 Task: Search one way flight ticket for 5 adults, 2 children, 1 infant in seat and 1 infant on lap in economy from Santa Rosa: Charles M. Schulz-sonoma County Airport to Gillette: Gillette Campbell County Airport on 5-1-2023. Choice of flights is Westjet. Number of bags: 2 checked bags. Price is upto 83000. Outbound departure time preference is 18:00.
Action: Mouse moved to (492, 333)
Screenshot: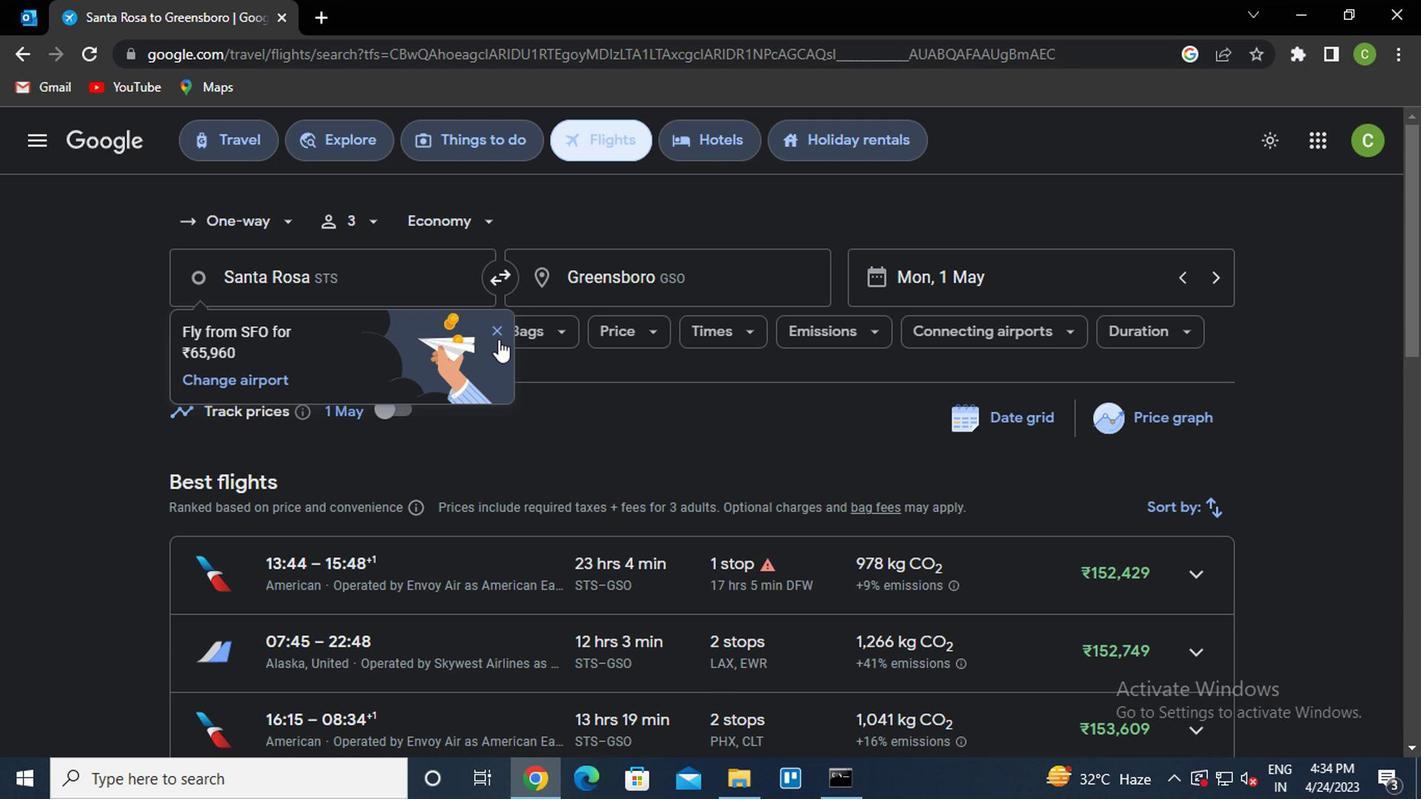 
Action: Mouse pressed left at (492, 333)
Screenshot: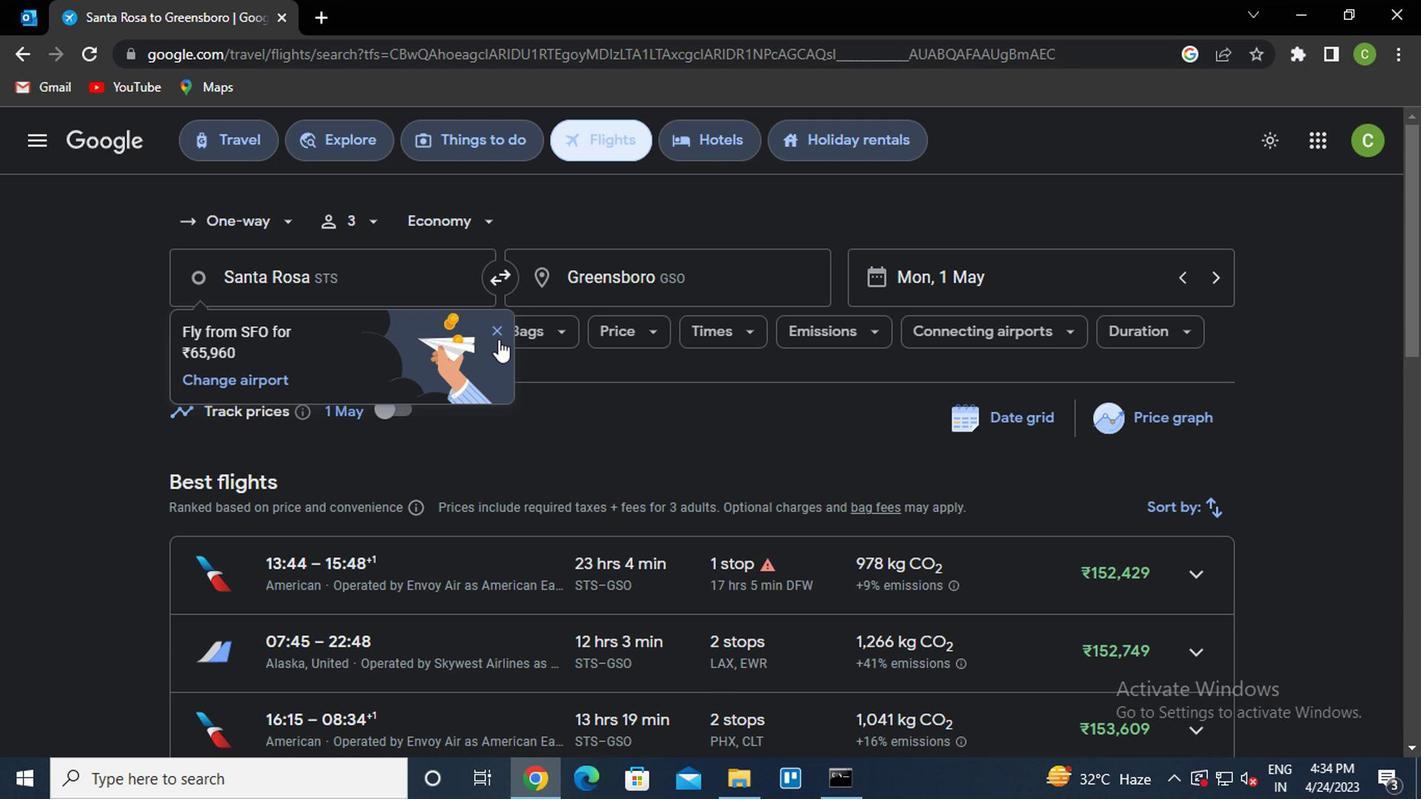 
Action: Mouse moved to (351, 227)
Screenshot: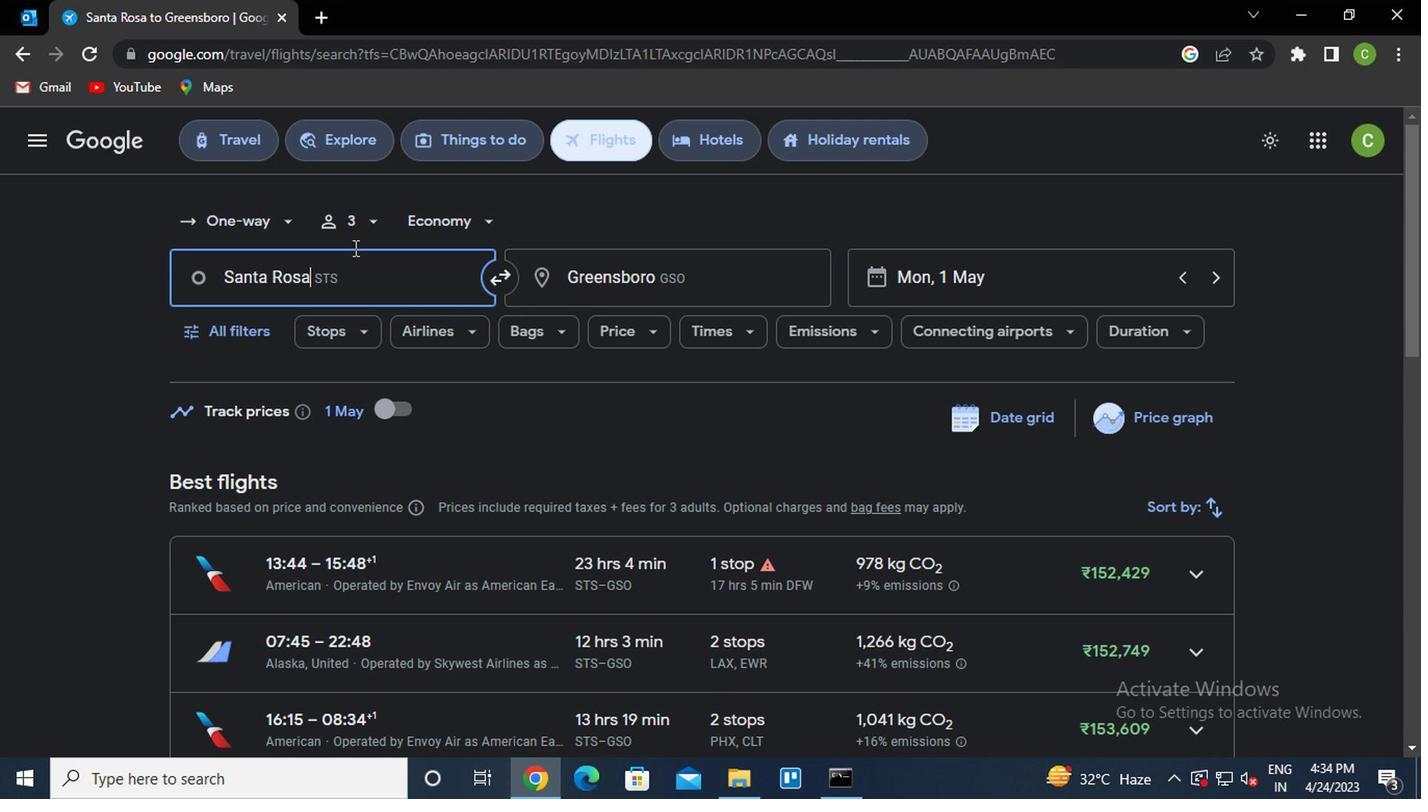 
Action: Mouse pressed left at (351, 227)
Screenshot: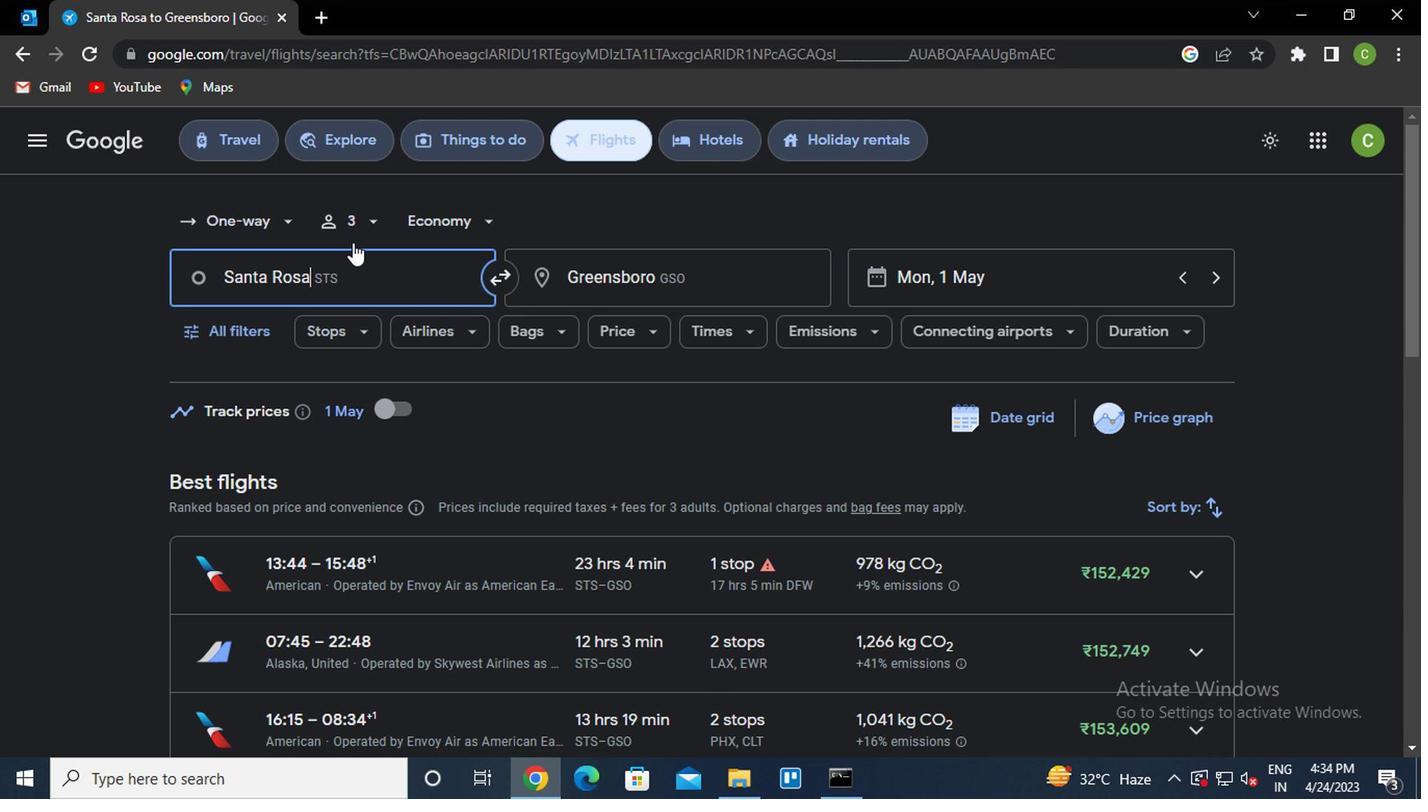 
Action: Mouse moved to (513, 276)
Screenshot: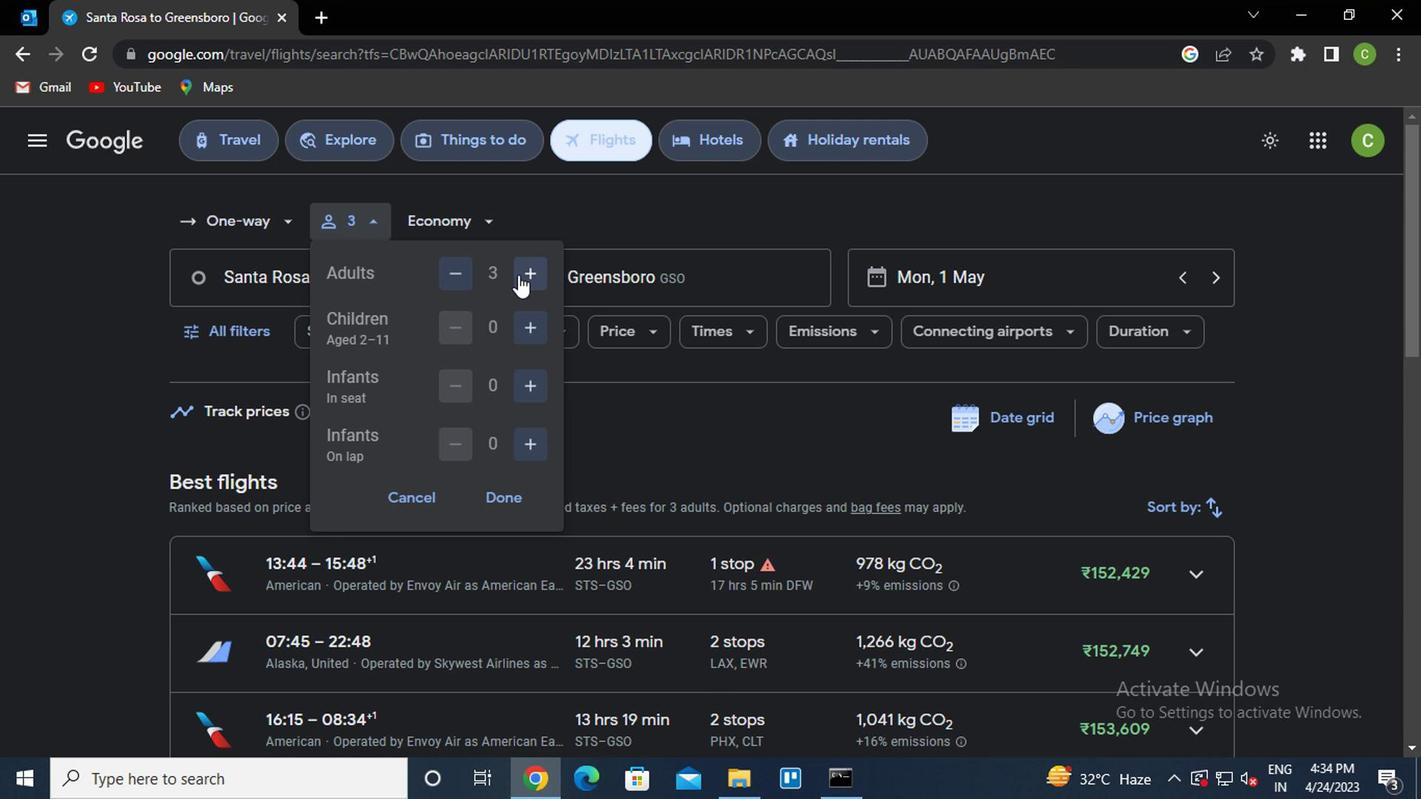 
Action: Mouse pressed left at (513, 276)
Screenshot: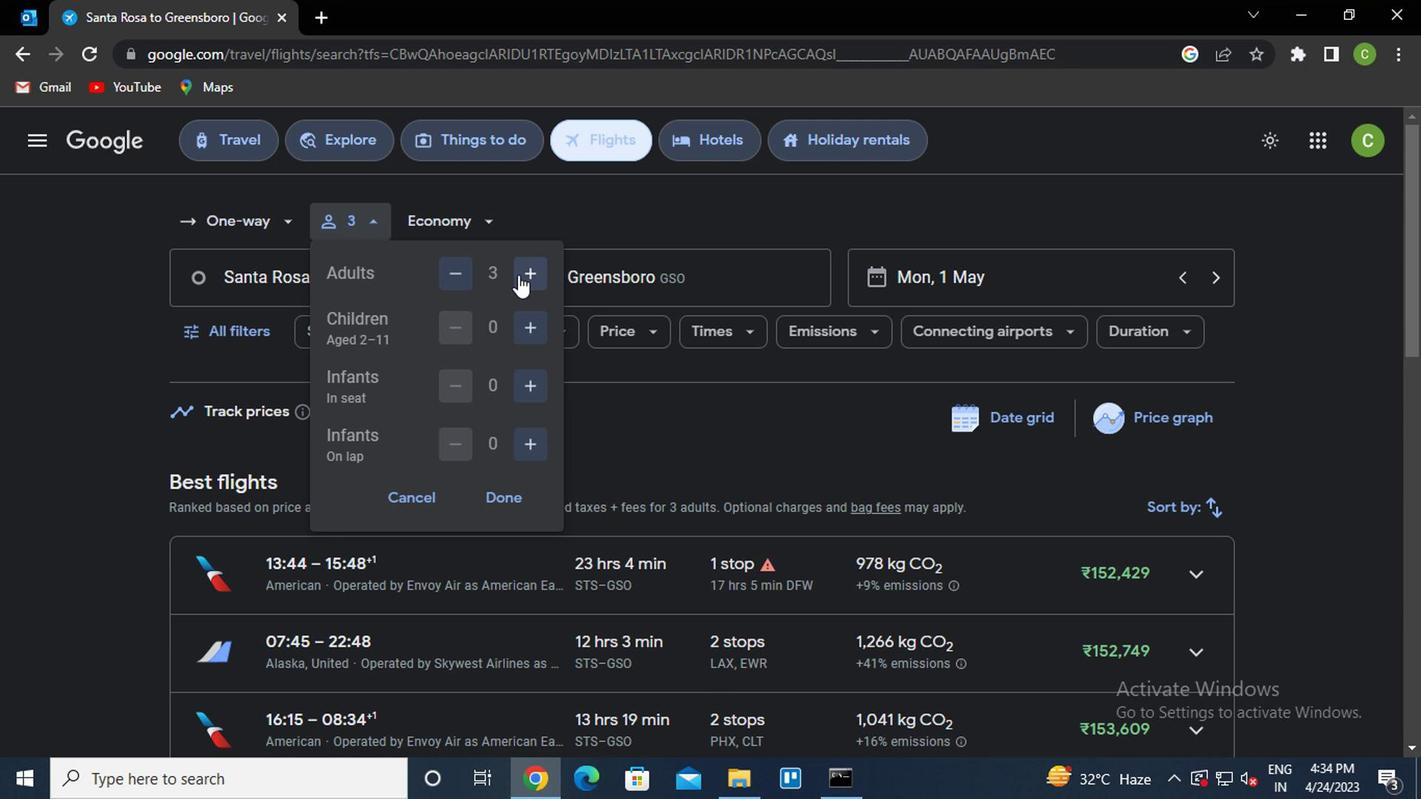 
Action: Mouse pressed left at (513, 276)
Screenshot: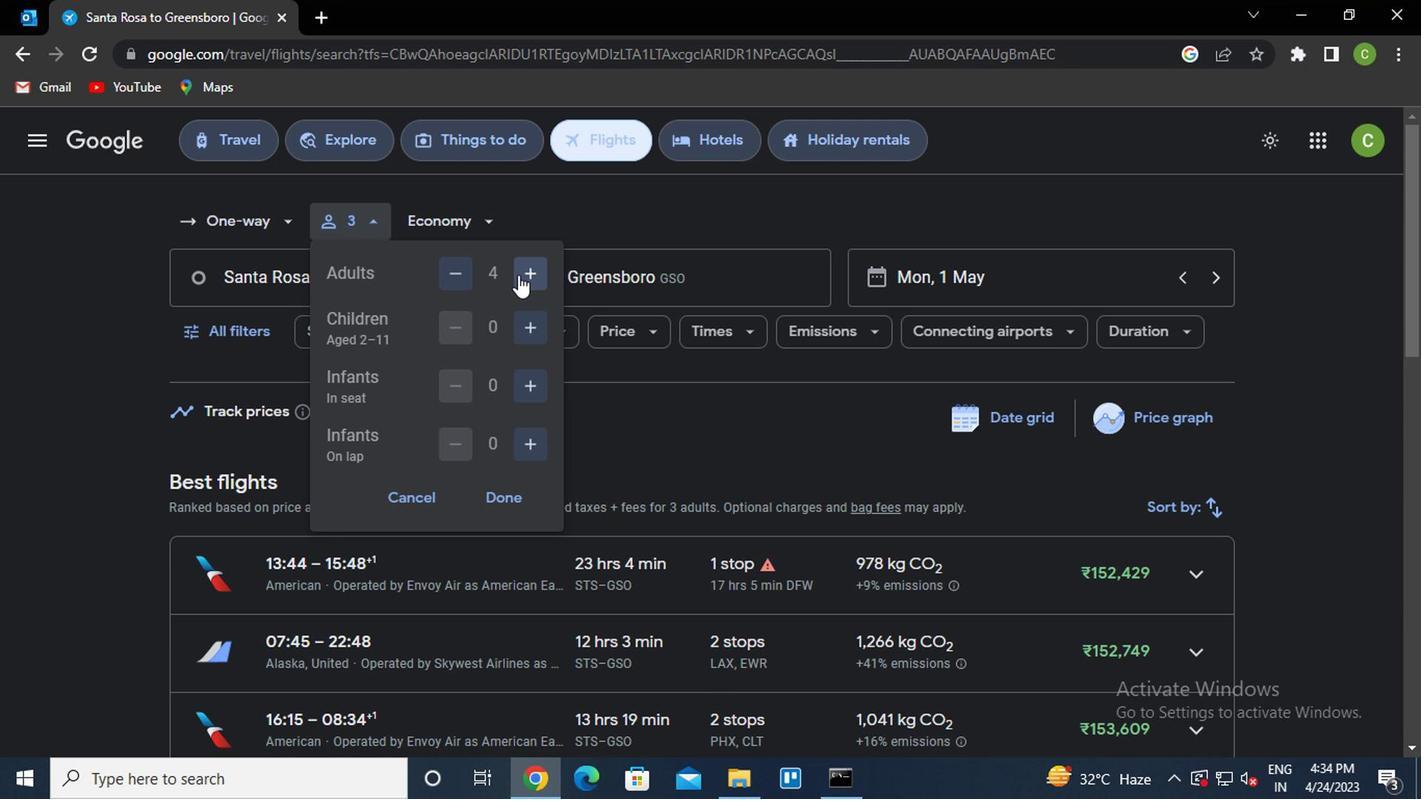 
Action: Mouse moved to (524, 324)
Screenshot: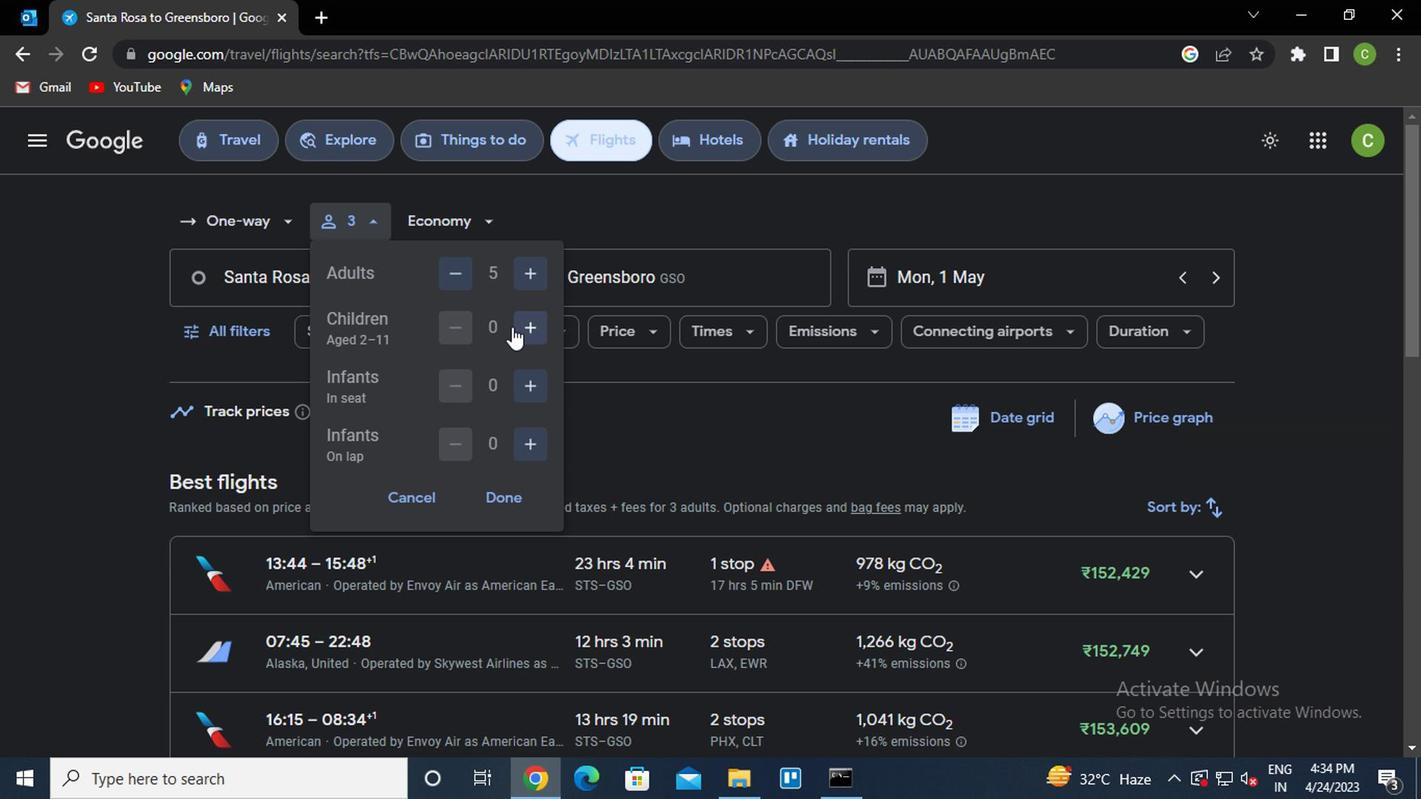 
Action: Mouse pressed left at (524, 324)
Screenshot: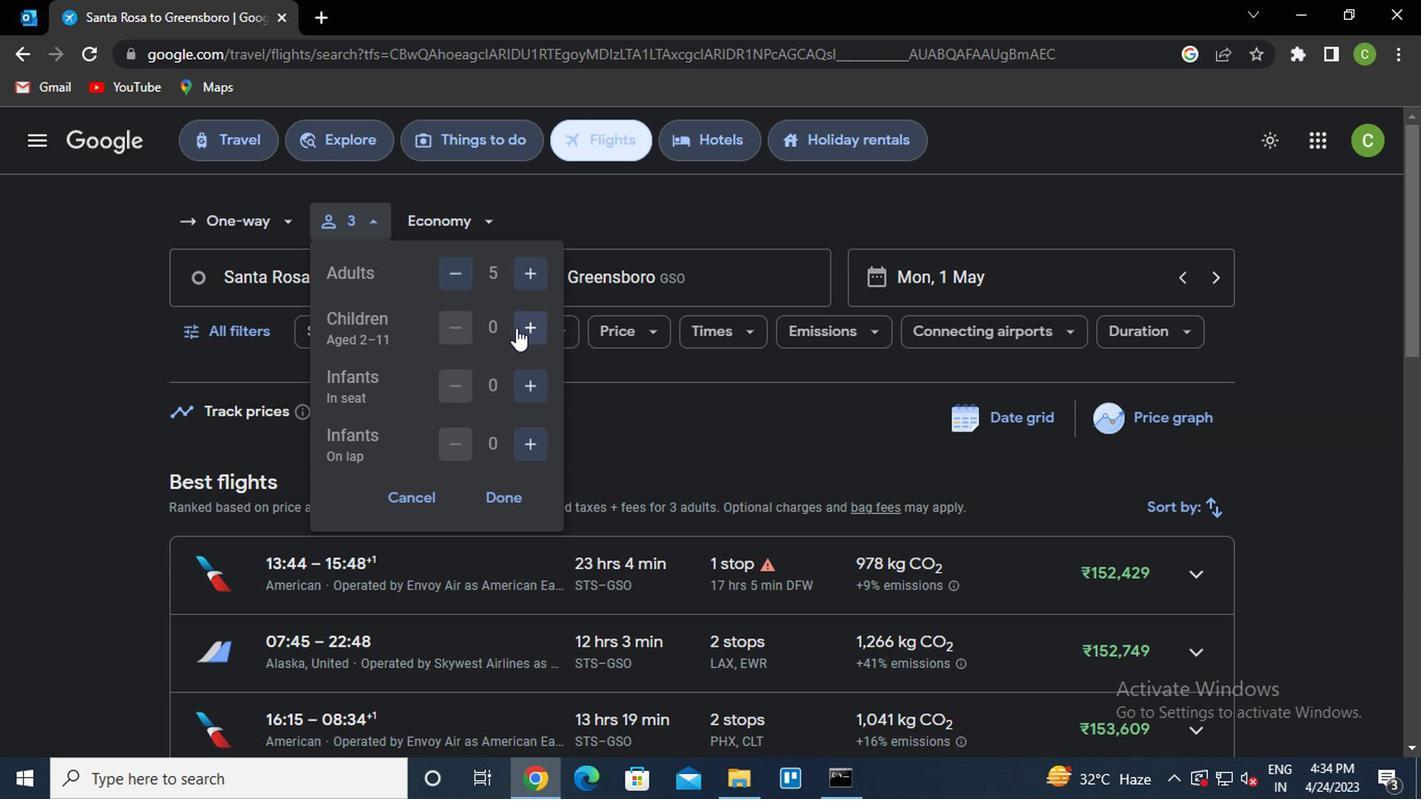 
Action: Mouse pressed left at (524, 324)
Screenshot: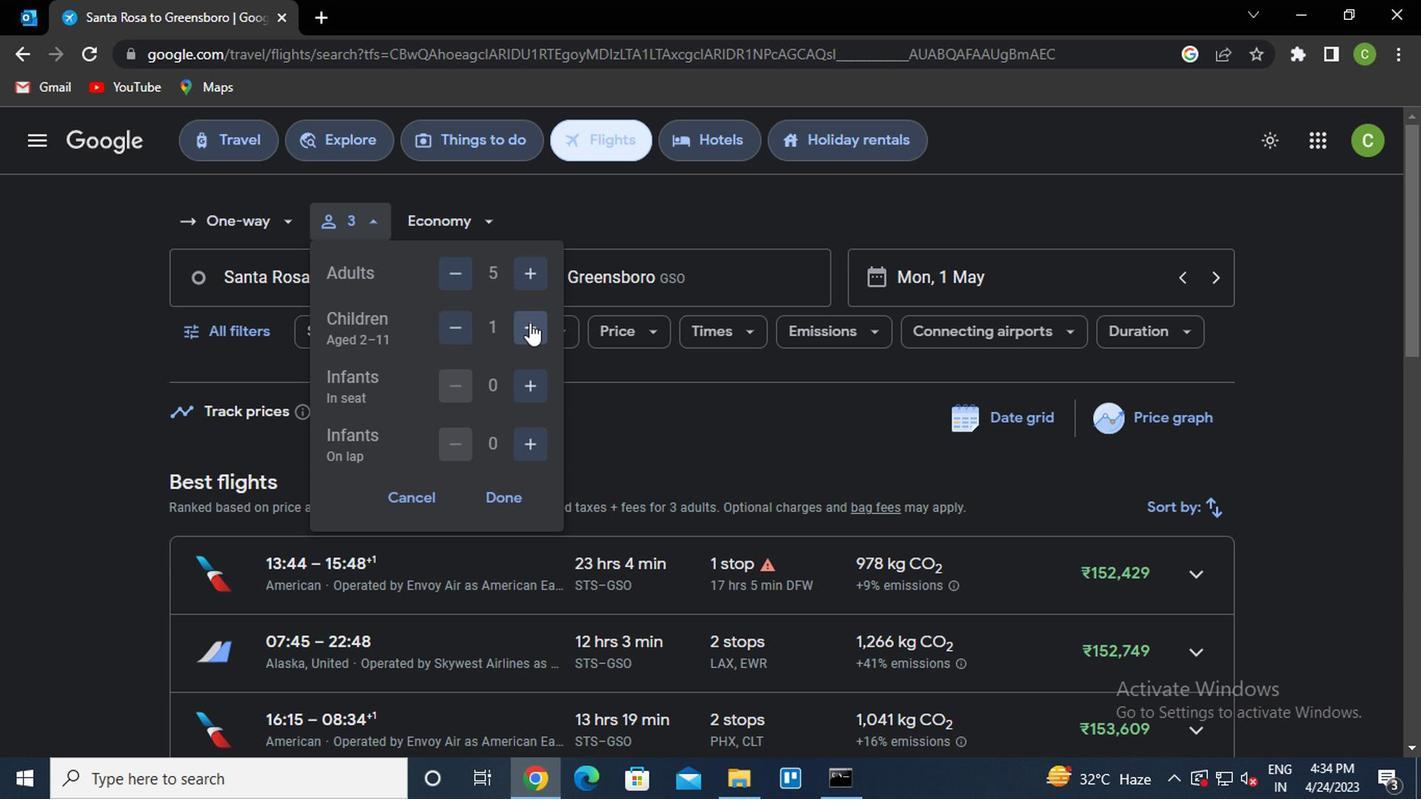
Action: Mouse moved to (530, 381)
Screenshot: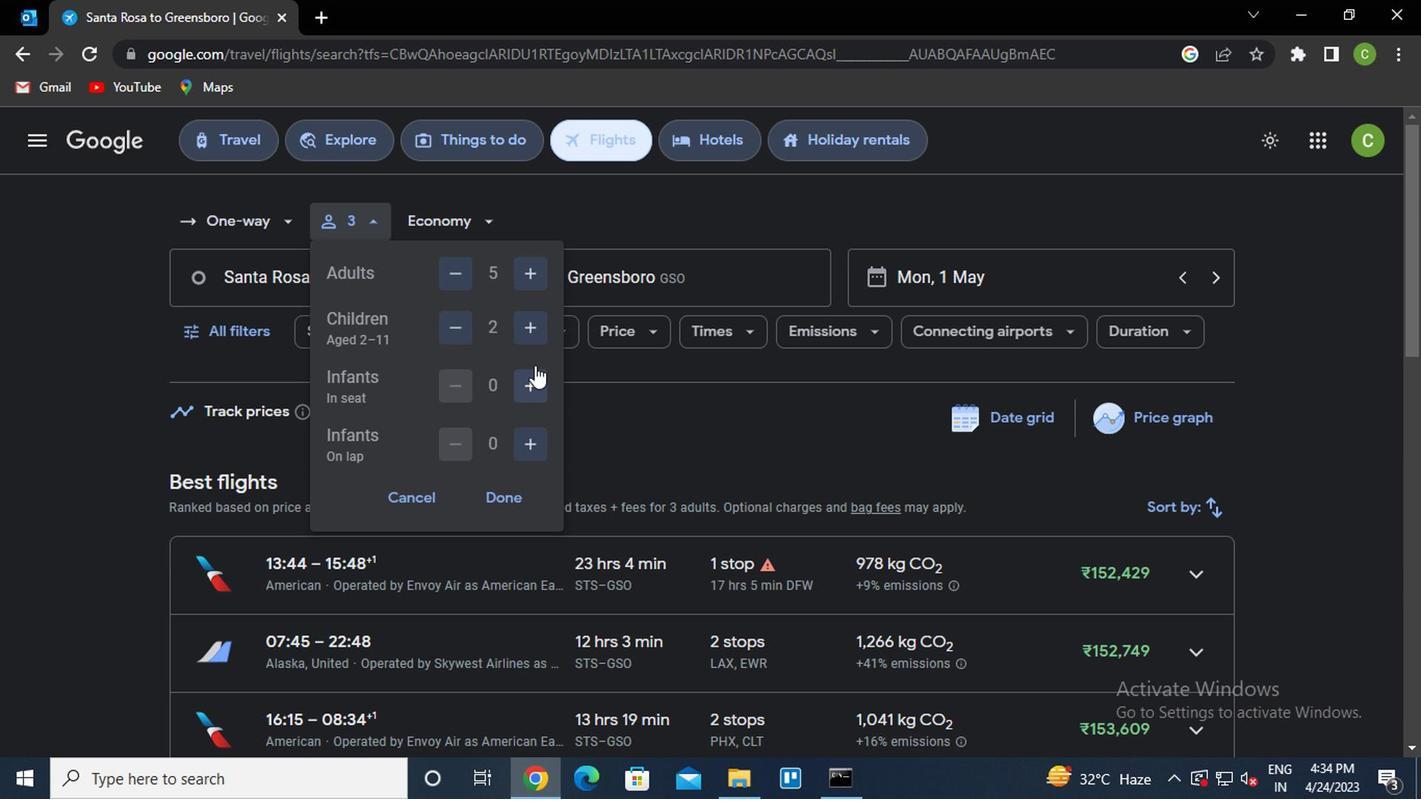
Action: Mouse pressed left at (530, 381)
Screenshot: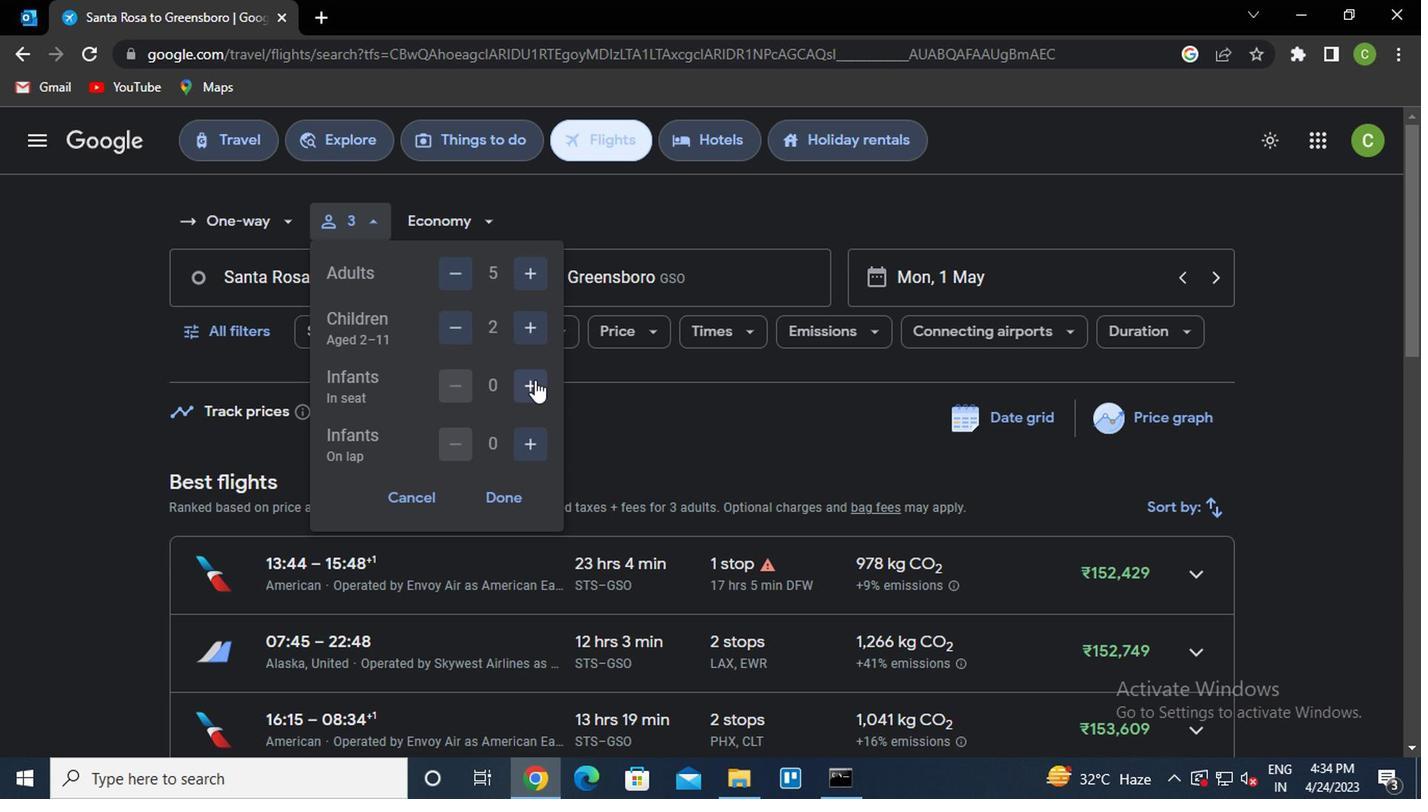 
Action: Mouse moved to (527, 437)
Screenshot: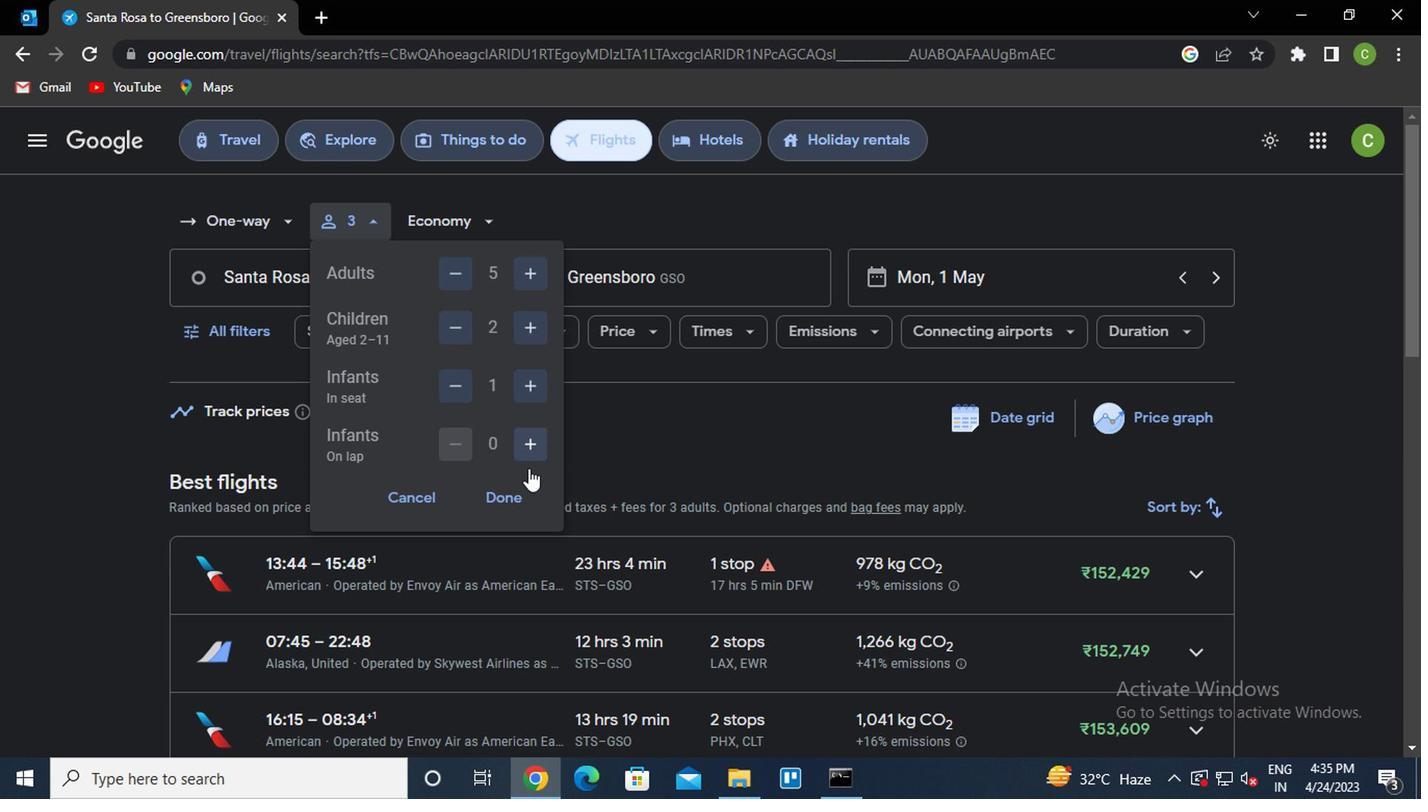 
Action: Mouse pressed left at (527, 437)
Screenshot: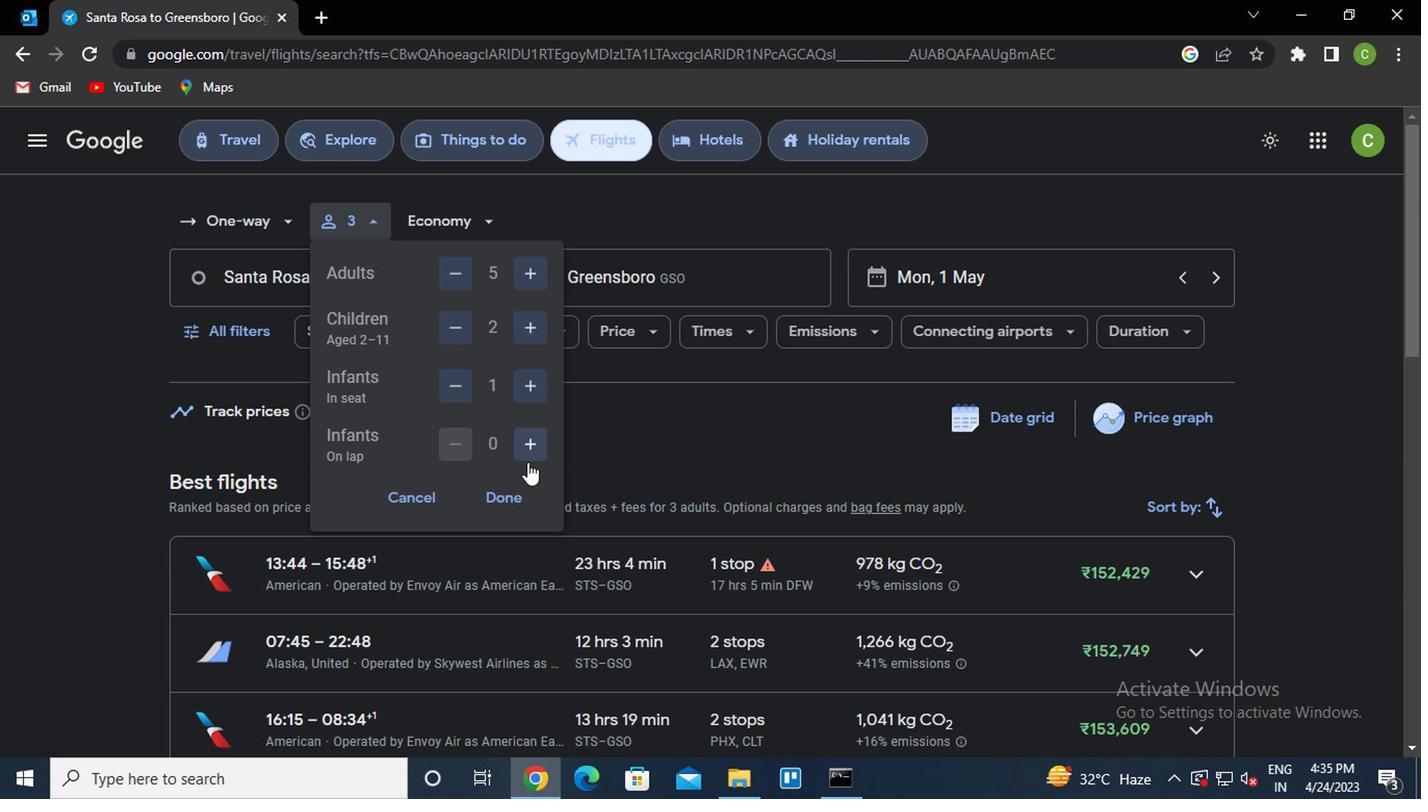 
Action: Mouse moved to (497, 487)
Screenshot: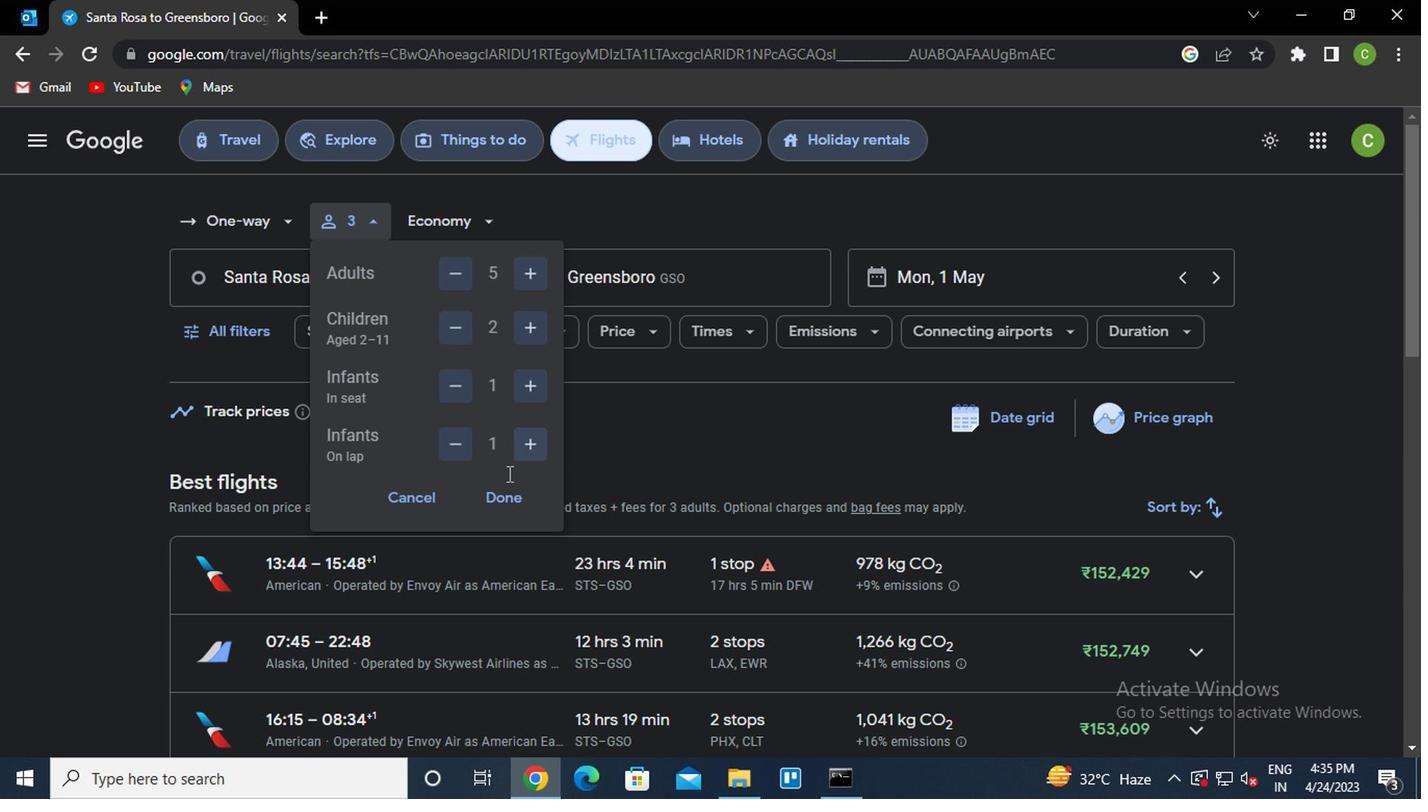 
Action: Mouse pressed left at (497, 487)
Screenshot: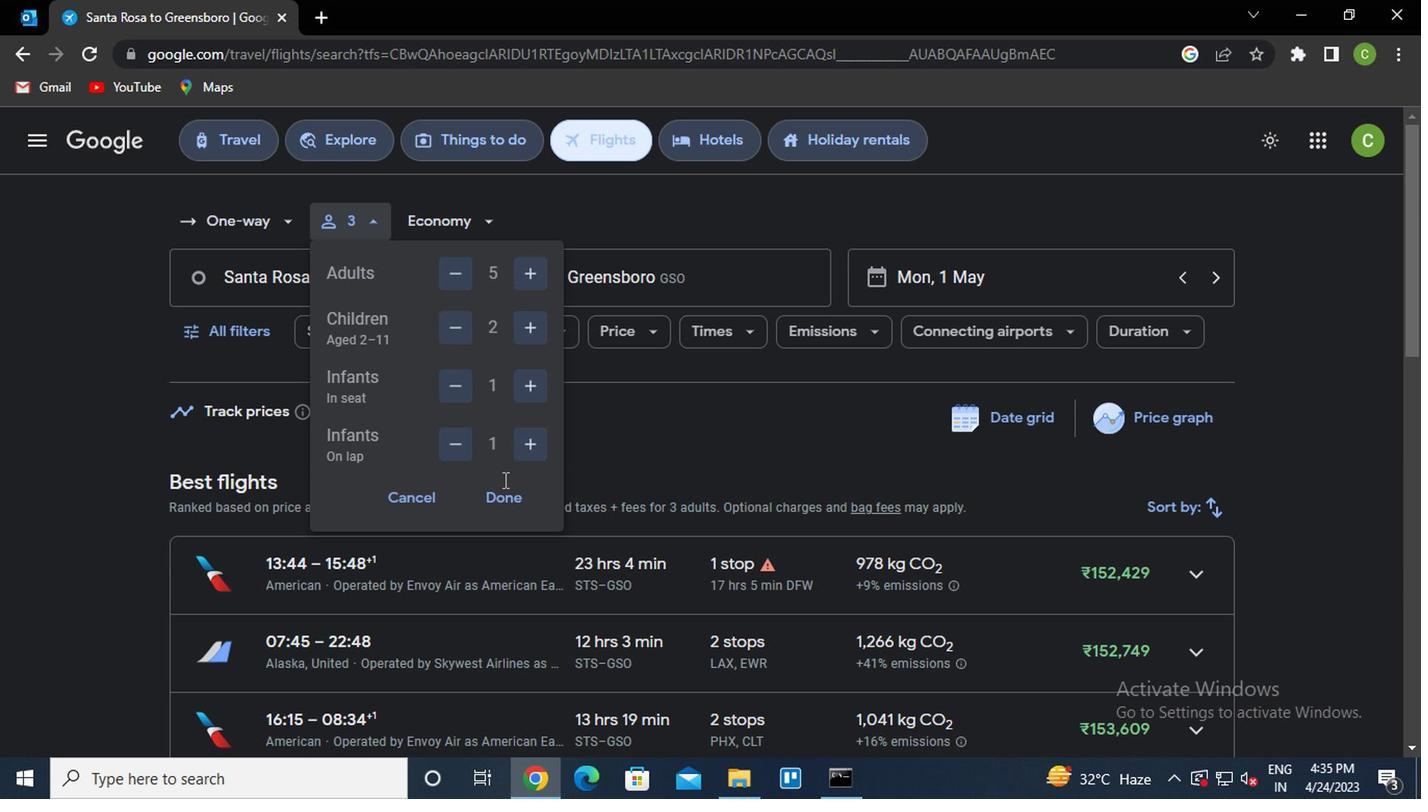 
Action: Mouse moved to (444, 230)
Screenshot: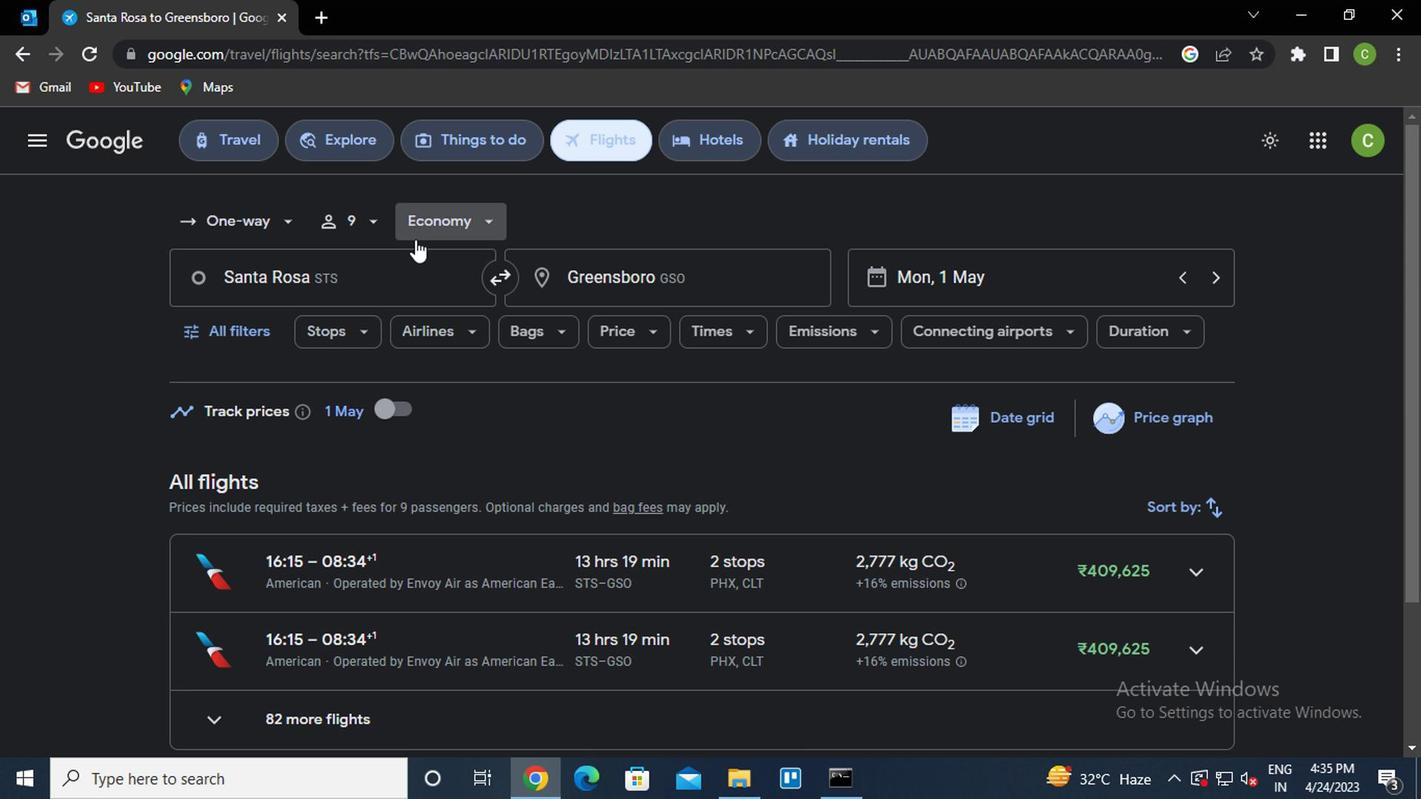 
Action: Mouse pressed left at (444, 230)
Screenshot: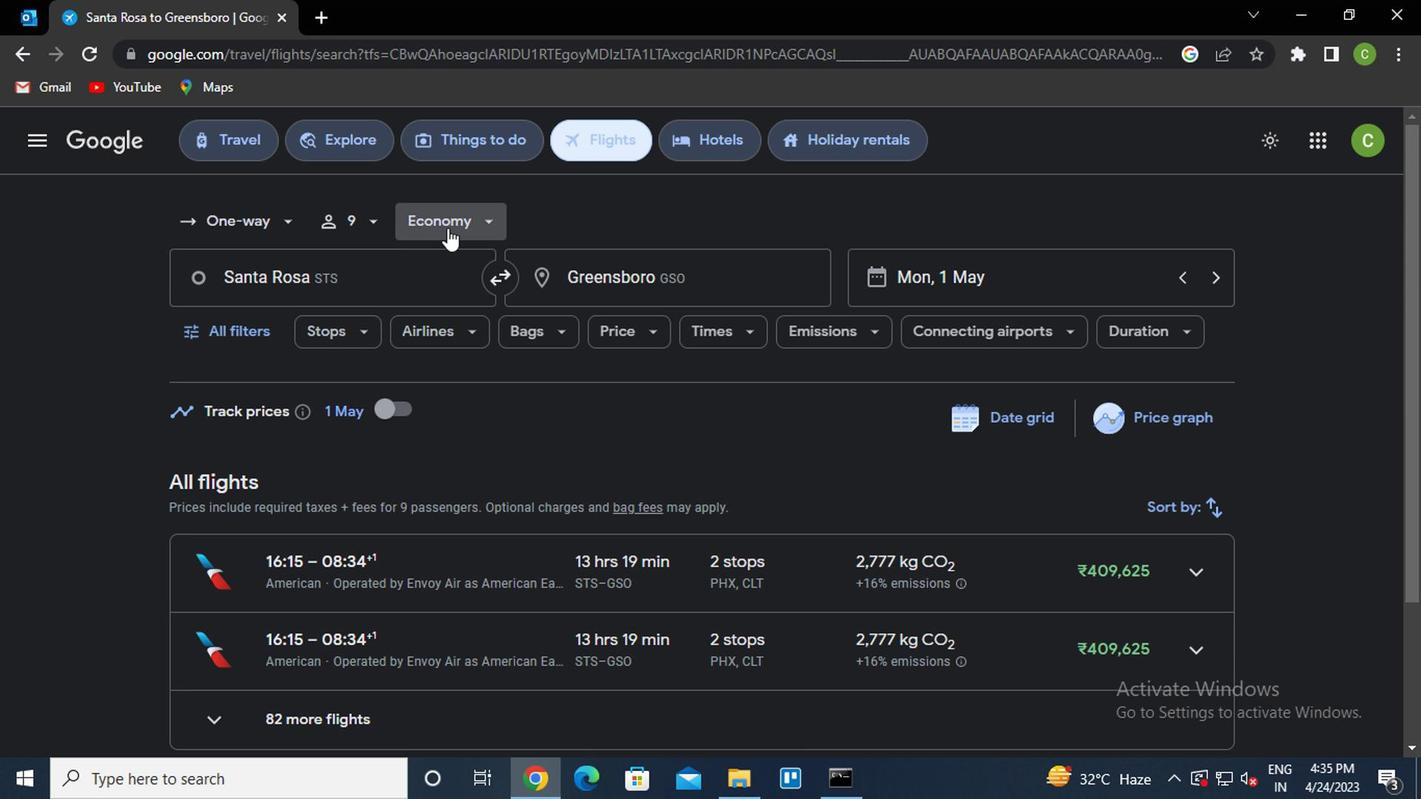 
Action: Mouse moved to (476, 273)
Screenshot: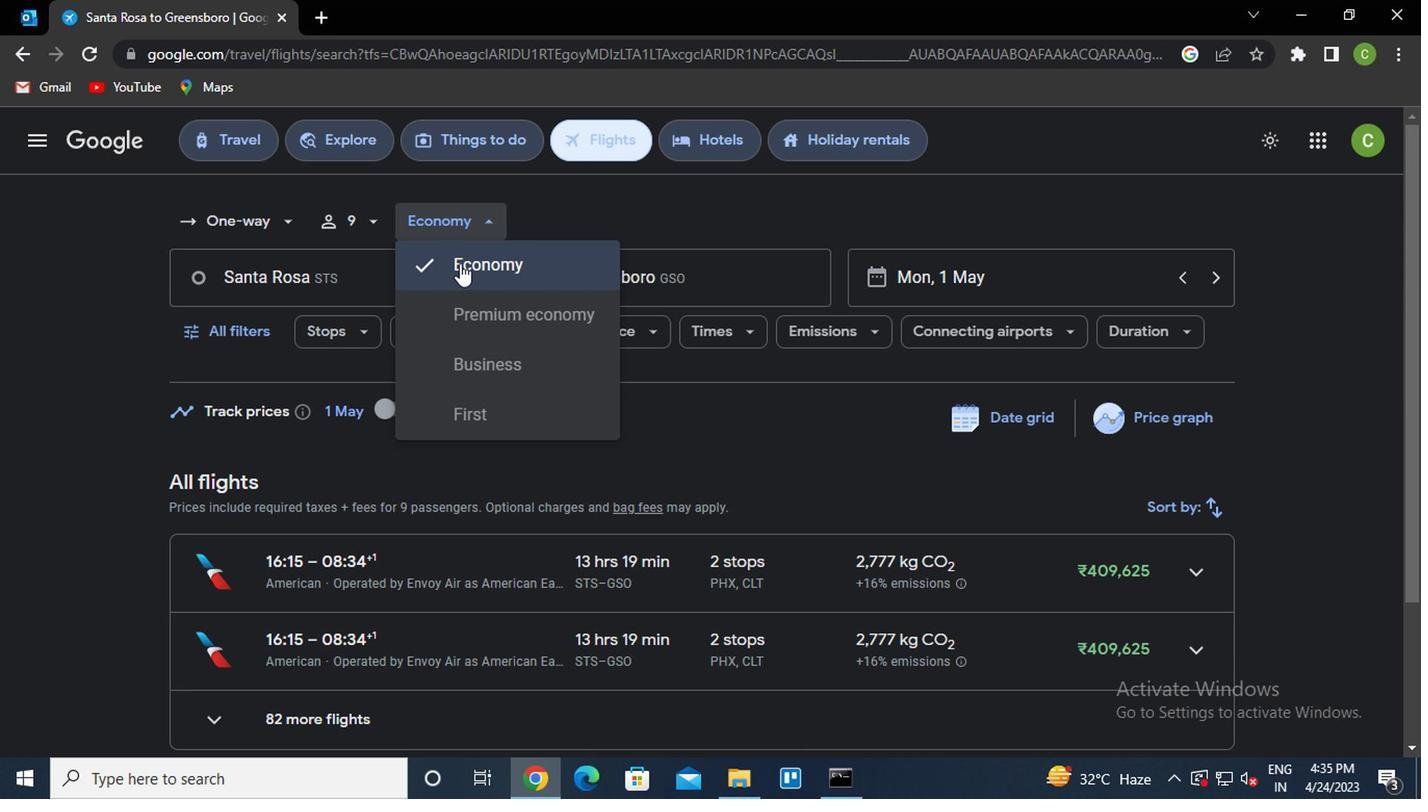 
Action: Mouse pressed left at (476, 273)
Screenshot: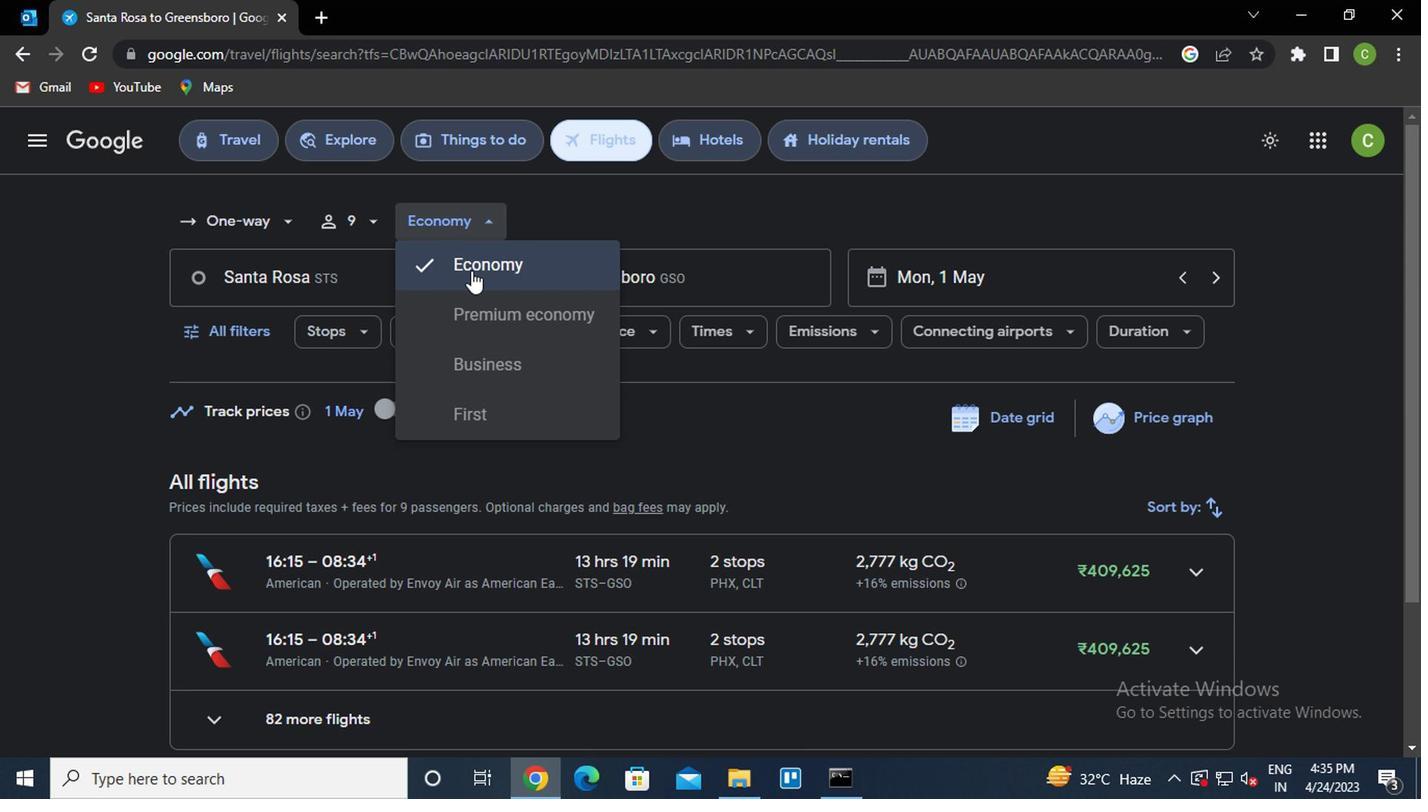 
Action: Mouse moved to (362, 276)
Screenshot: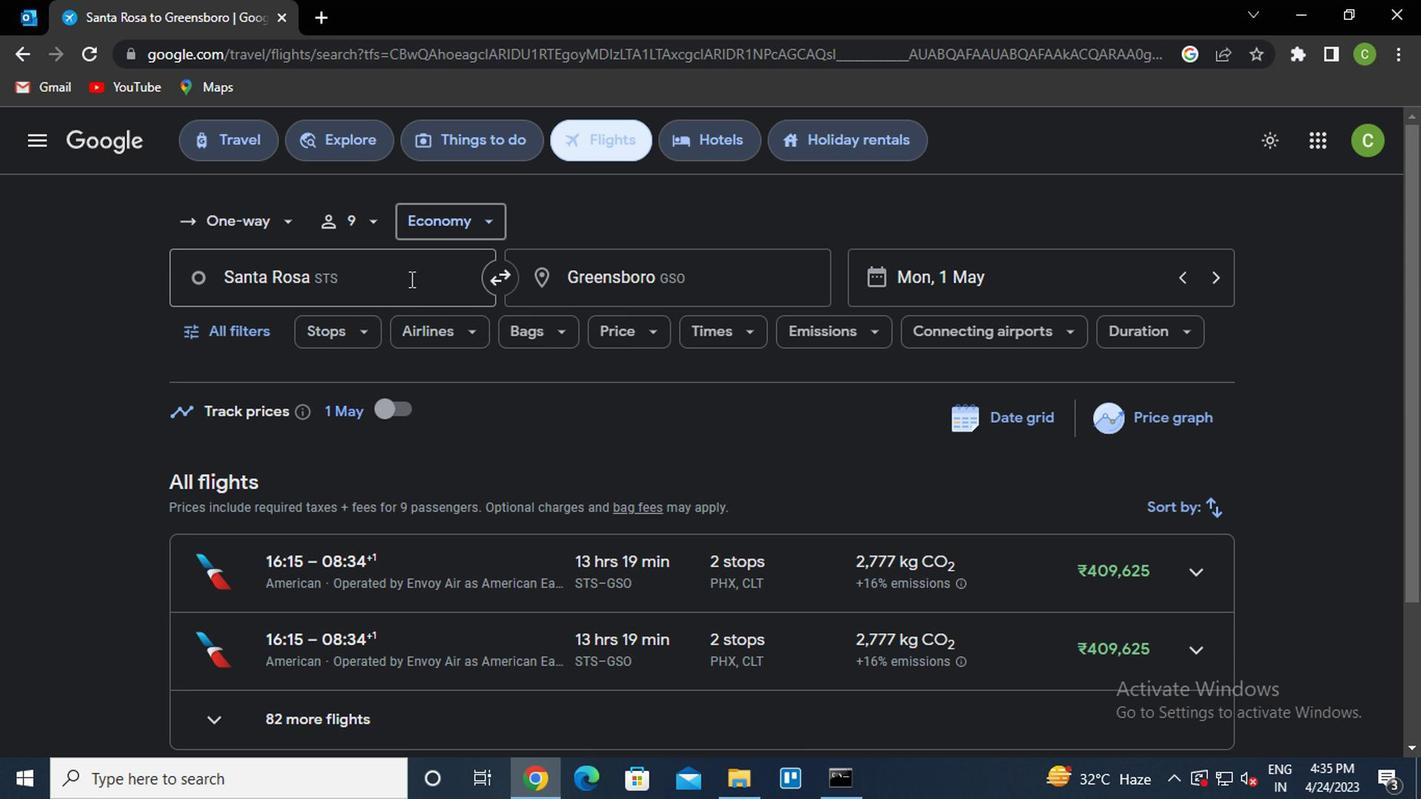 
Action: Mouse pressed left at (362, 276)
Screenshot: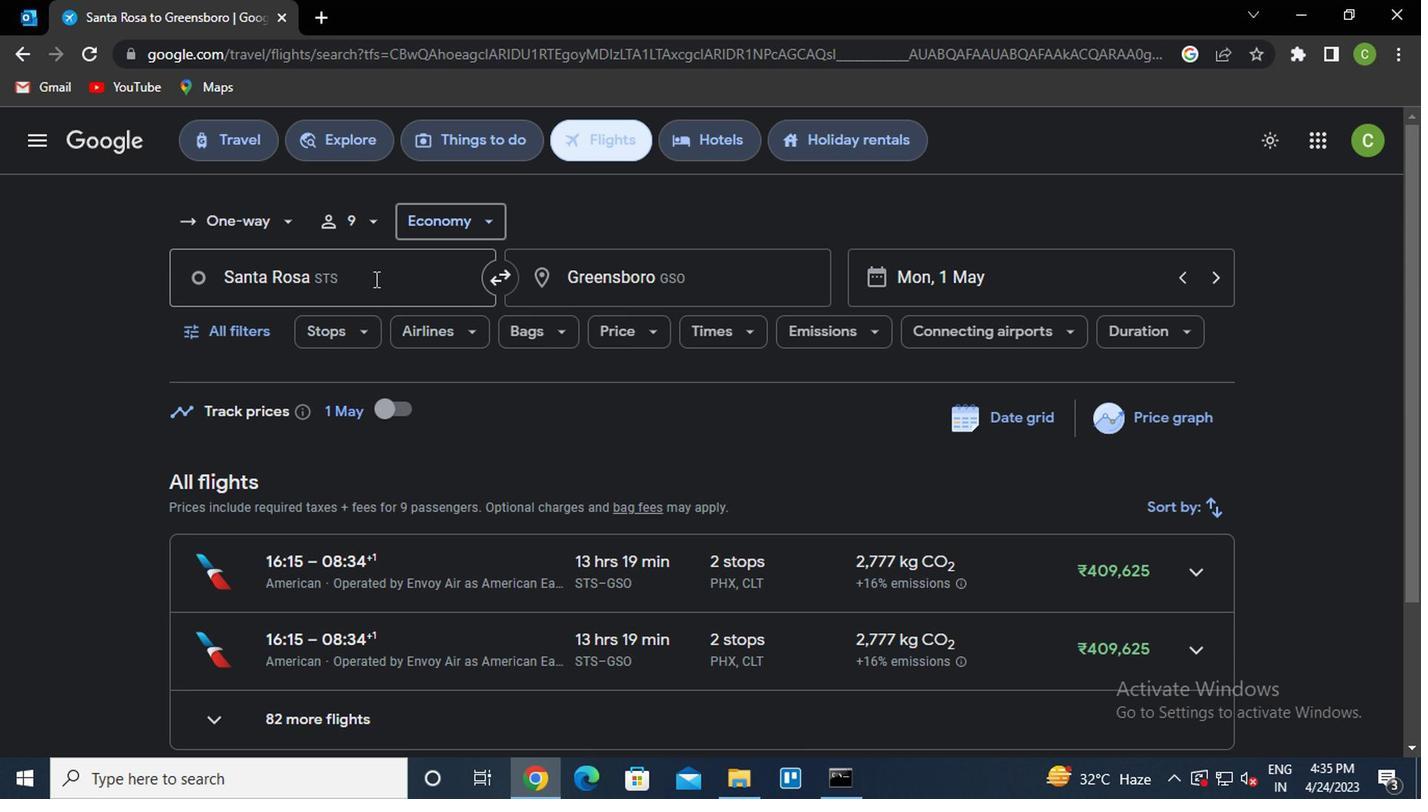 
Action: Key pressed <Key.caps_lock><Key.caps_lock>s<Key.caps_lock>anta<Key.space>rosa
Screenshot: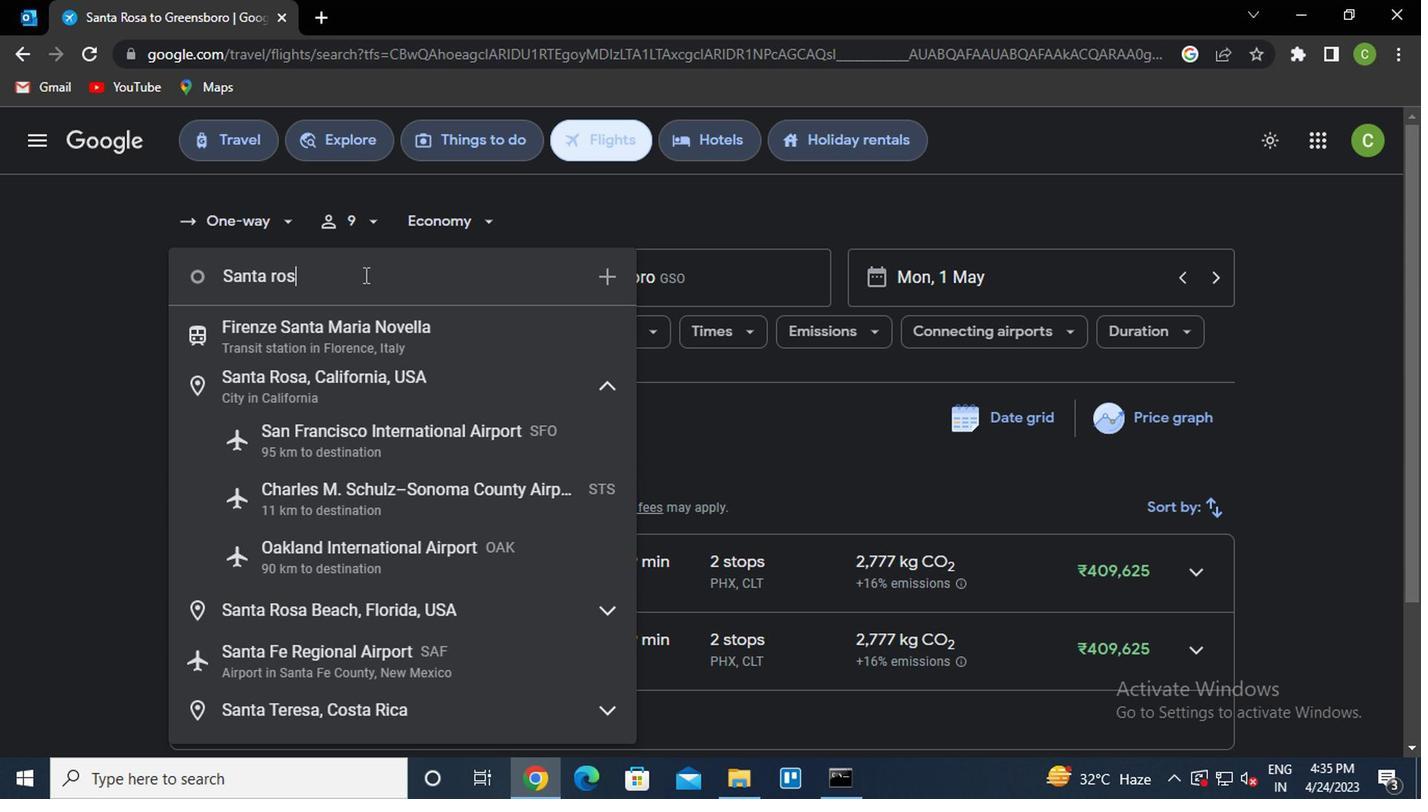 
Action: Mouse moved to (357, 430)
Screenshot: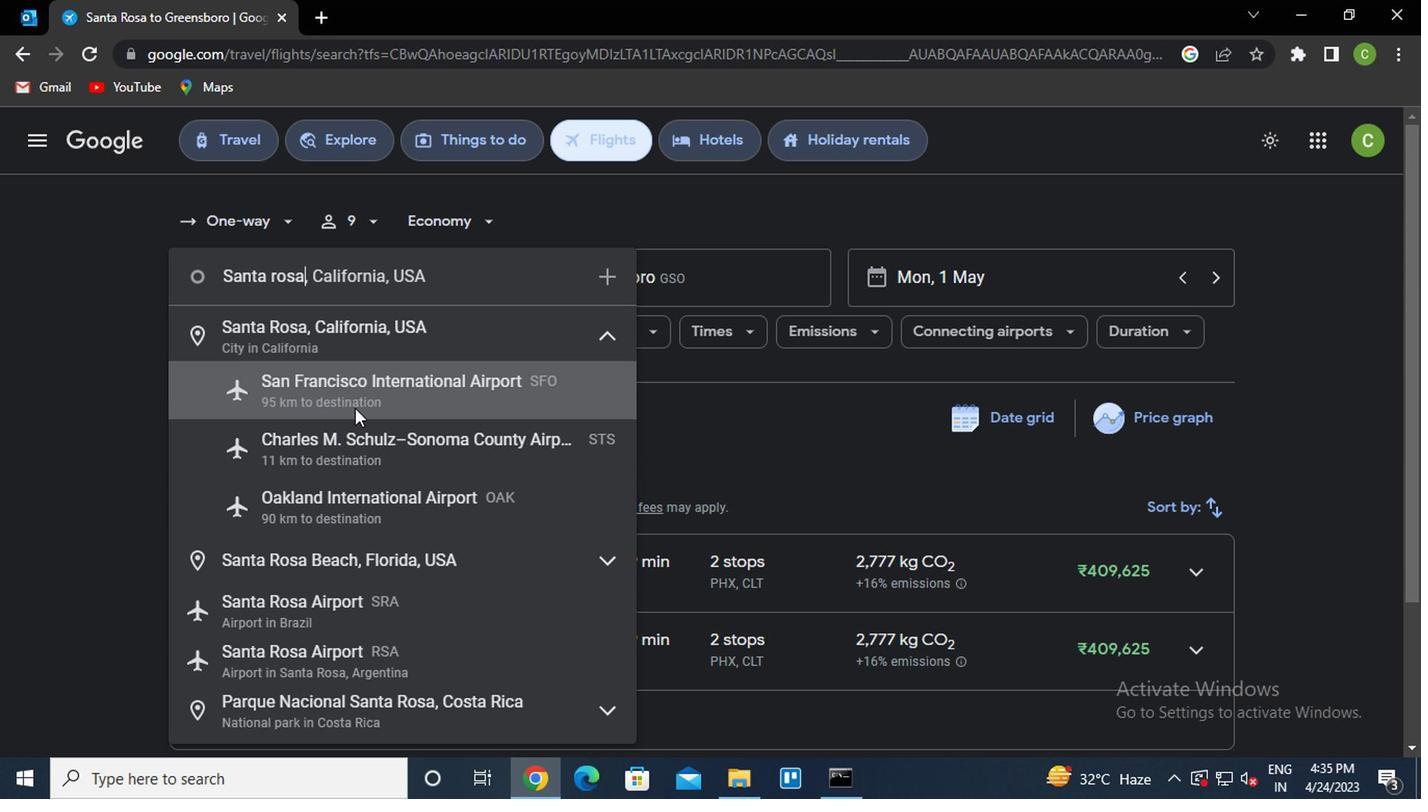 
Action: Mouse pressed left at (357, 430)
Screenshot: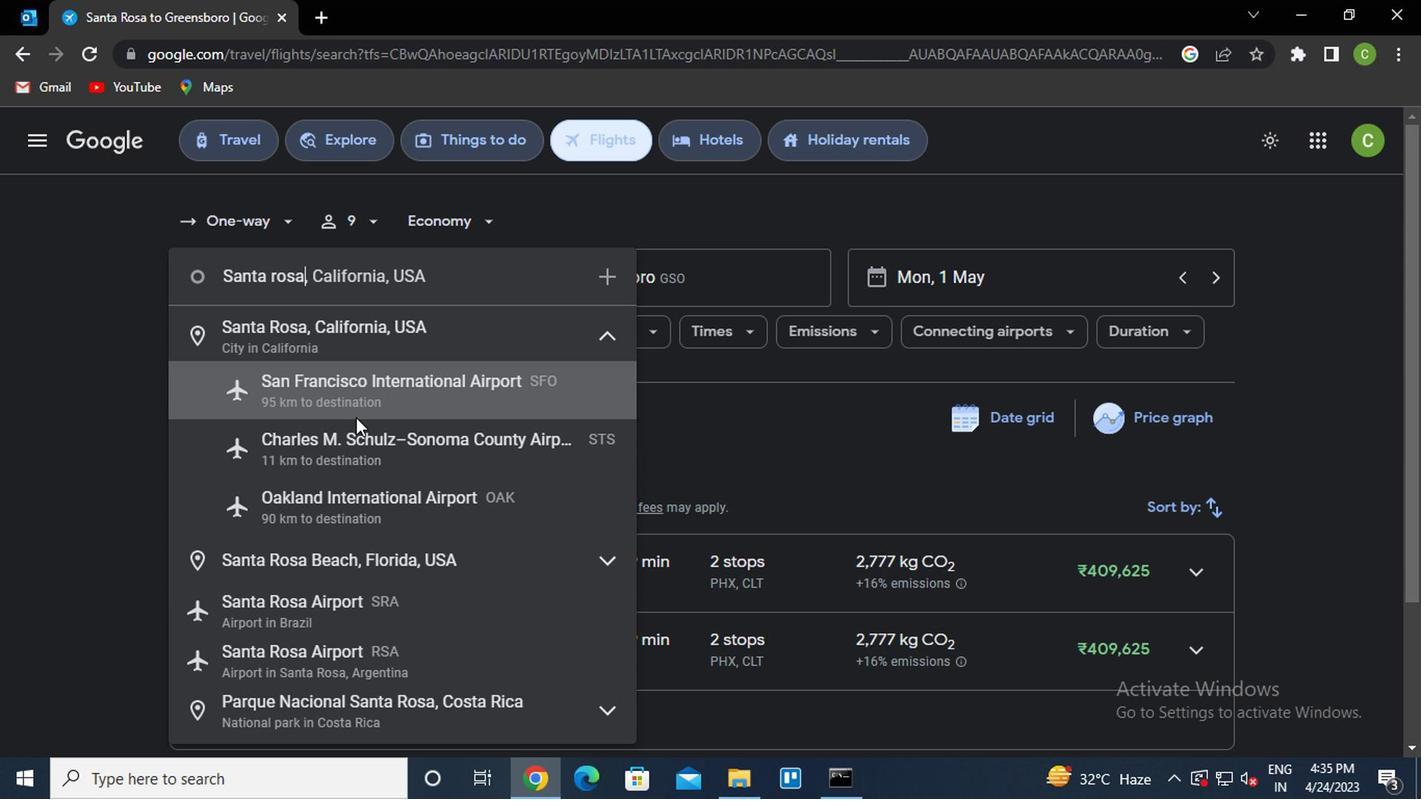 
Action: Mouse moved to (666, 279)
Screenshot: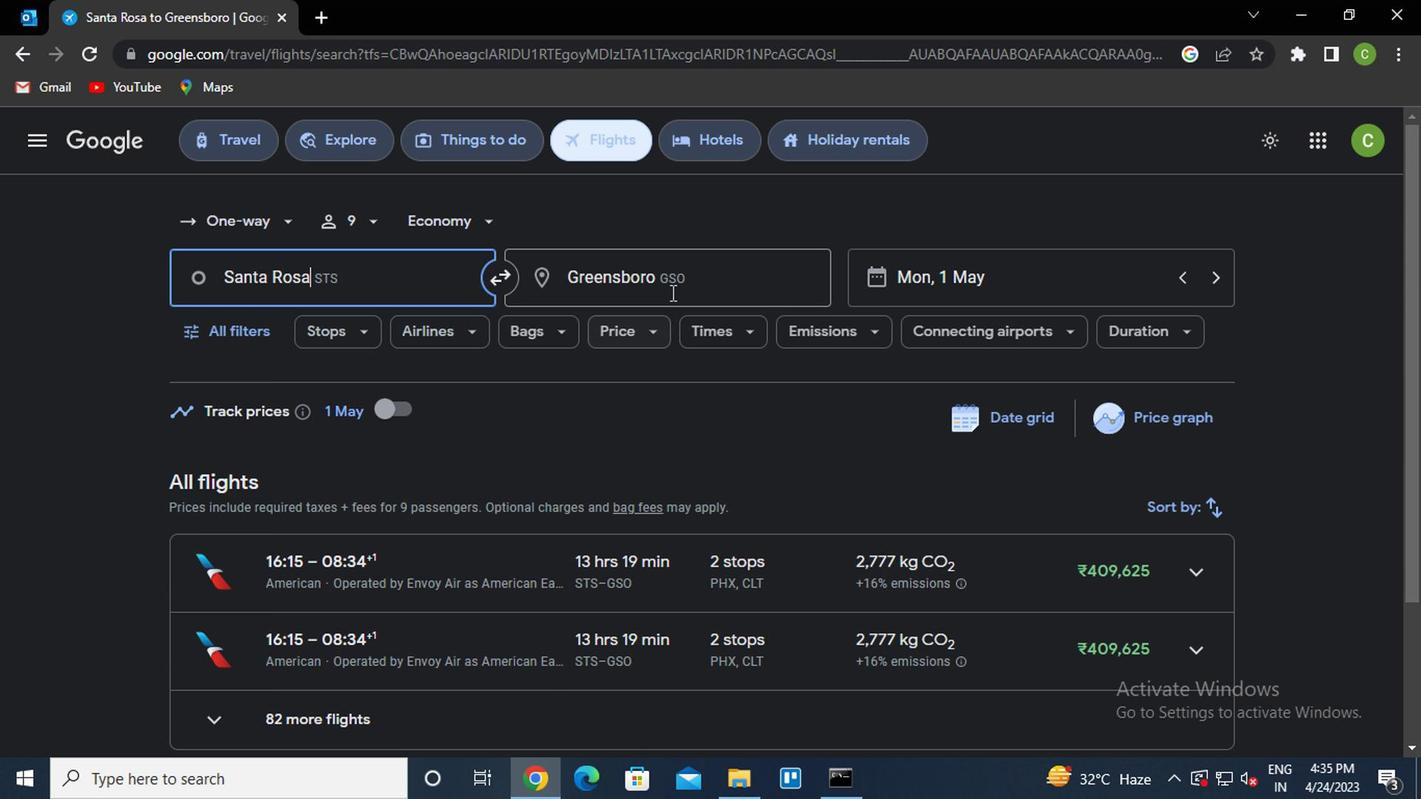 
Action: Mouse pressed left at (666, 279)
Screenshot: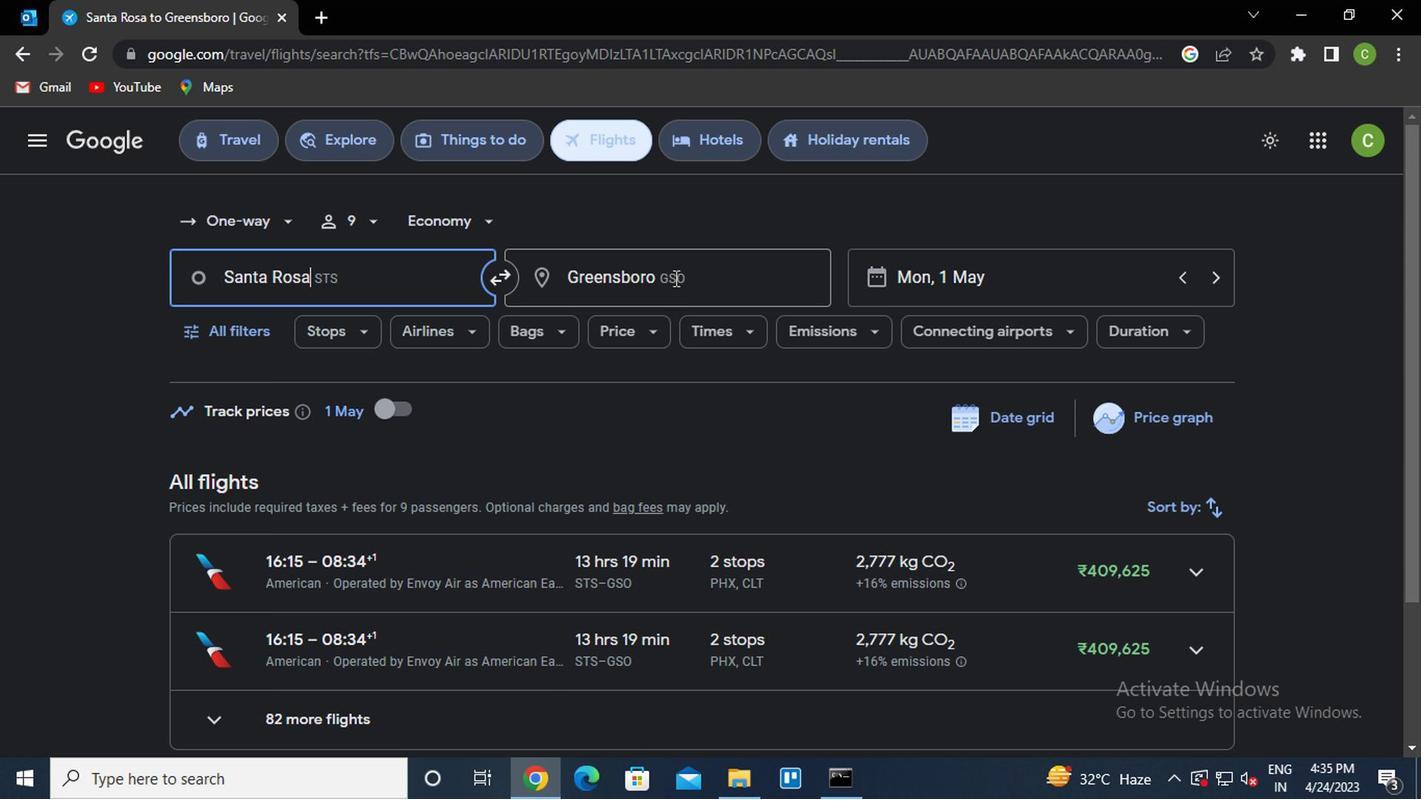 
Action: Key pressed <Key.caps_lock>g<Key.caps_lock>illette
Screenshot: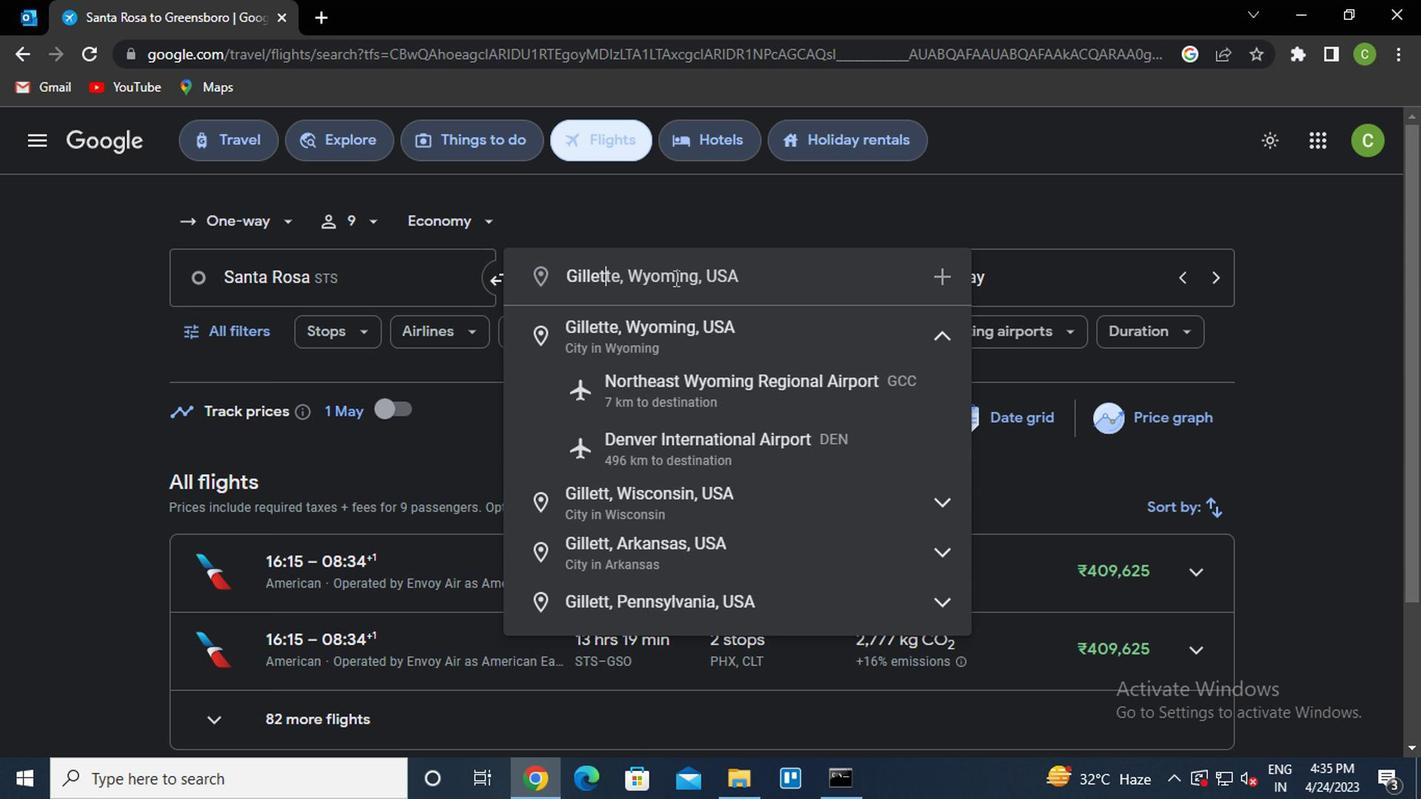 
Action: Mouse moved to (717, 344)
Screenshot: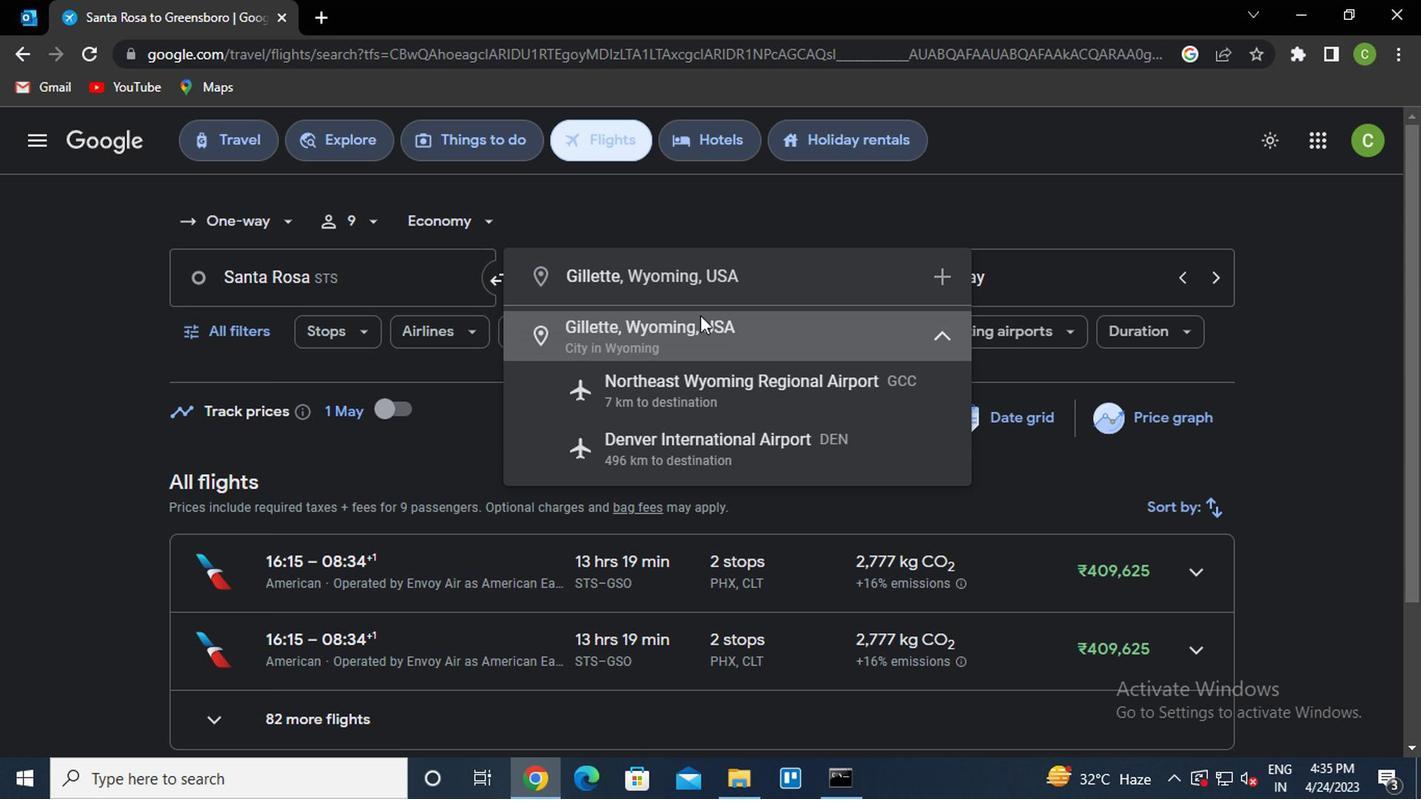 
Action: Mouse pressed left at (717, 344)
Screenshot: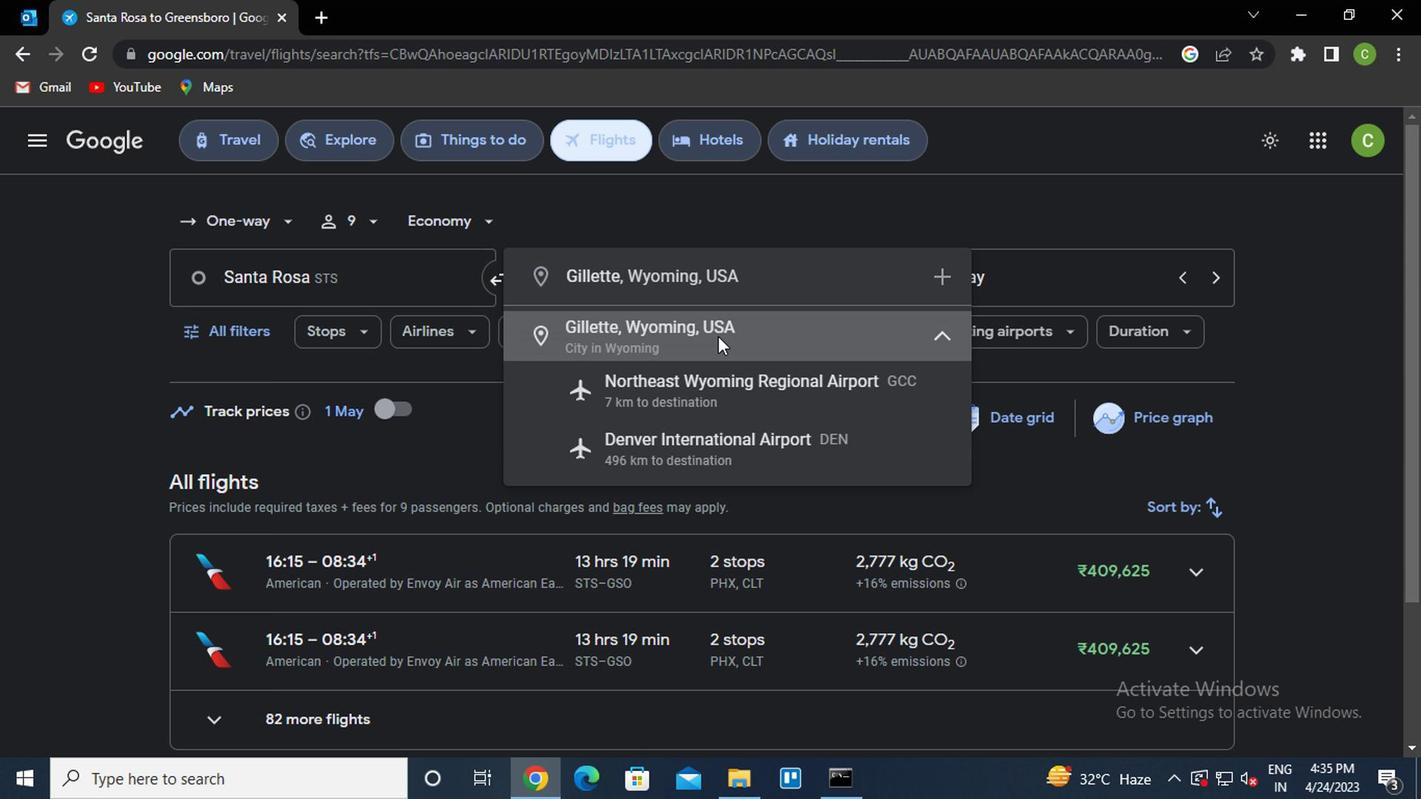 
Action: Mouse moved to (494, 336)
Screenshot: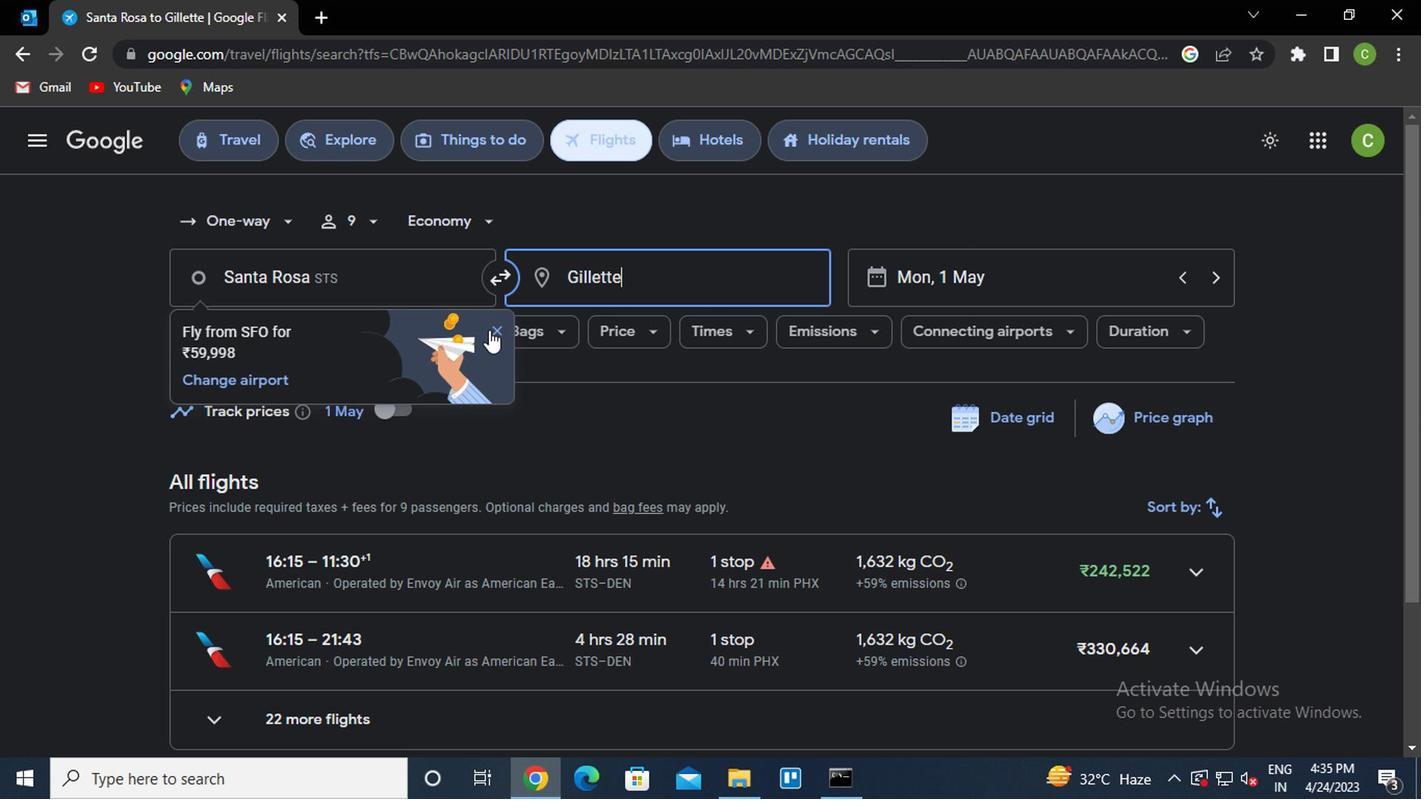 
Action: Mouse pressed left at (494, 336)
Screenshot: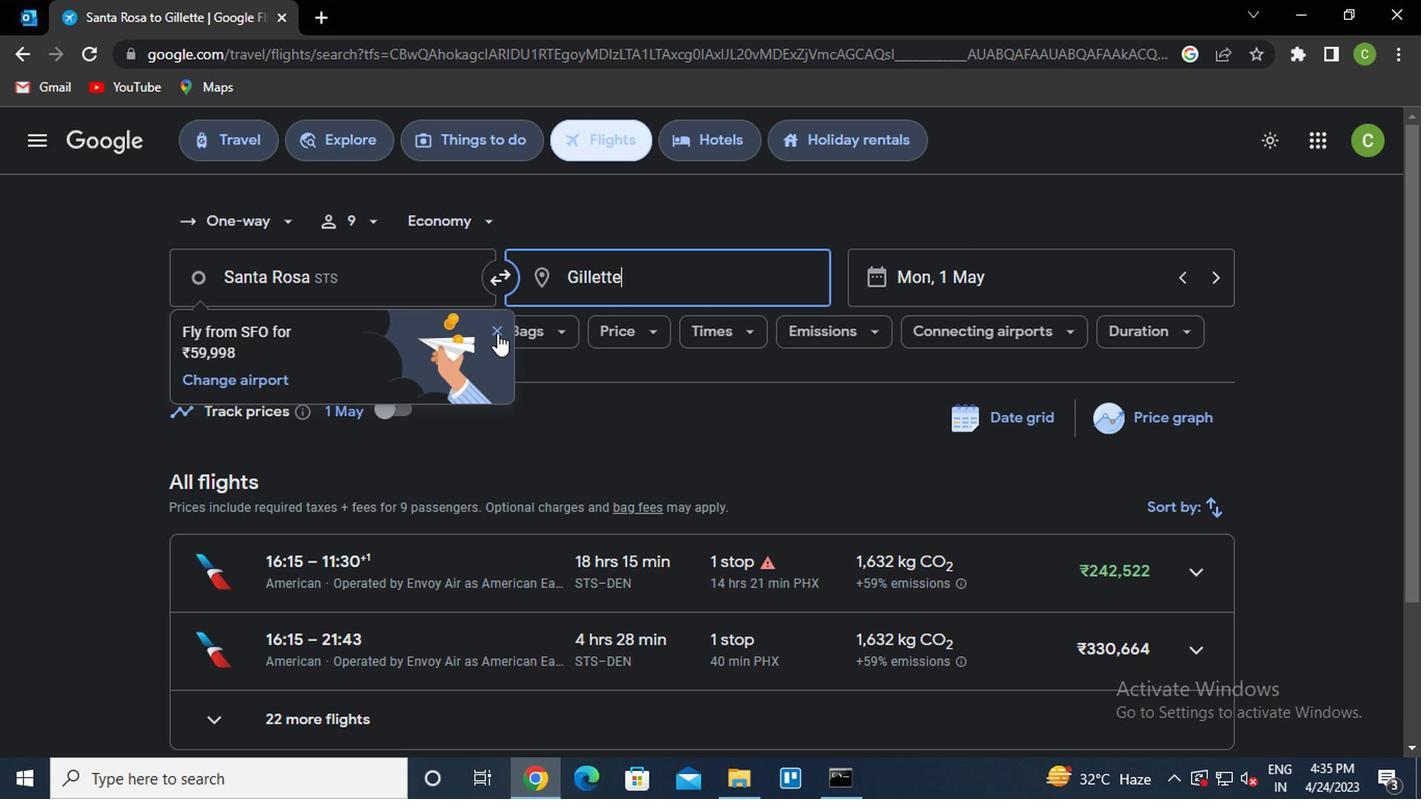 
Action: Mouse moved to (242, 334)
Screenshot: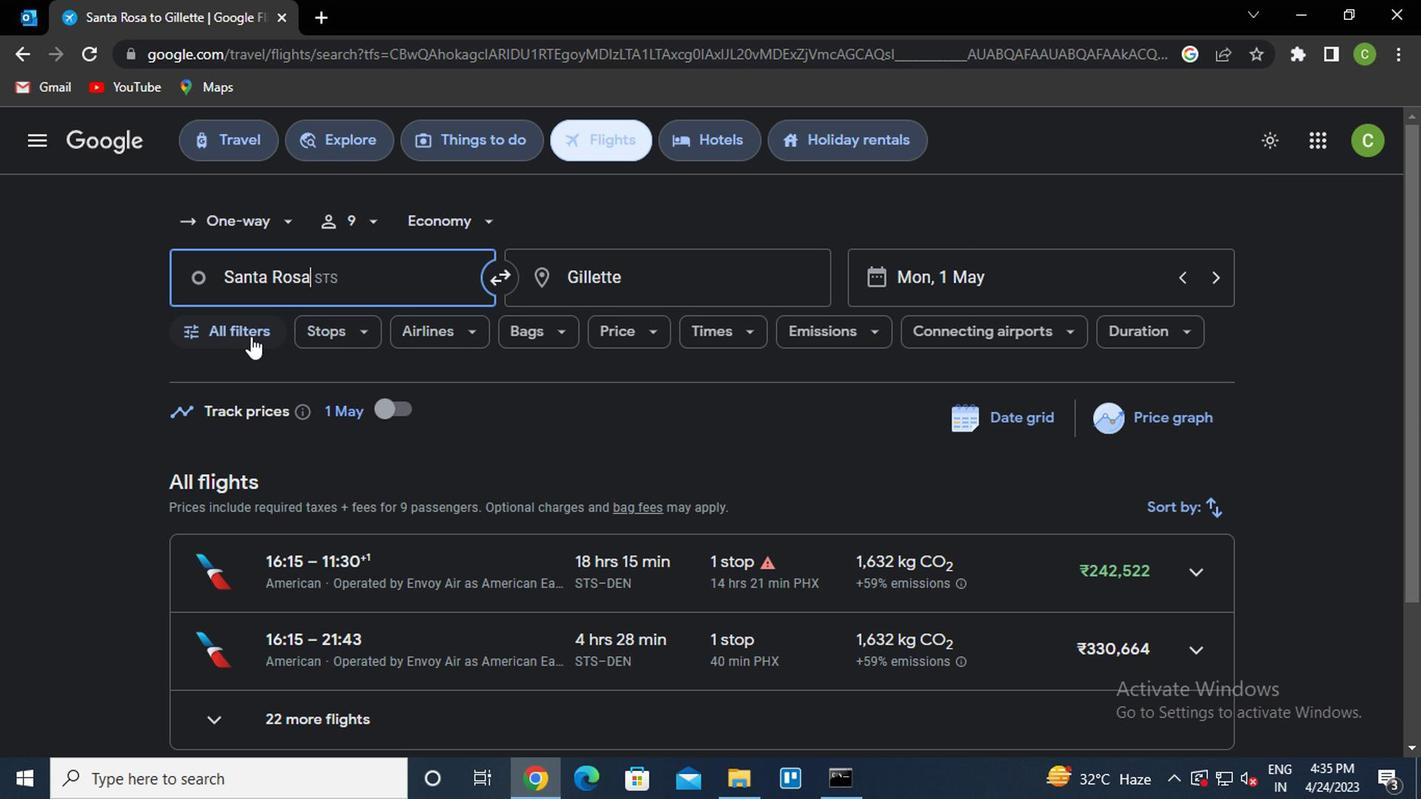 
Action: Mouse pressed left at (242, 334)
Screenshot: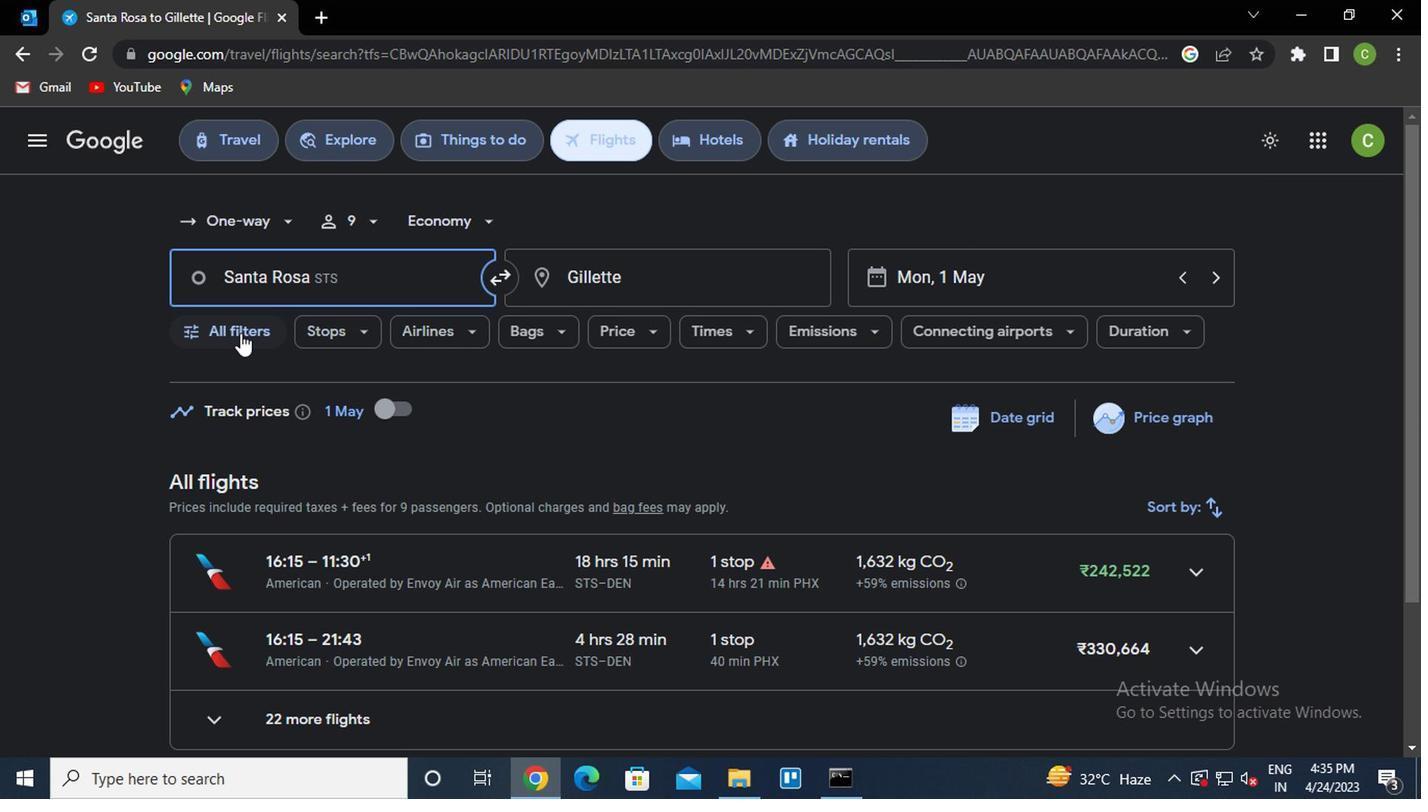 
Action: Mouse moved to (359, 521)
Screenshot: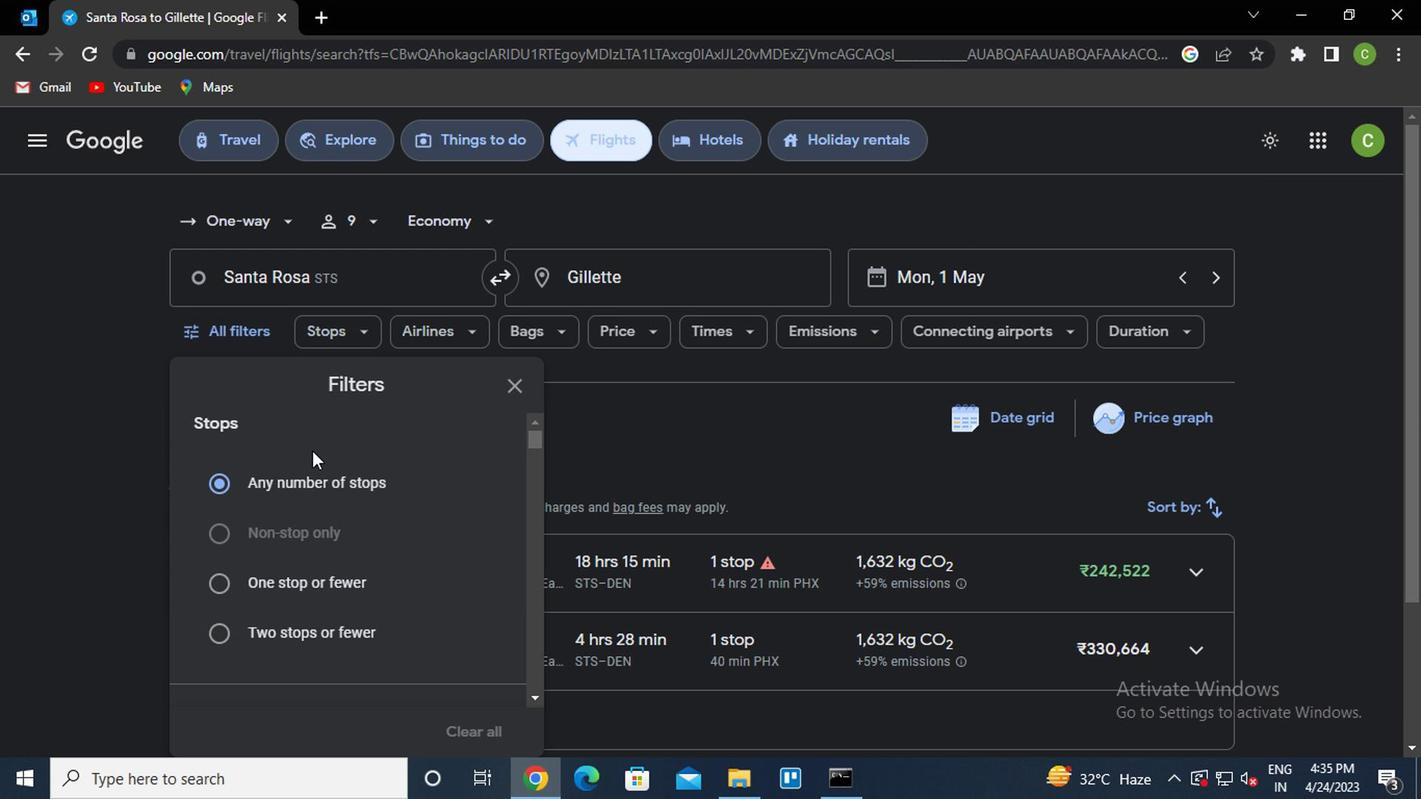 
Action: Mouse scrolled (359, 520) with delta (0, 0)
Screenshot: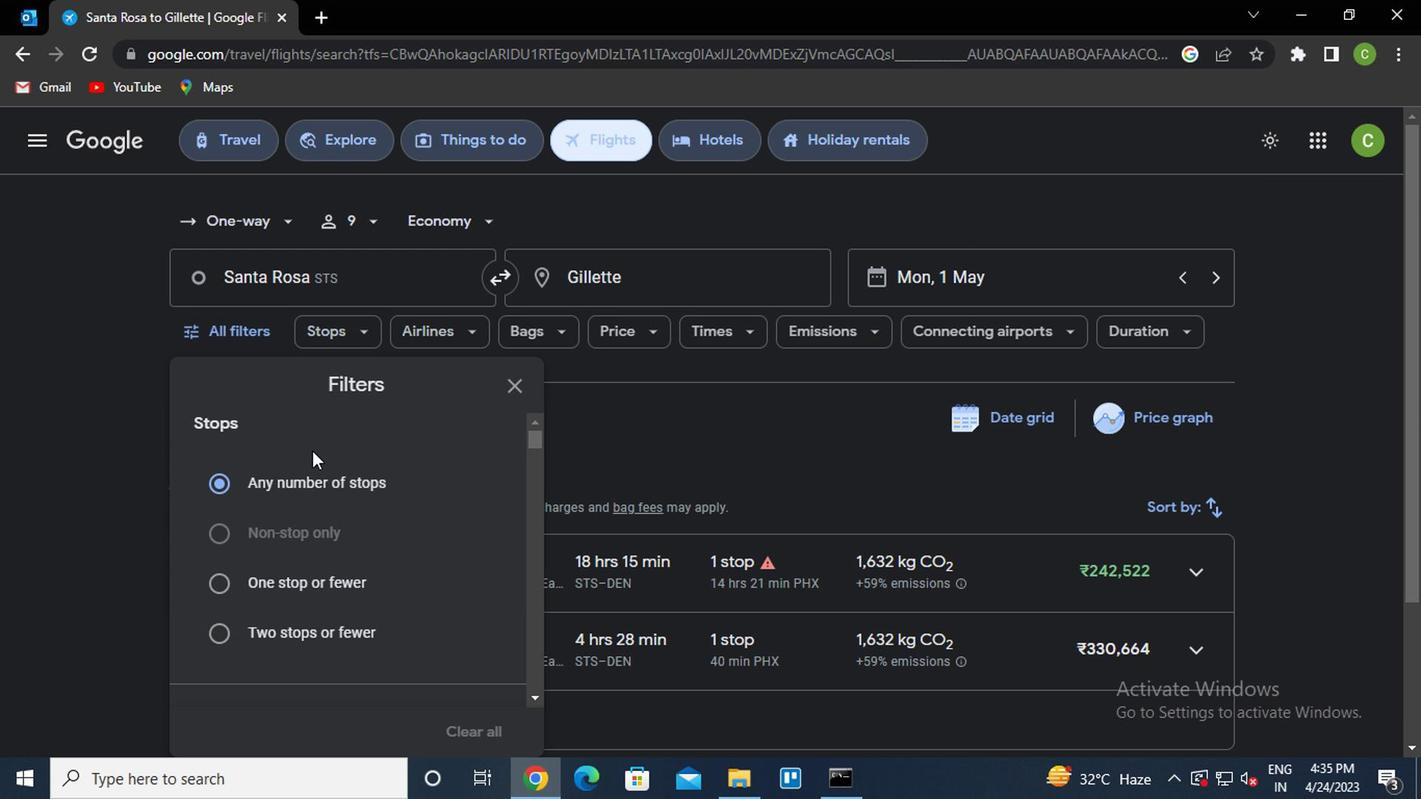 
Action: Mouse moved to (362, 525)
Screenshot: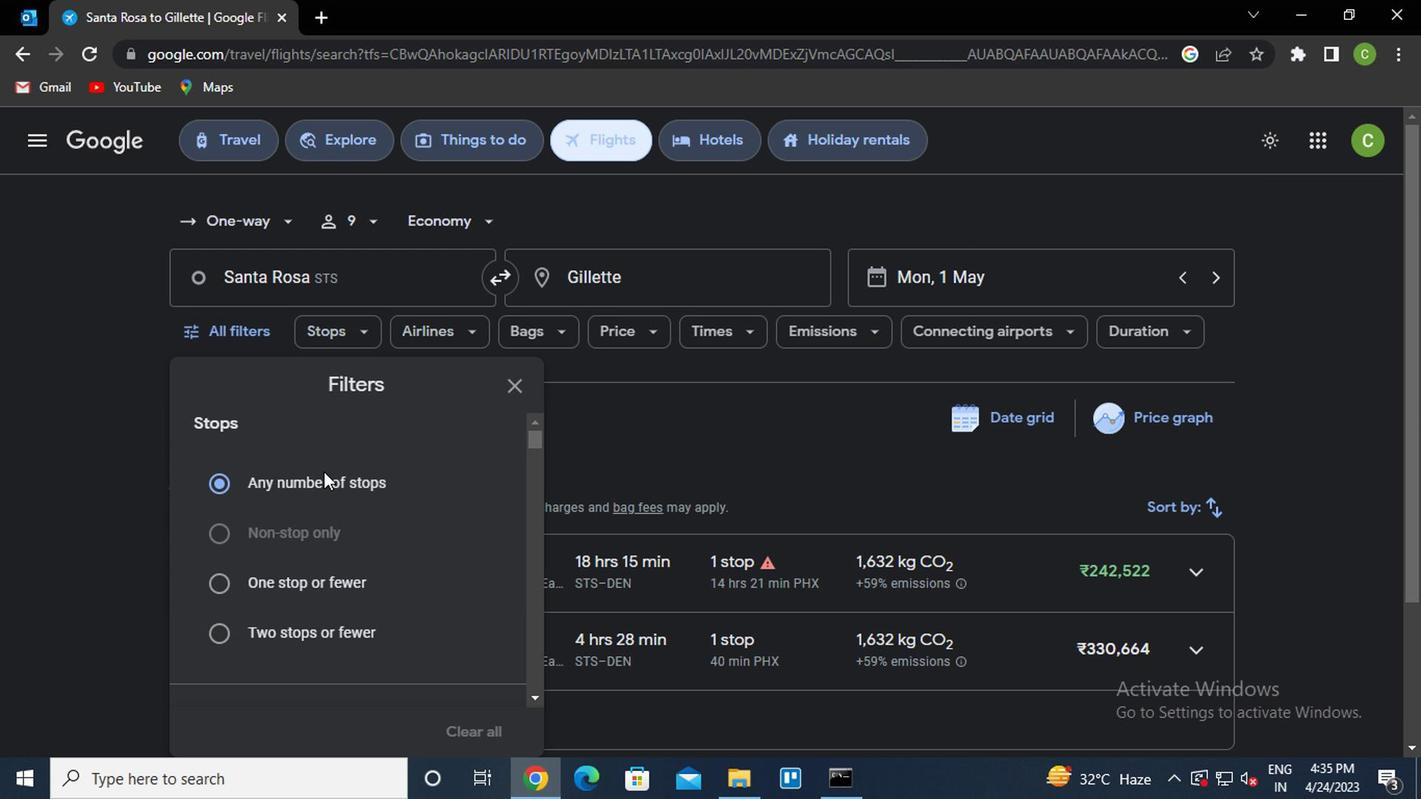 
Action: Mouse scrolled (362, 524) with delta (0, -1)
Screenshot: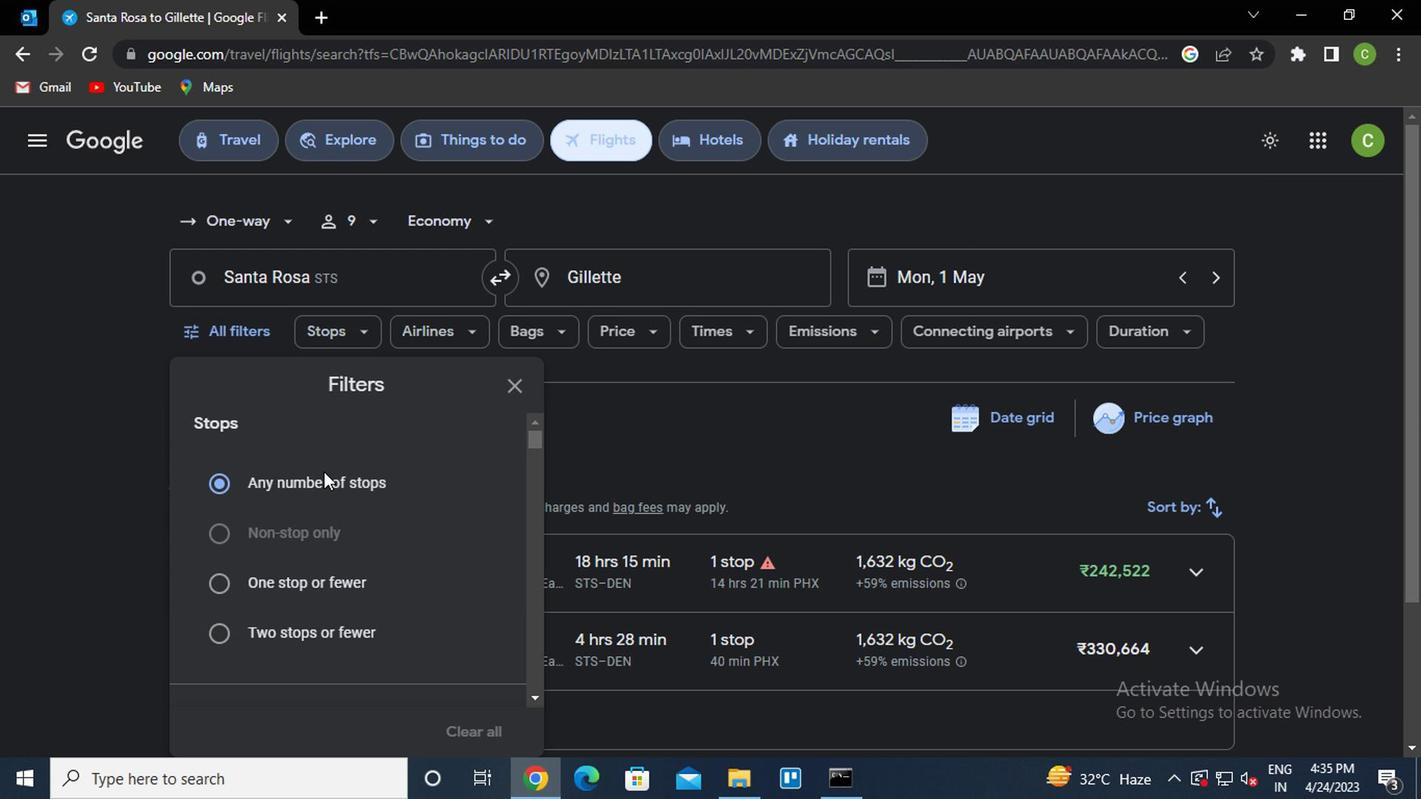 
Action: Mouse scrolled (362, 524) with delta (0, -1)
Screenshot: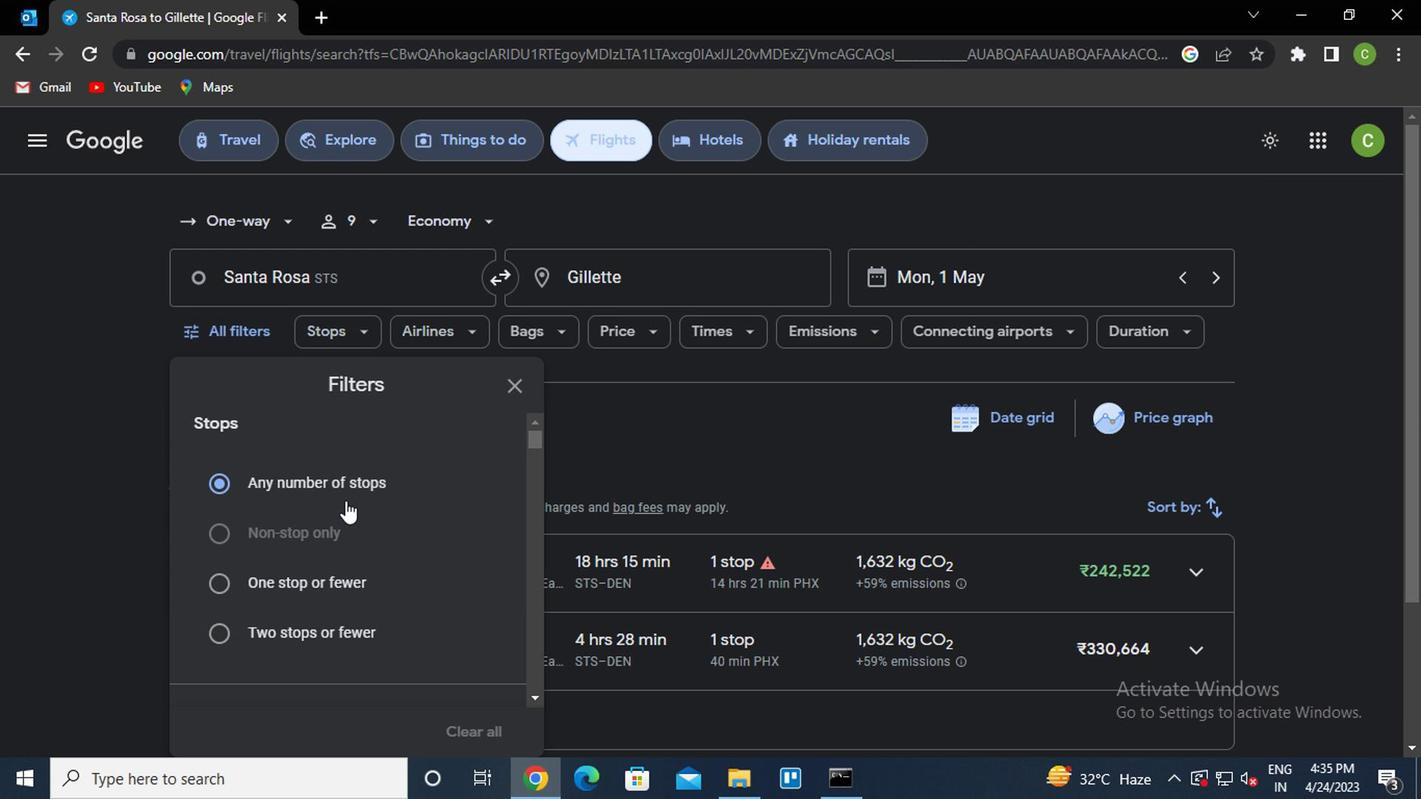 
Action: Mouse scrolled (362, 524) with delta (0, -1)
Screenshot: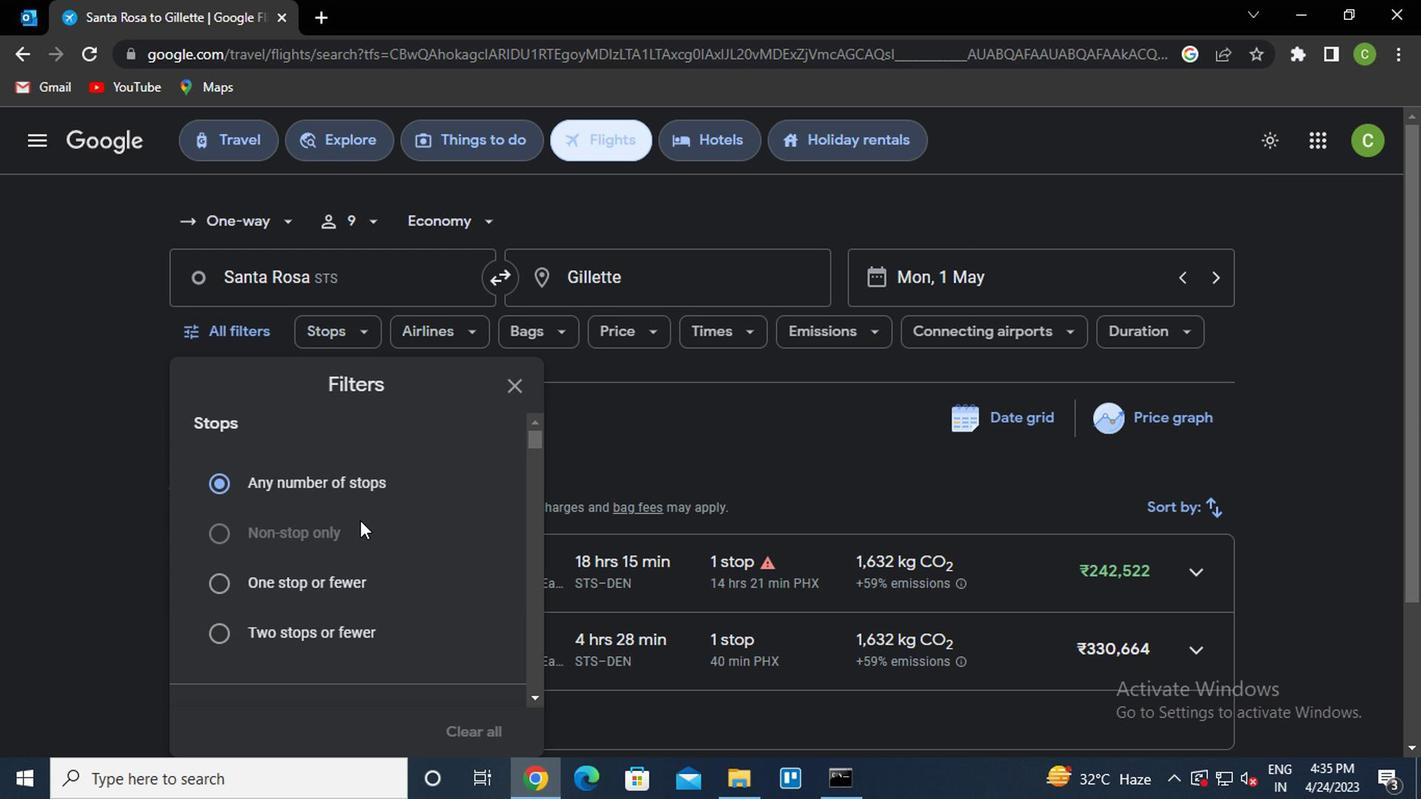 
Action: Mouse scrolled (362, 524) with delta (0, -1)
Screenshot: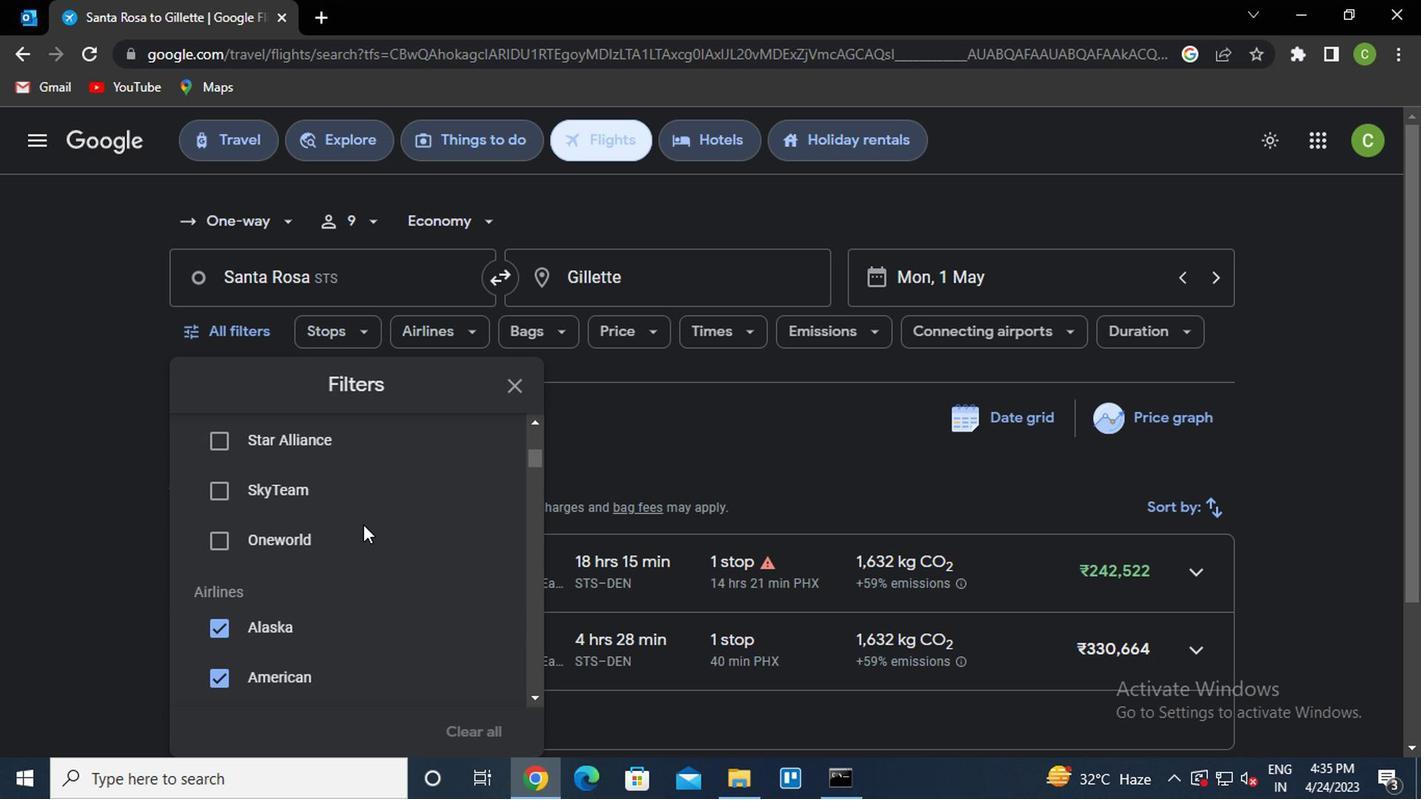 
Action: Mouse scrolled (362, 524) with delta (0, -1)
Screenshot: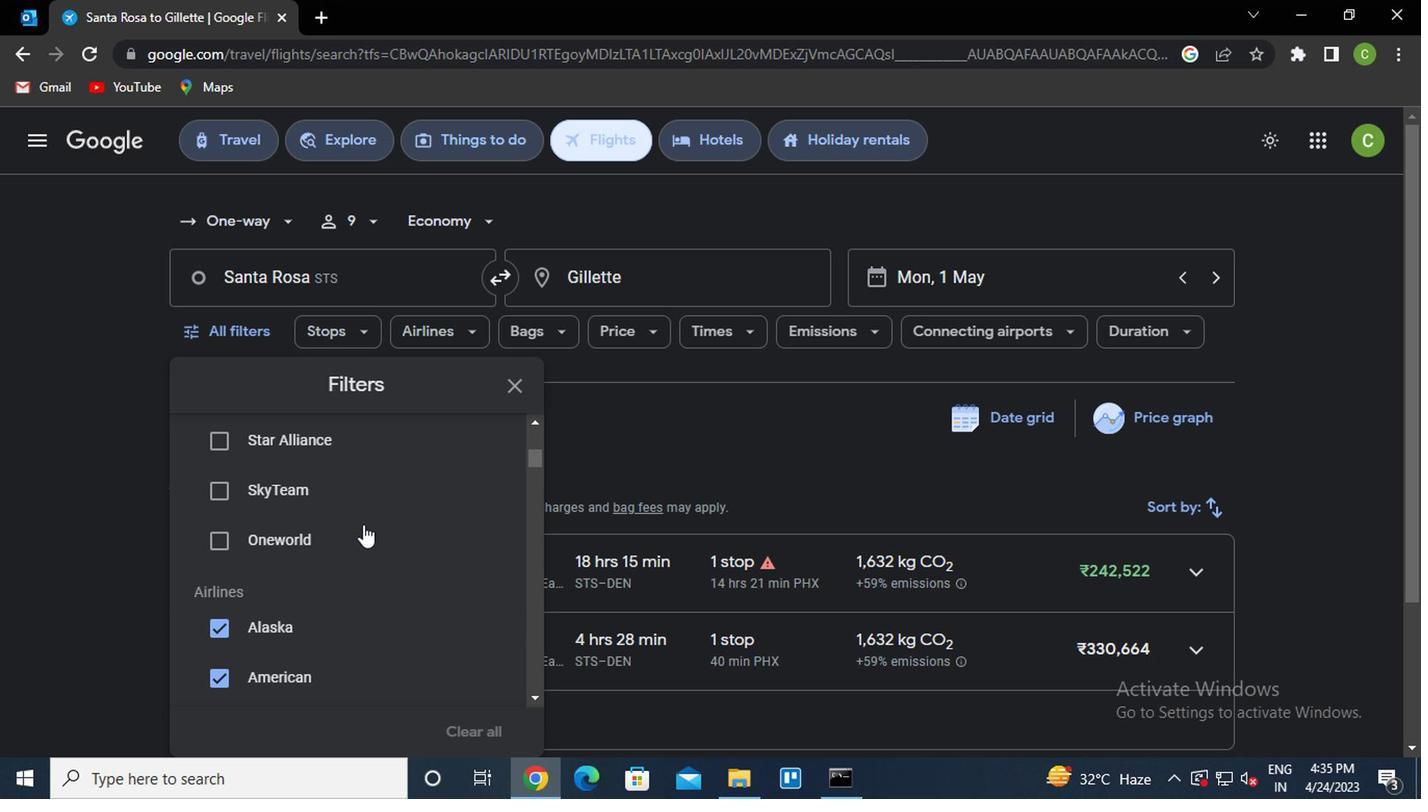 
Action: Mouse scrolled (362, 524) with delta (0, -1)
Screenshot: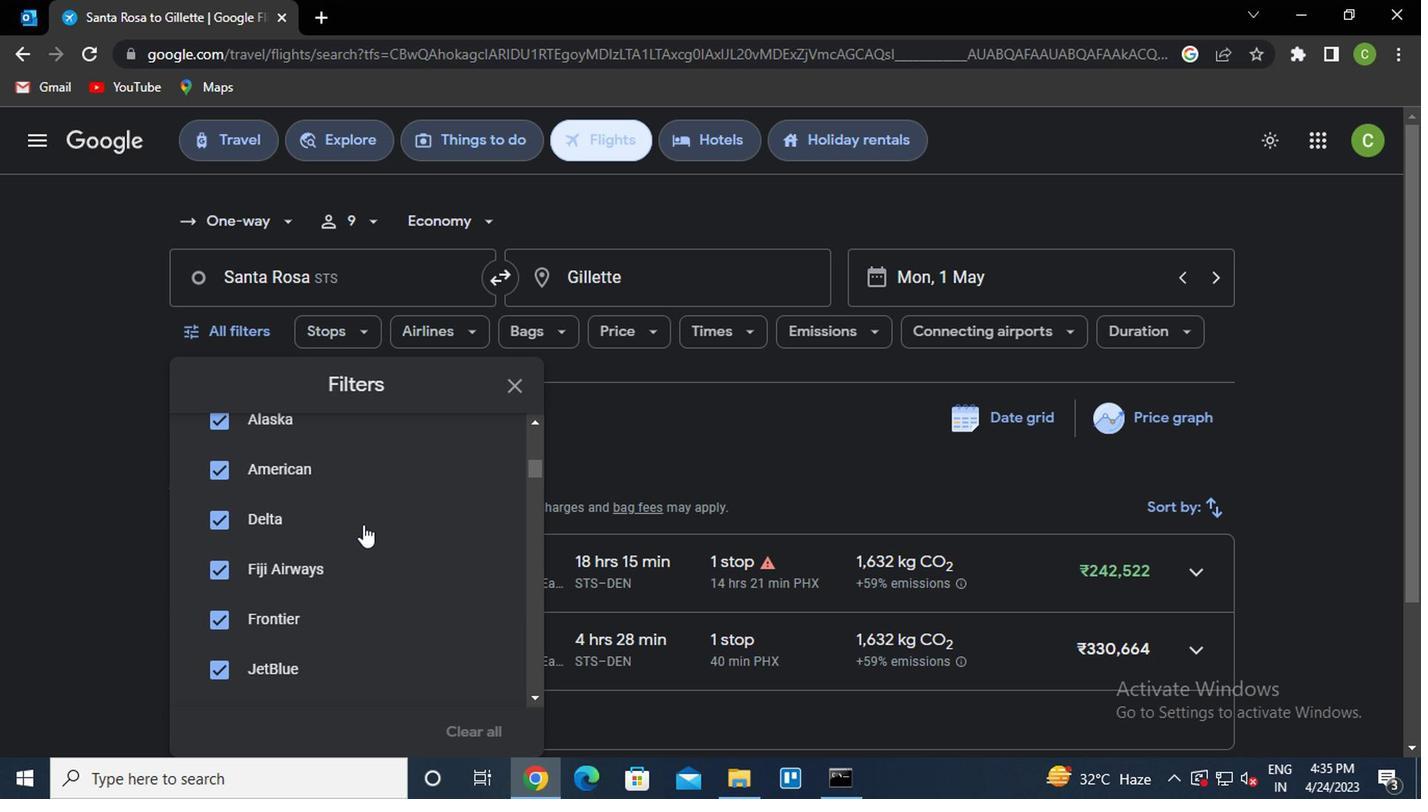 
Action: Mouse scrolled (362, 524) with delta (0, -1)
Screenshot: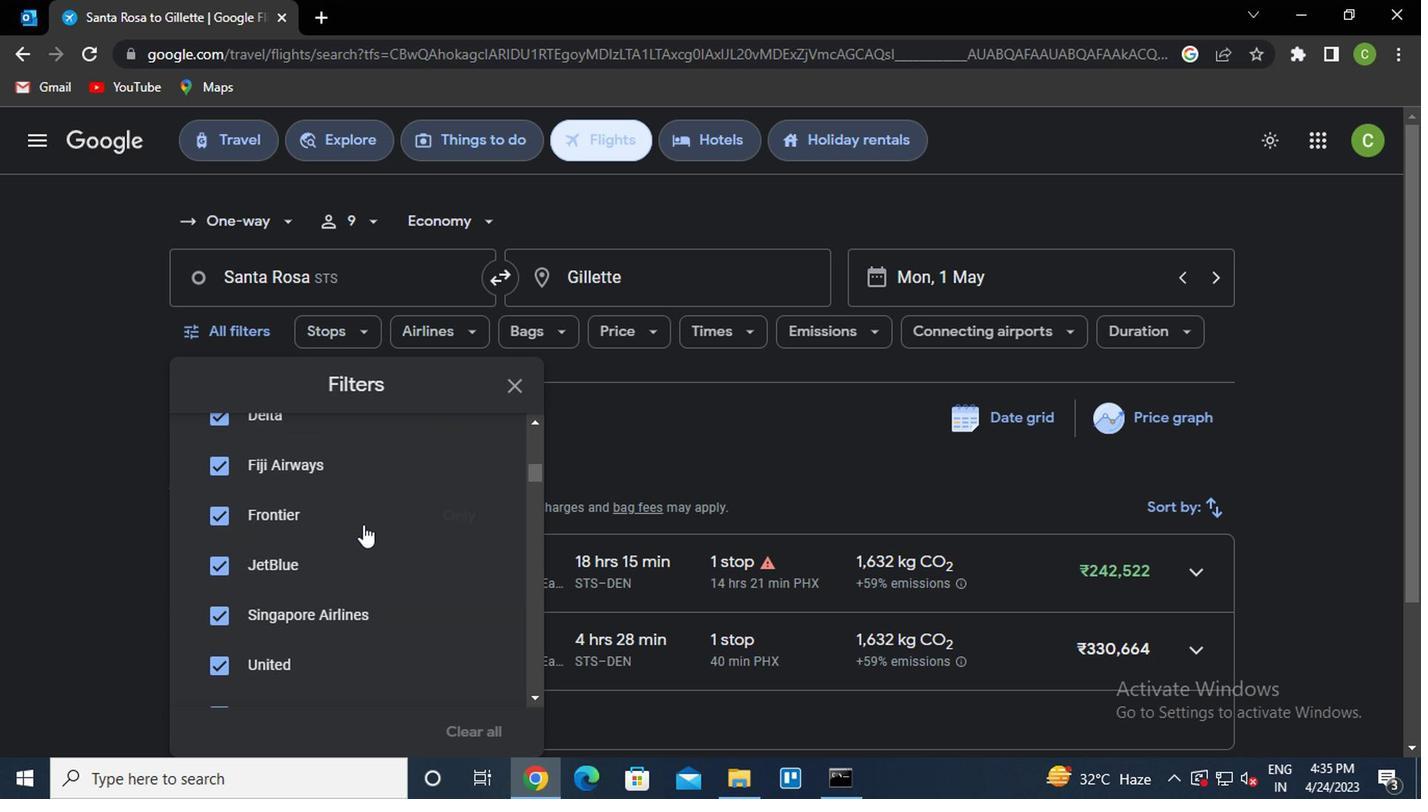 
Action: Mouse moved to (449, 617)
Screenshot: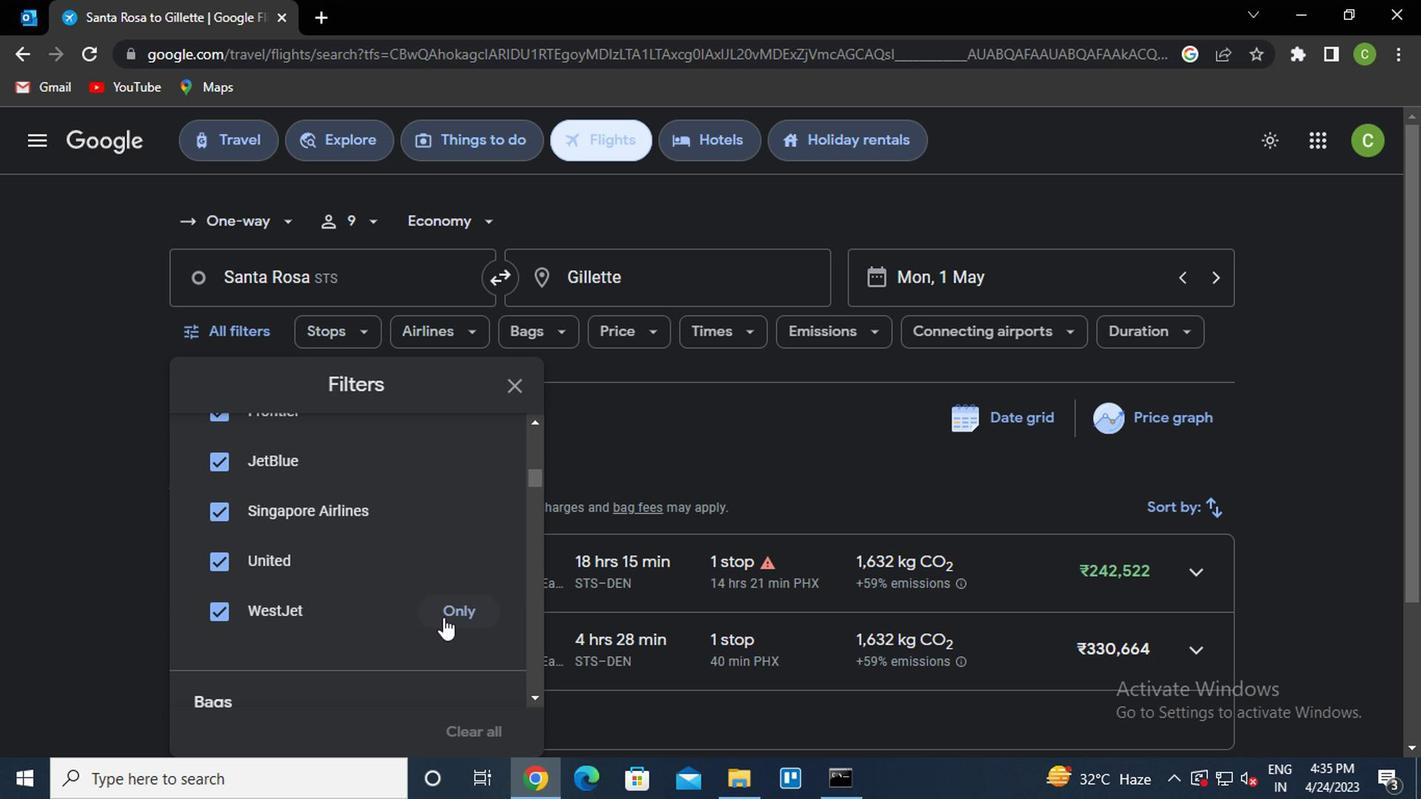 
Action: Mouse pressed left at (449, 617)
Screenshot: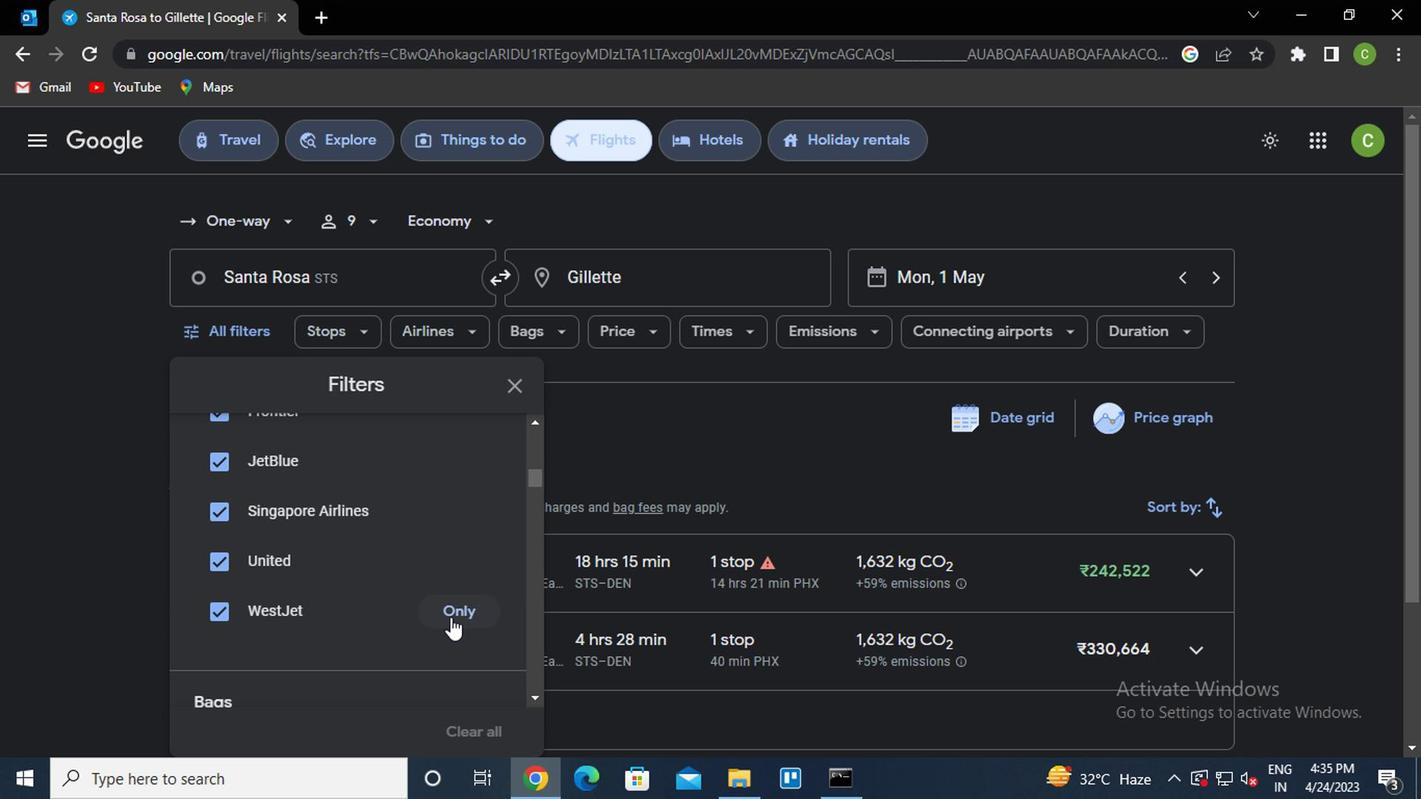 
Action: Mouse moved to (395, 588)
Screenshot: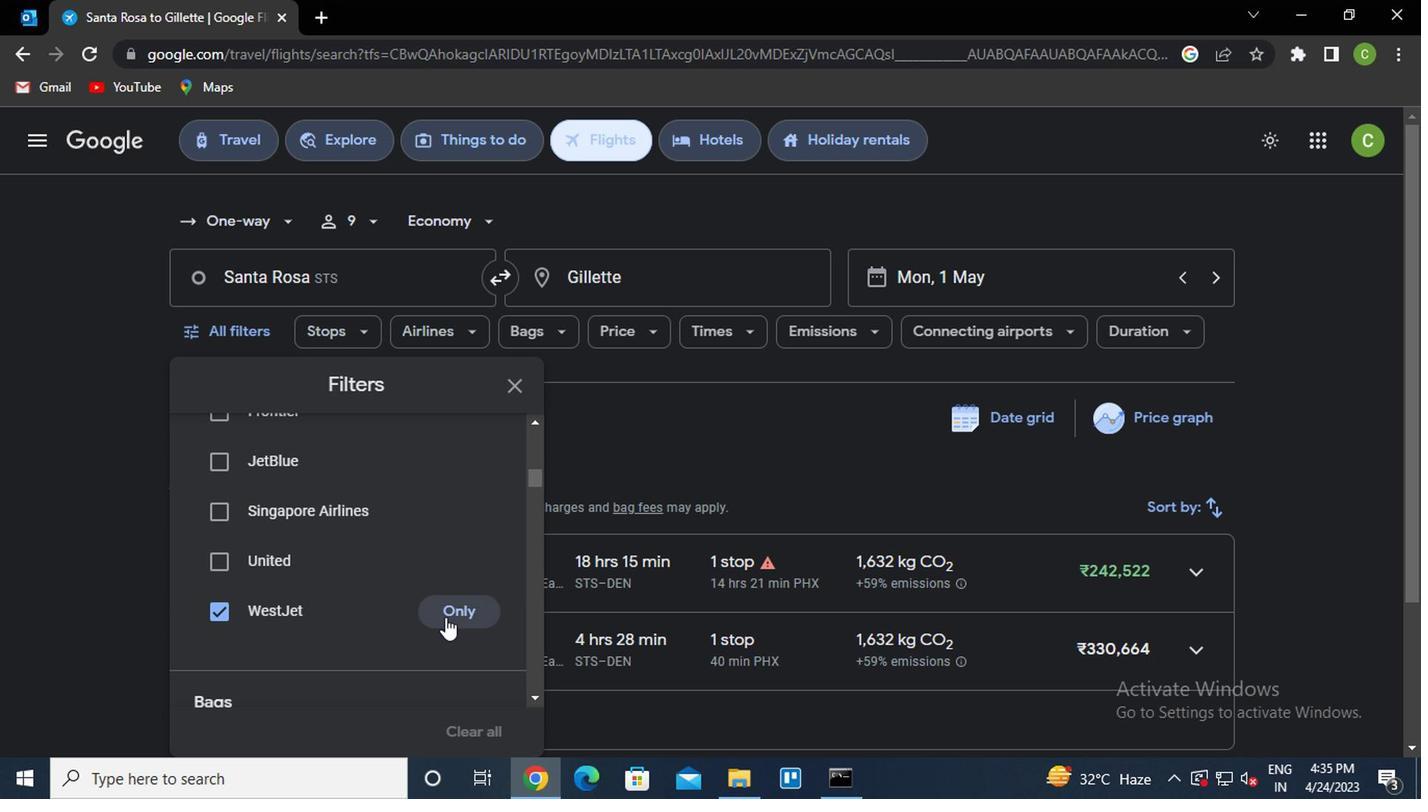 
Action: Mouse scrolled (395, 587) with delta (0, 0)
Screenshot: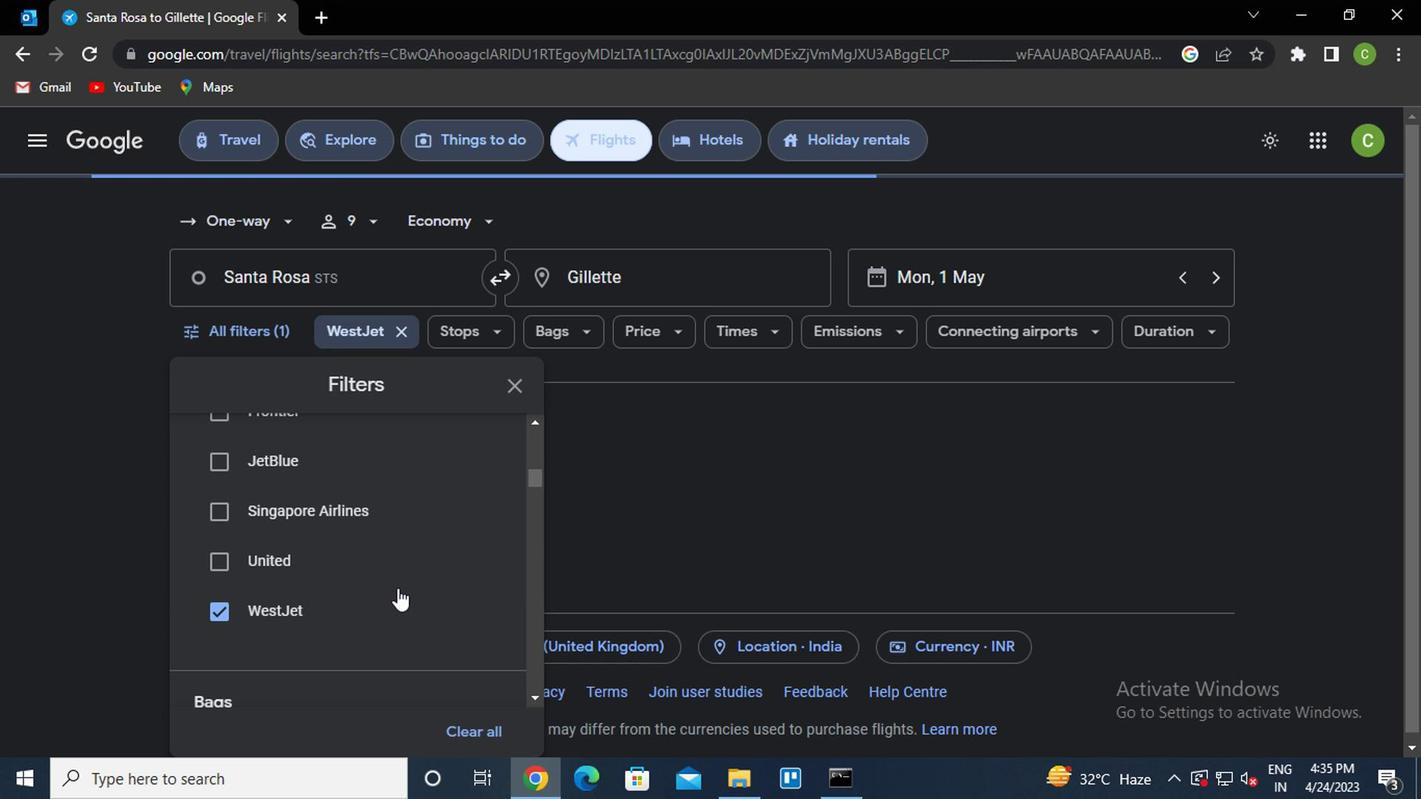 
Action: Mouse scrolled (395, 587) with delta (0, 0)
Screenshot: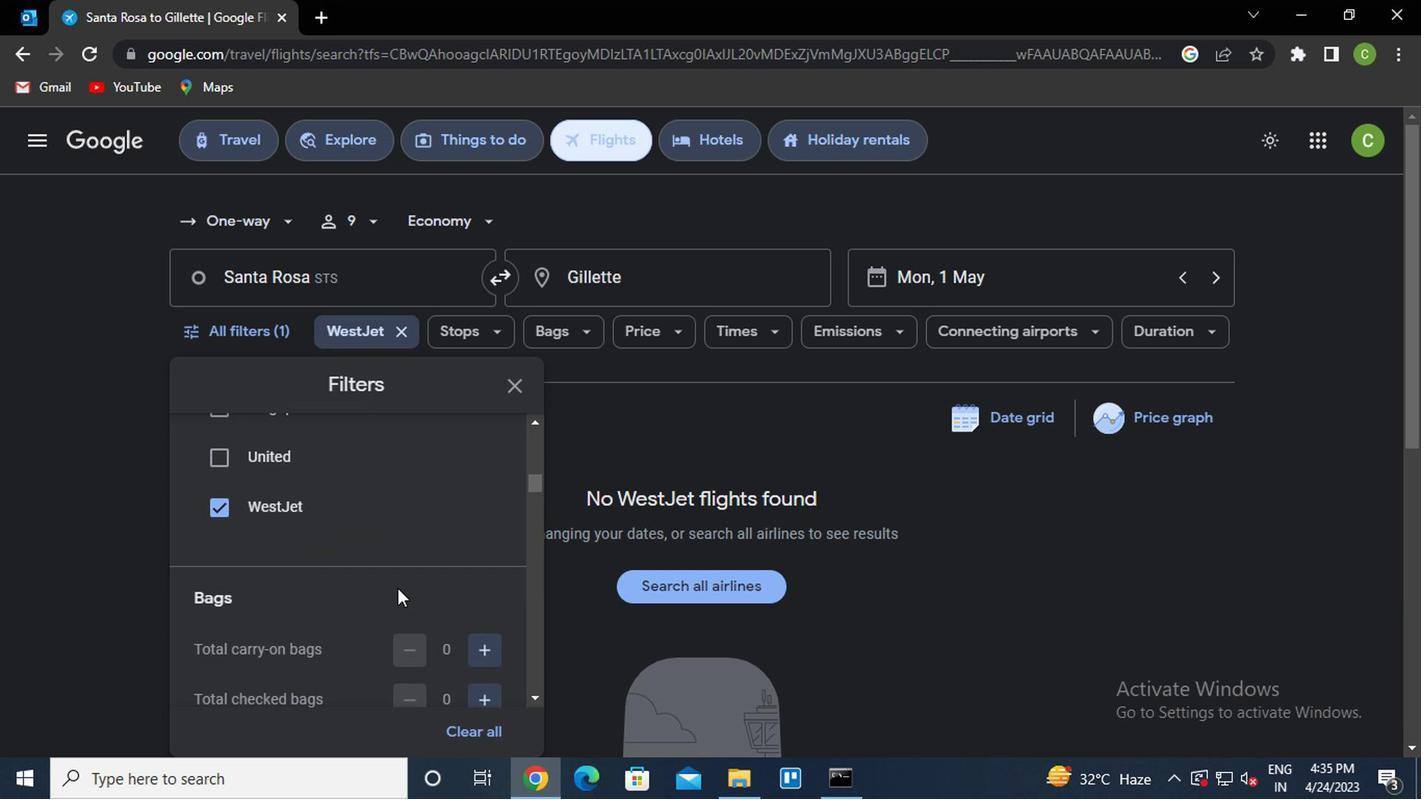 
Action: Mouse moved to (472, 590)
Screenshot: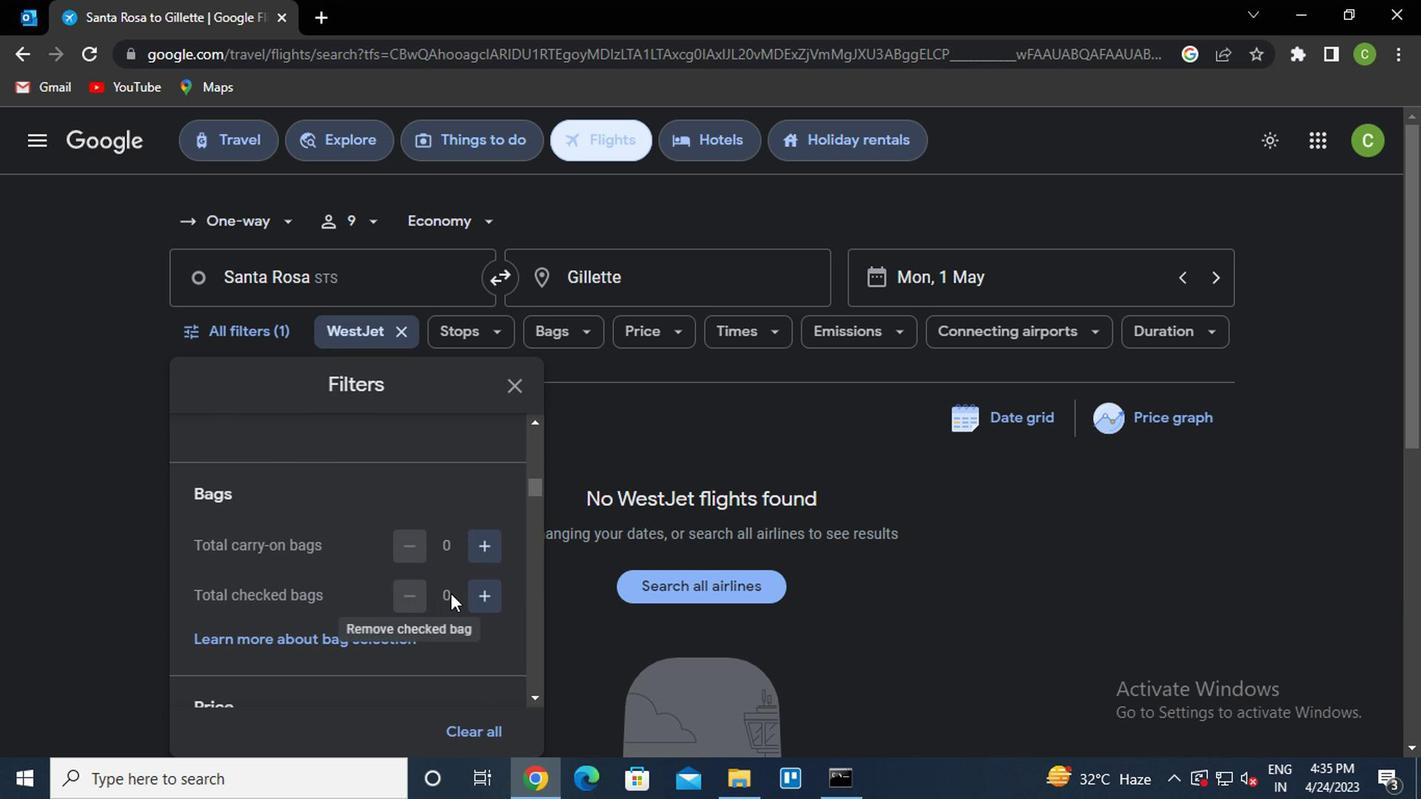 
Action: Mouse pressed left at (472, 590)
Screenshot: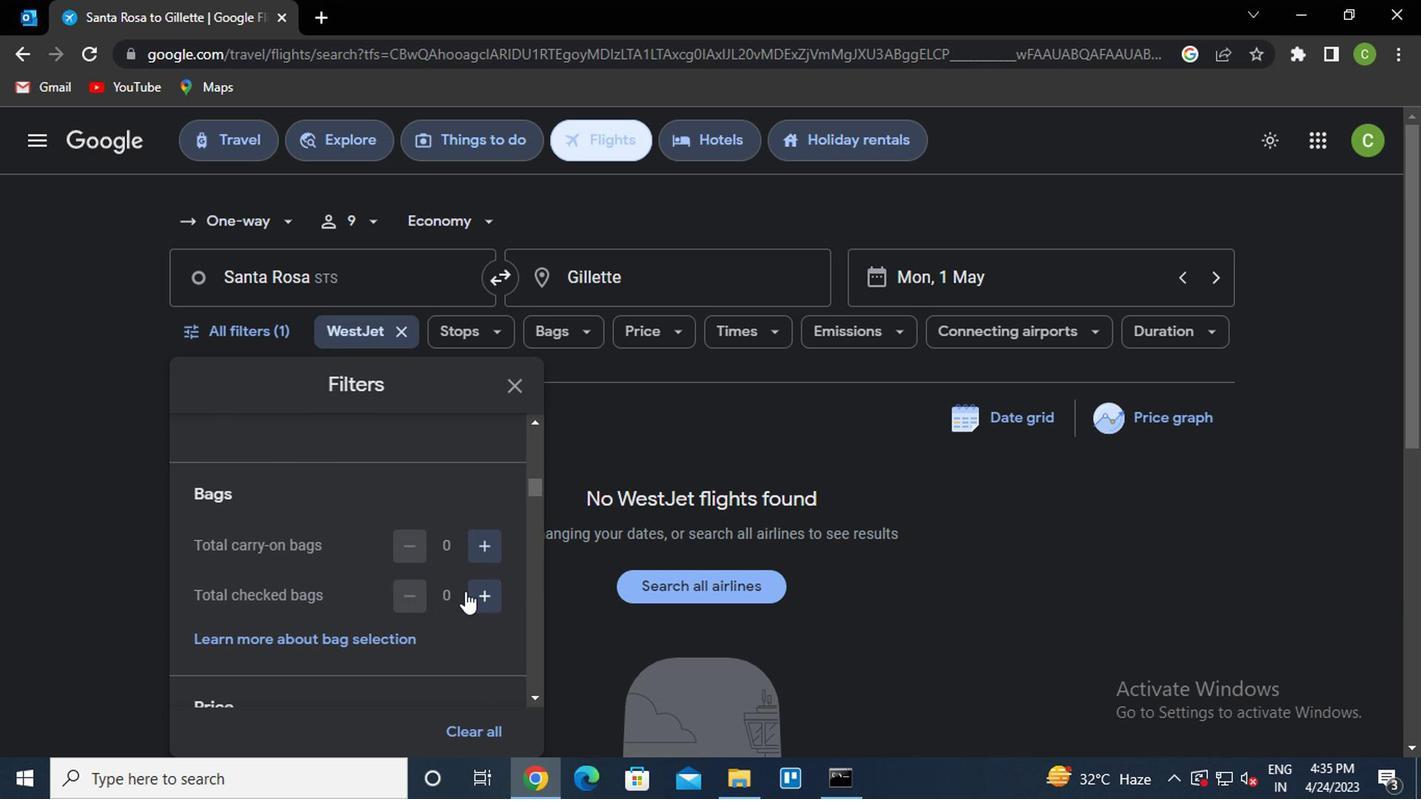 
Action: Mouse pressed left at (472, 590)
Screenshot: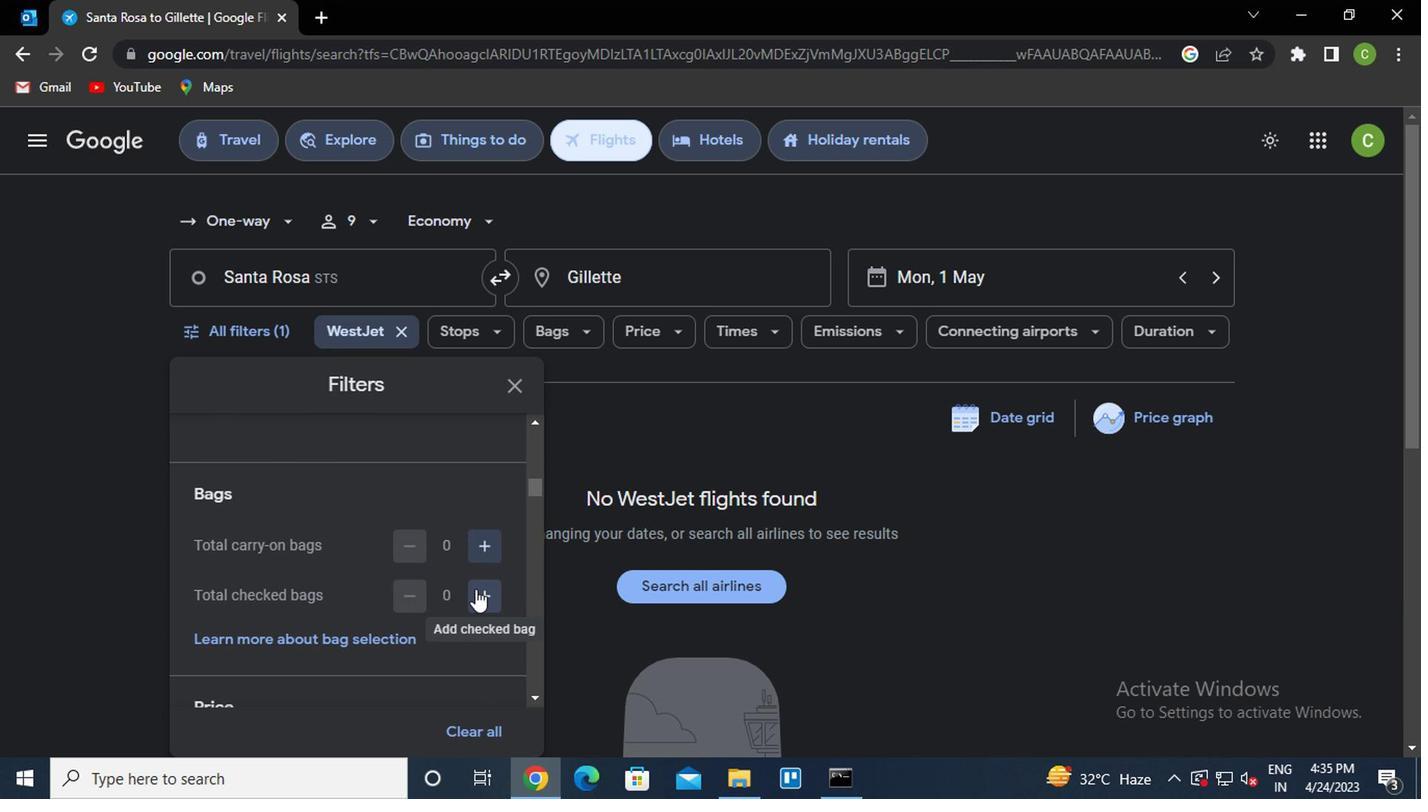 
Action: Mouse moved to (372, 552)
Screenshot: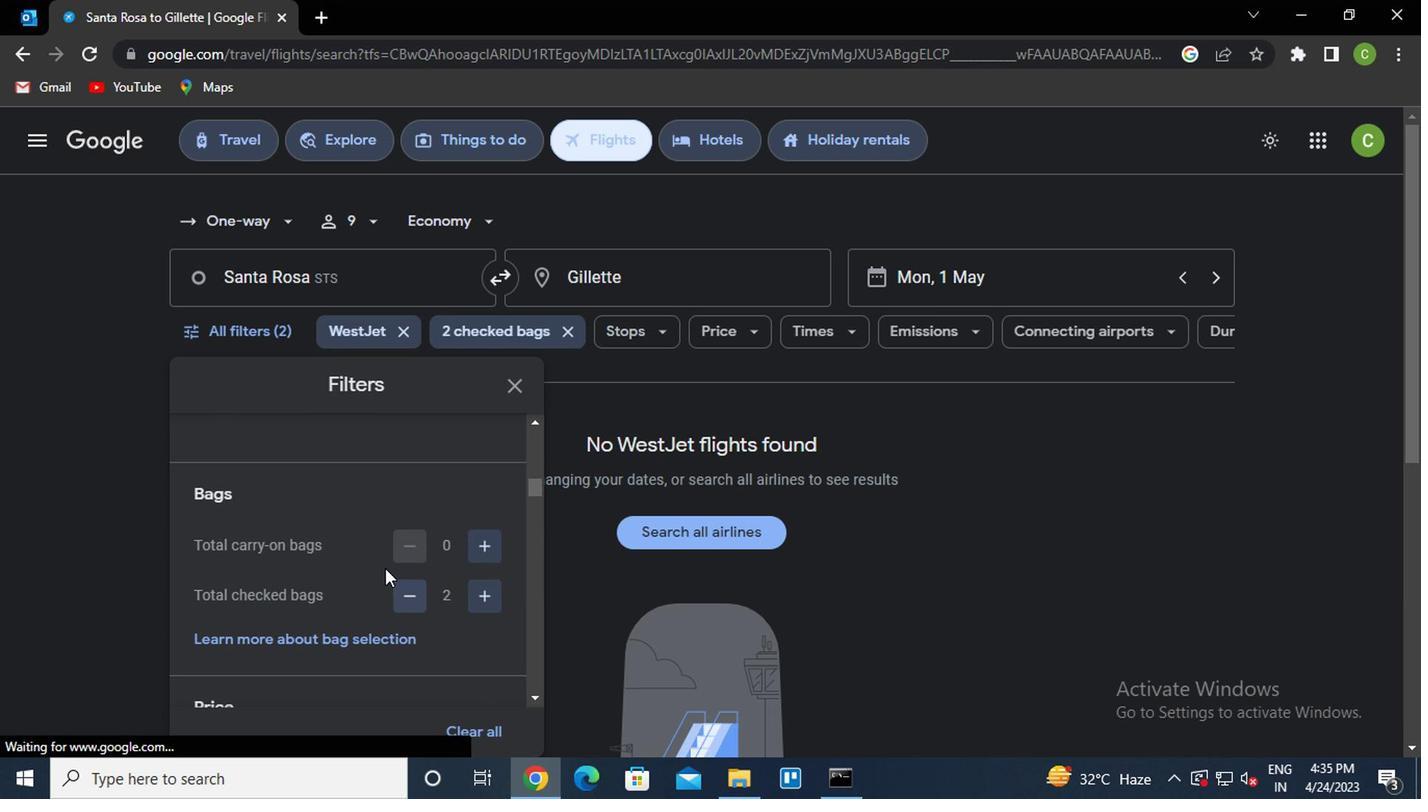 
Action: Mouse scrolled (372, 551) with delta (0, 0)
Screenshot: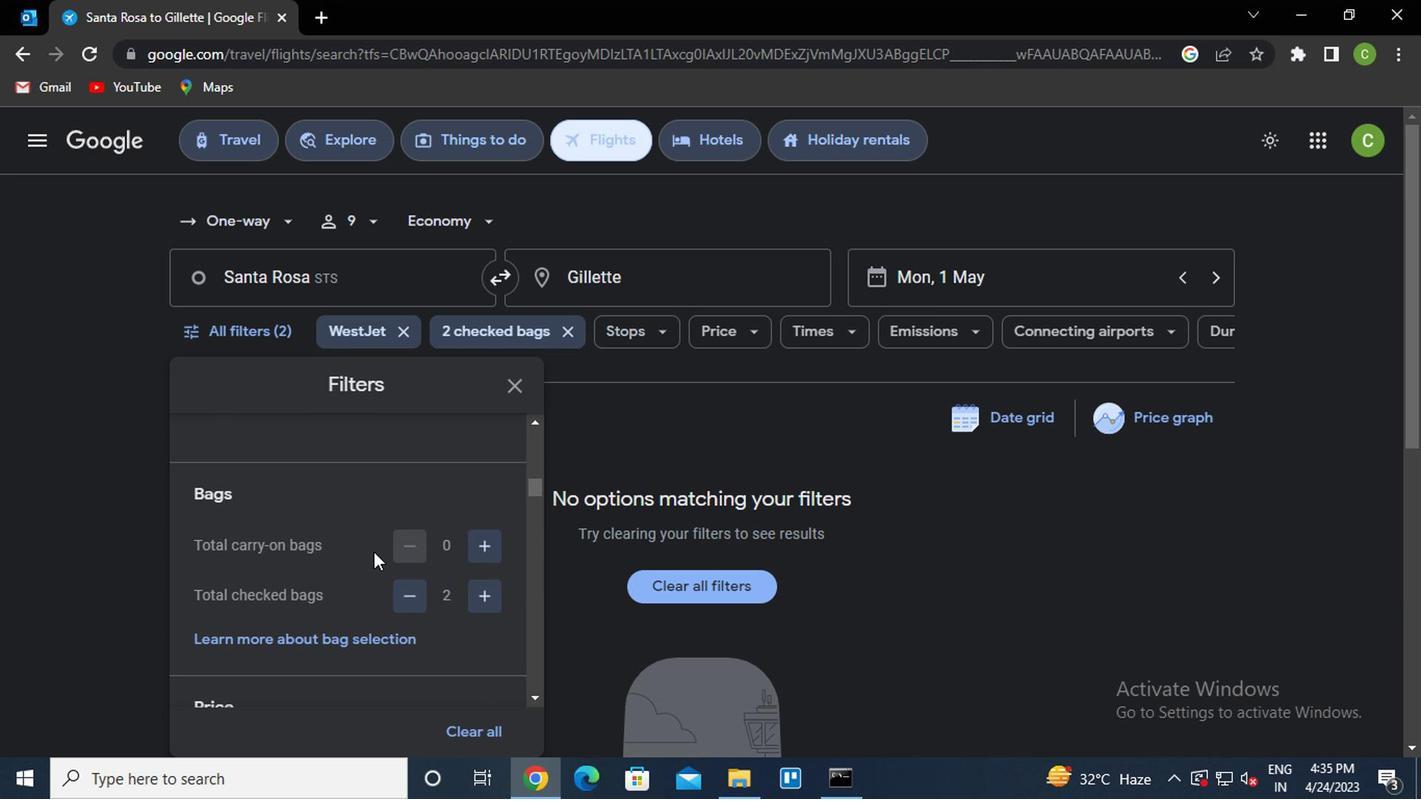 
Action: Mouse scrolled (372, 551) with delta (0, 0)
Screenshot: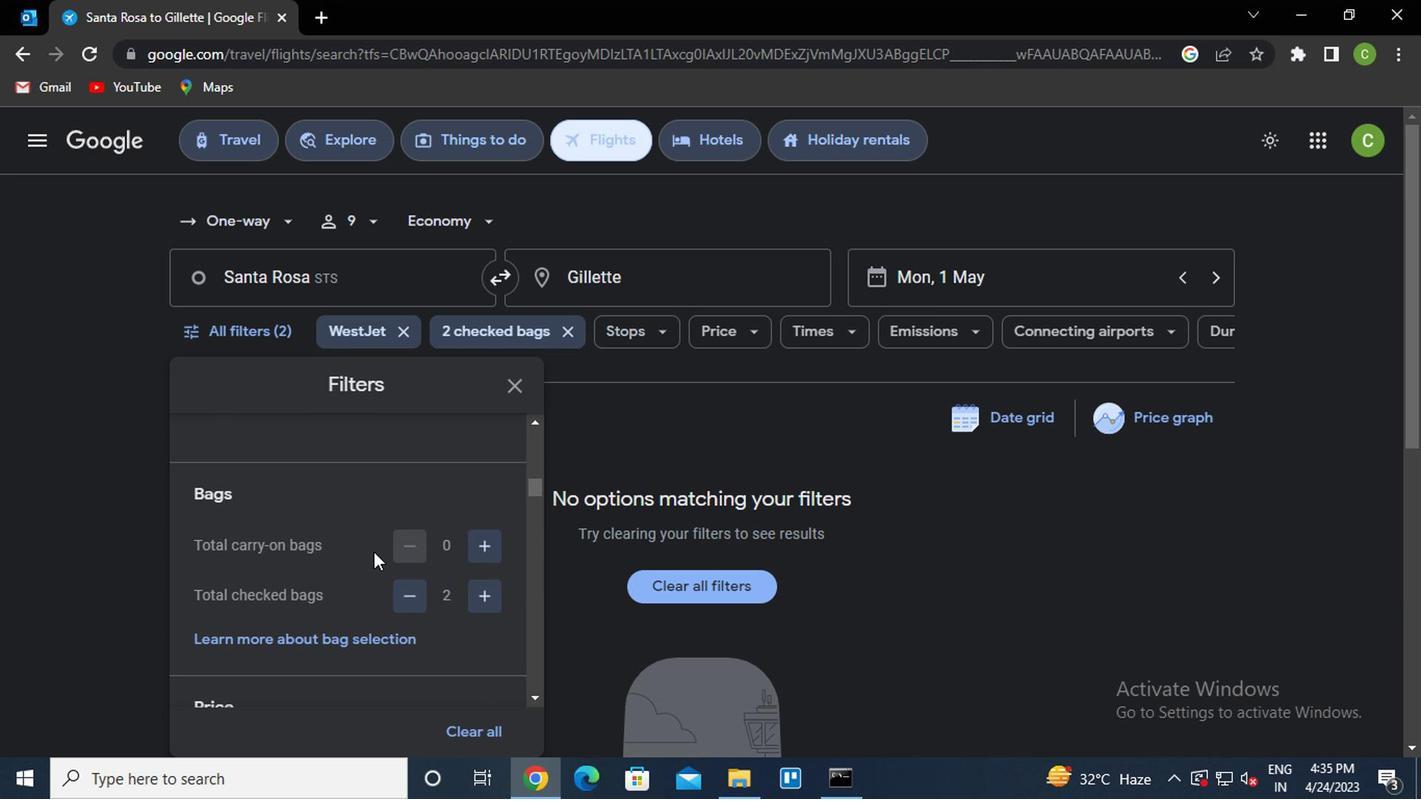 
Action: Mouse scrolled (372, 551) with delta (0, 0)
Screenshot: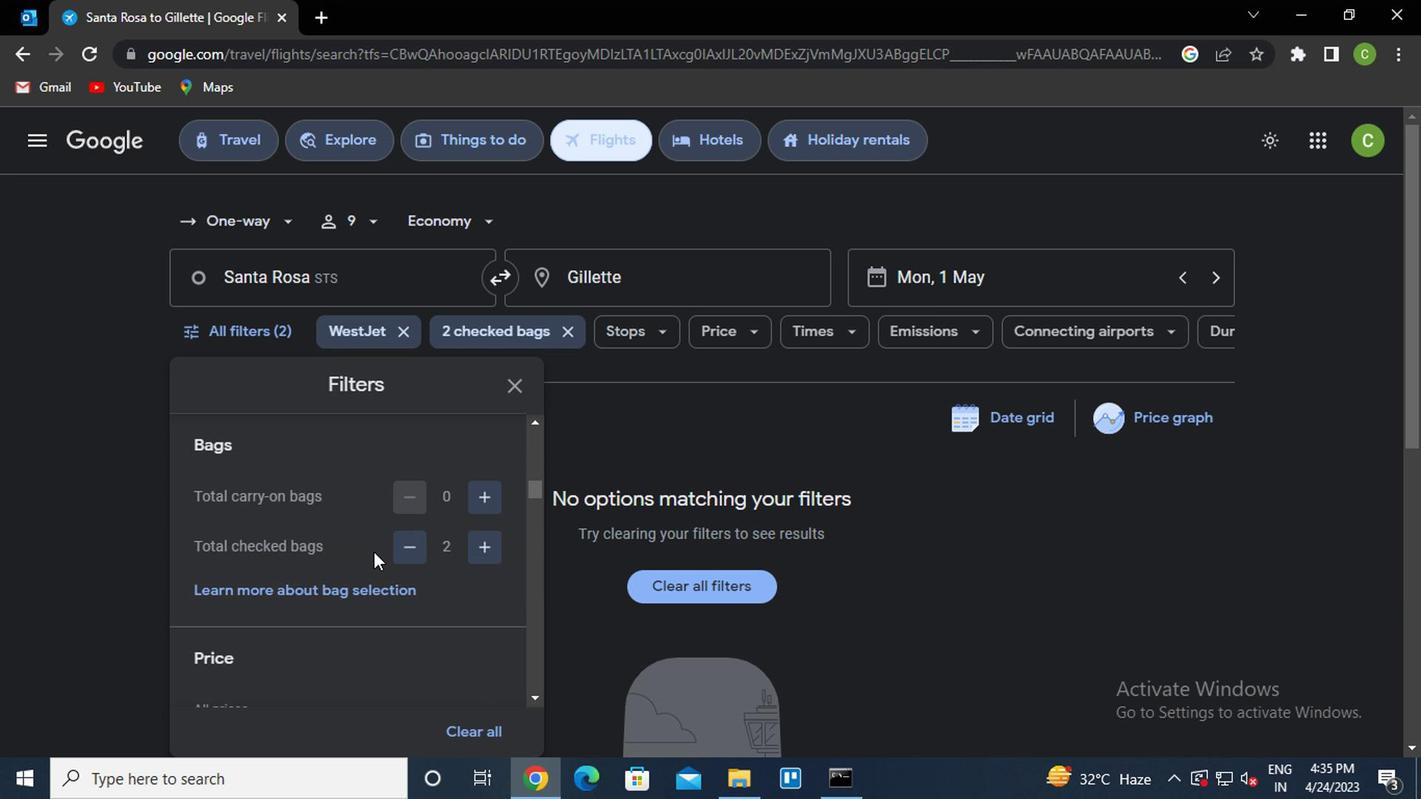 
Action: Mouse moved to (485, 492)
Screenshot: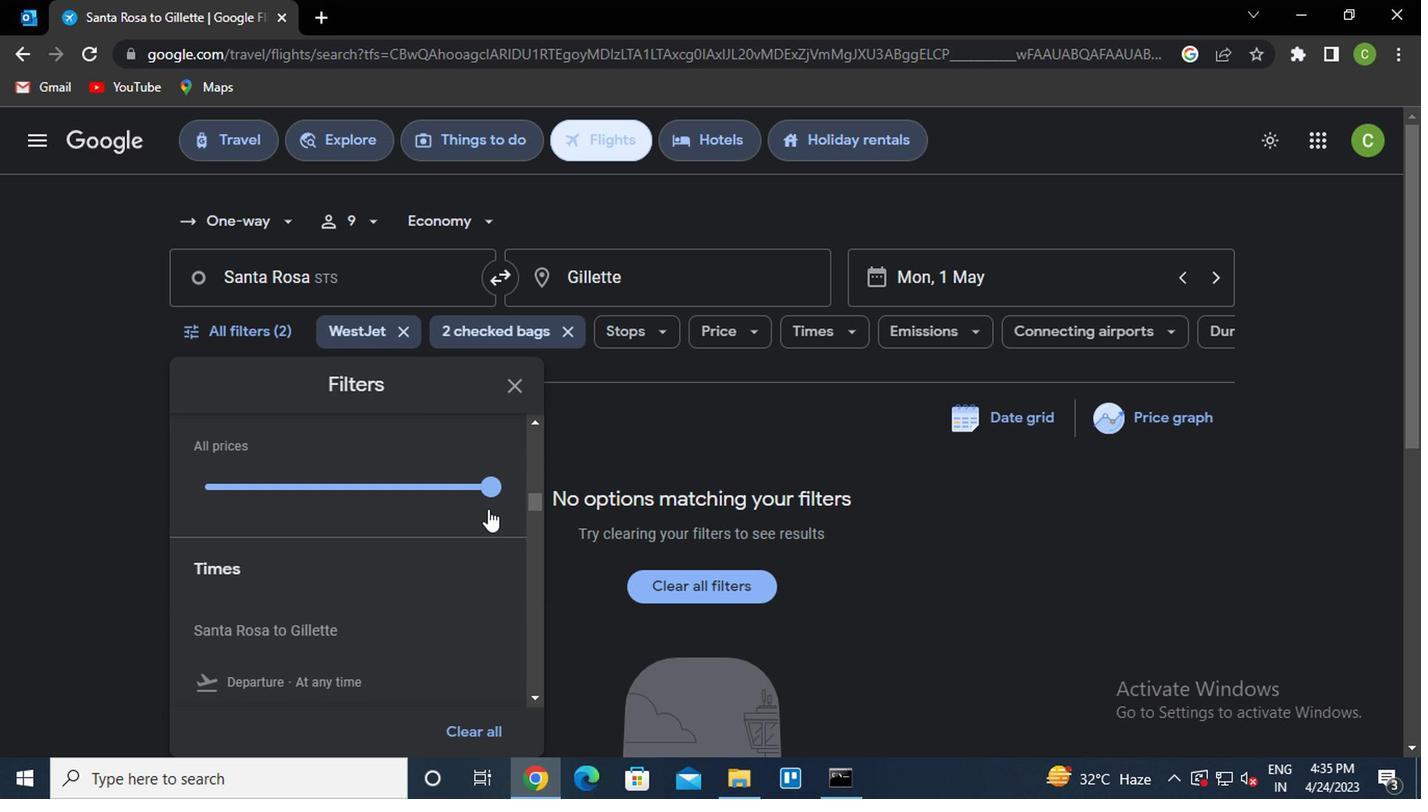 
Action: Mouse pressed left at (485, 492)
Screenshot: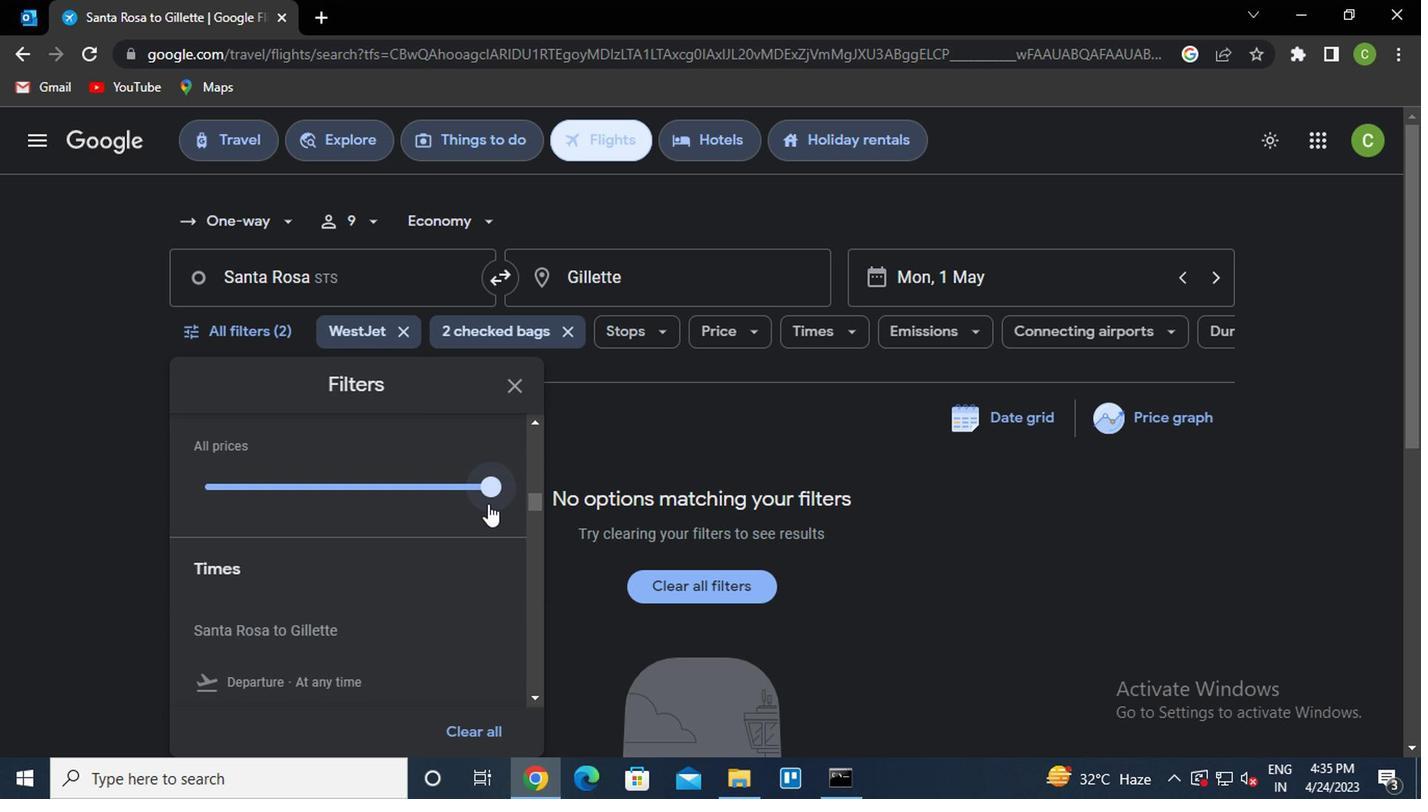 
Action: Mouse moved to (378, 549)
Screenshot: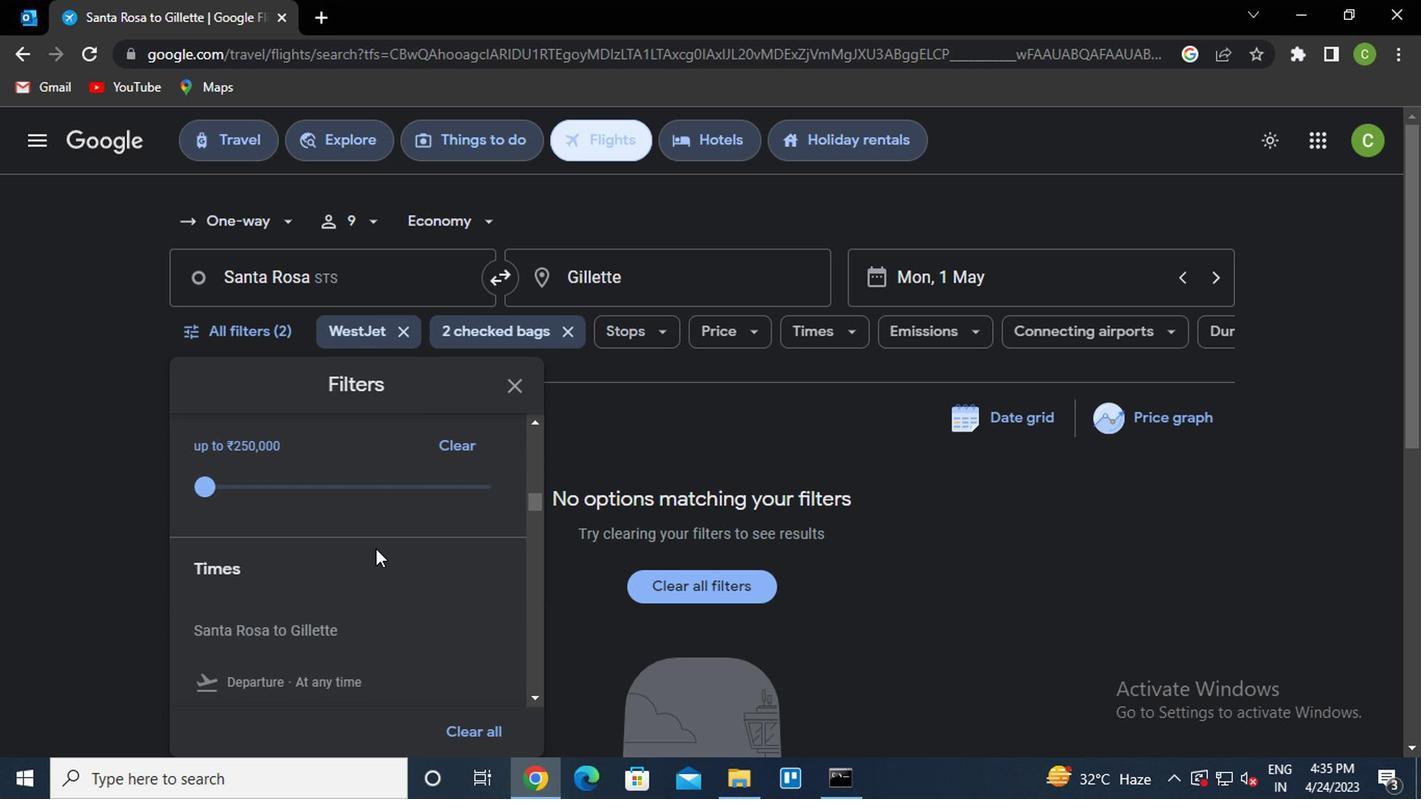 
Action: Mouse scrolled (378, 548) with delta (0, 0)
Screenshot: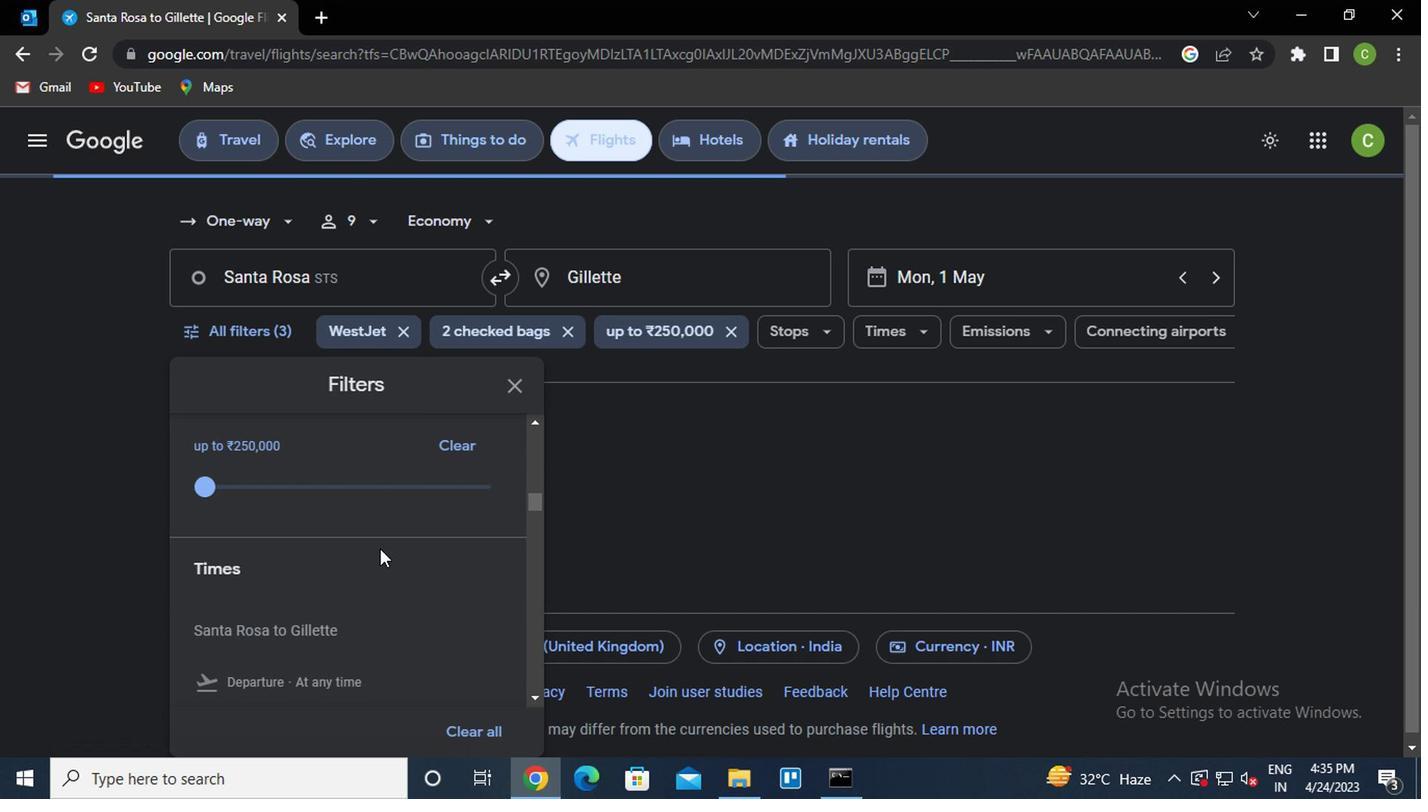 
Action: Mouse scrolled (378, 548) with delta (0, 0)
Screenshot: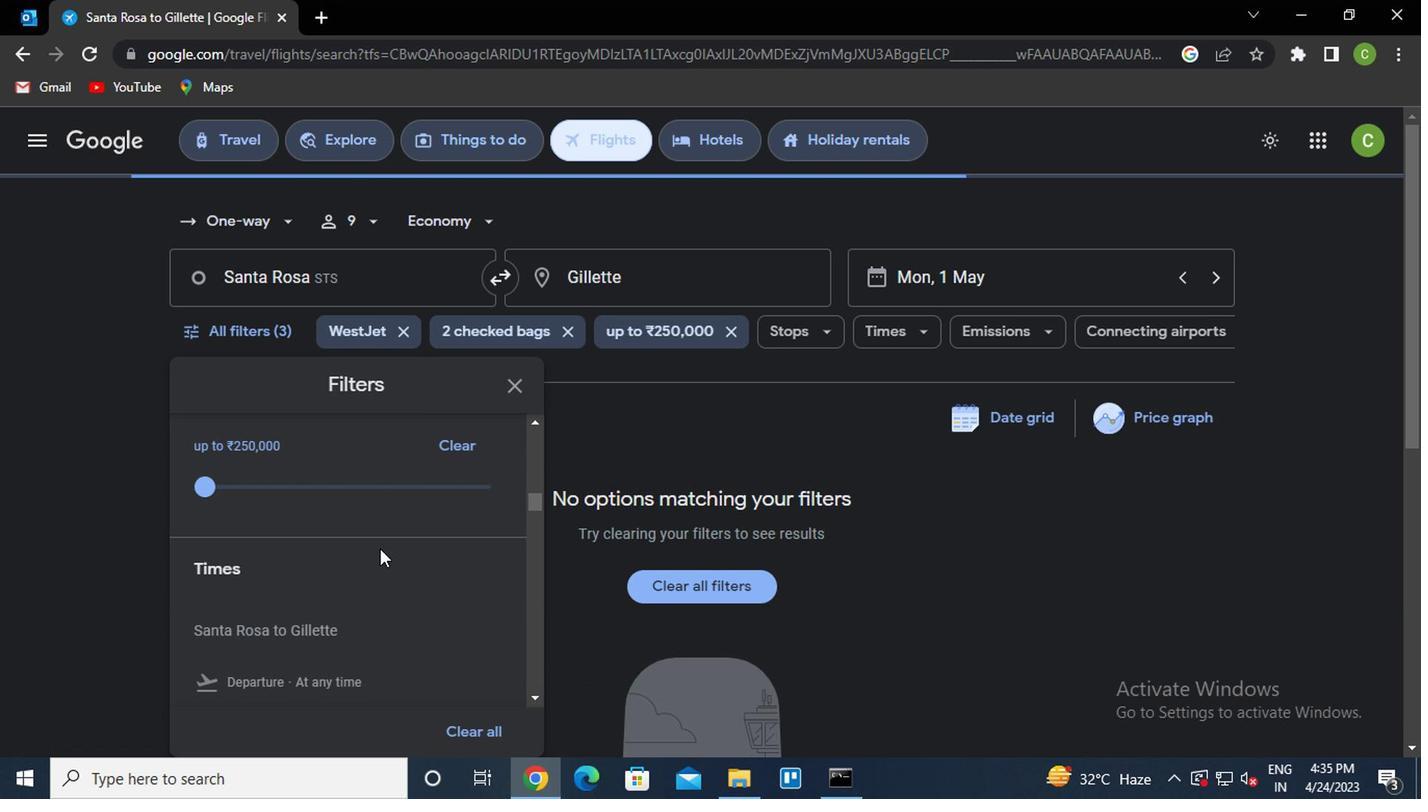 
Action: Mouse scrolled (378, 548) with delta (0, 0)
Screenshot: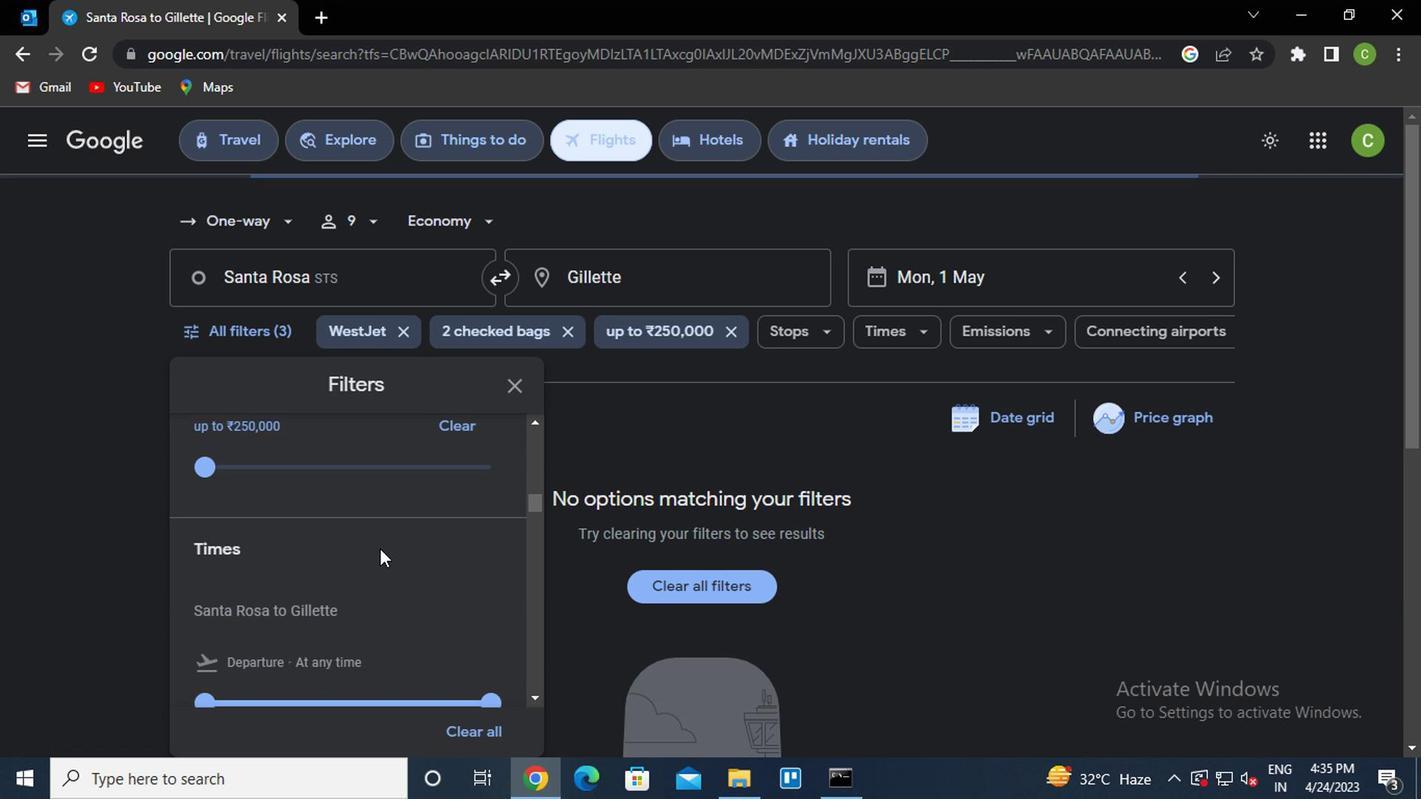 
Action: Mouse moved to (319, 516)
Screenshot: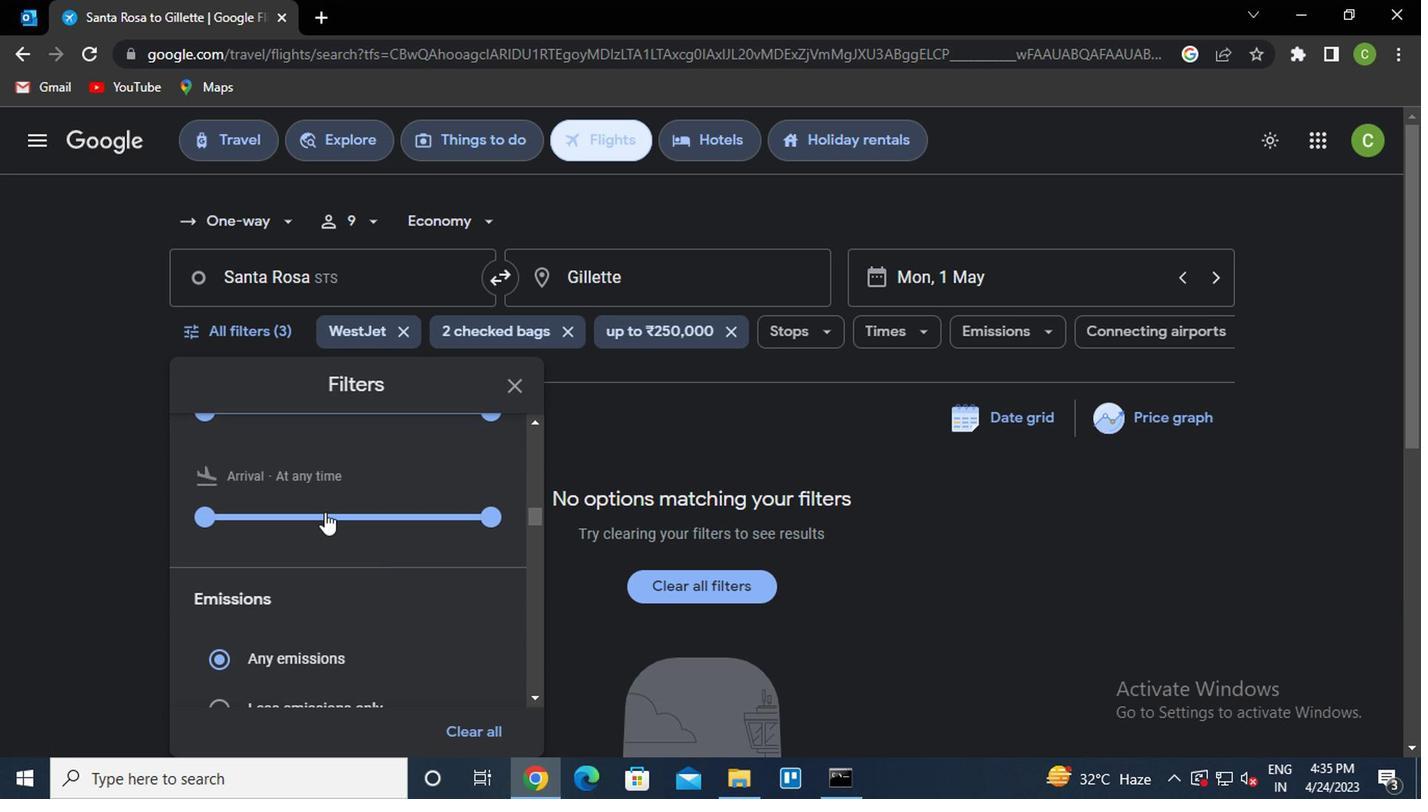 
Action: Mouse scrolled (319, 517) with delta (0, 1)
Screenshot: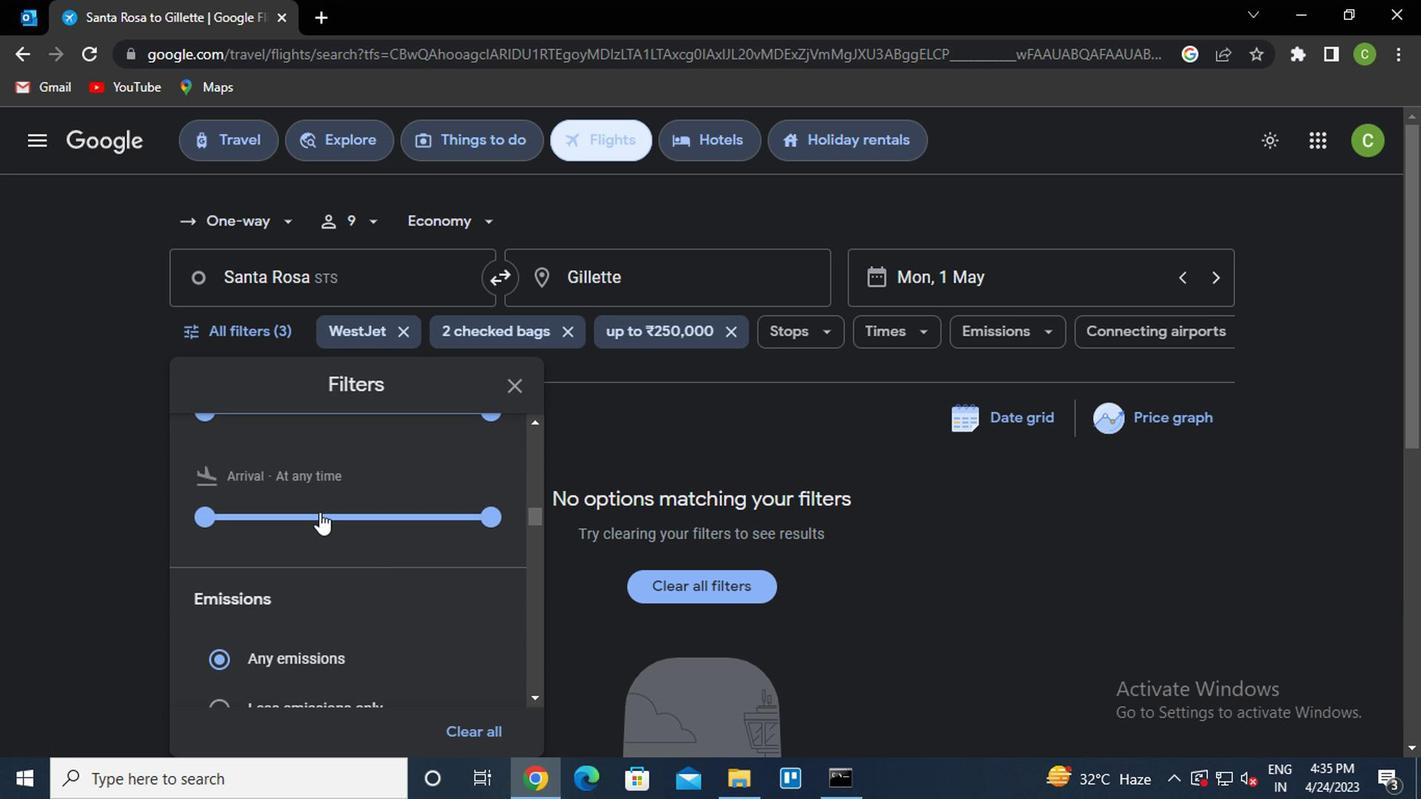 
Action: Mouse moved to (202, 522)
Screenshot: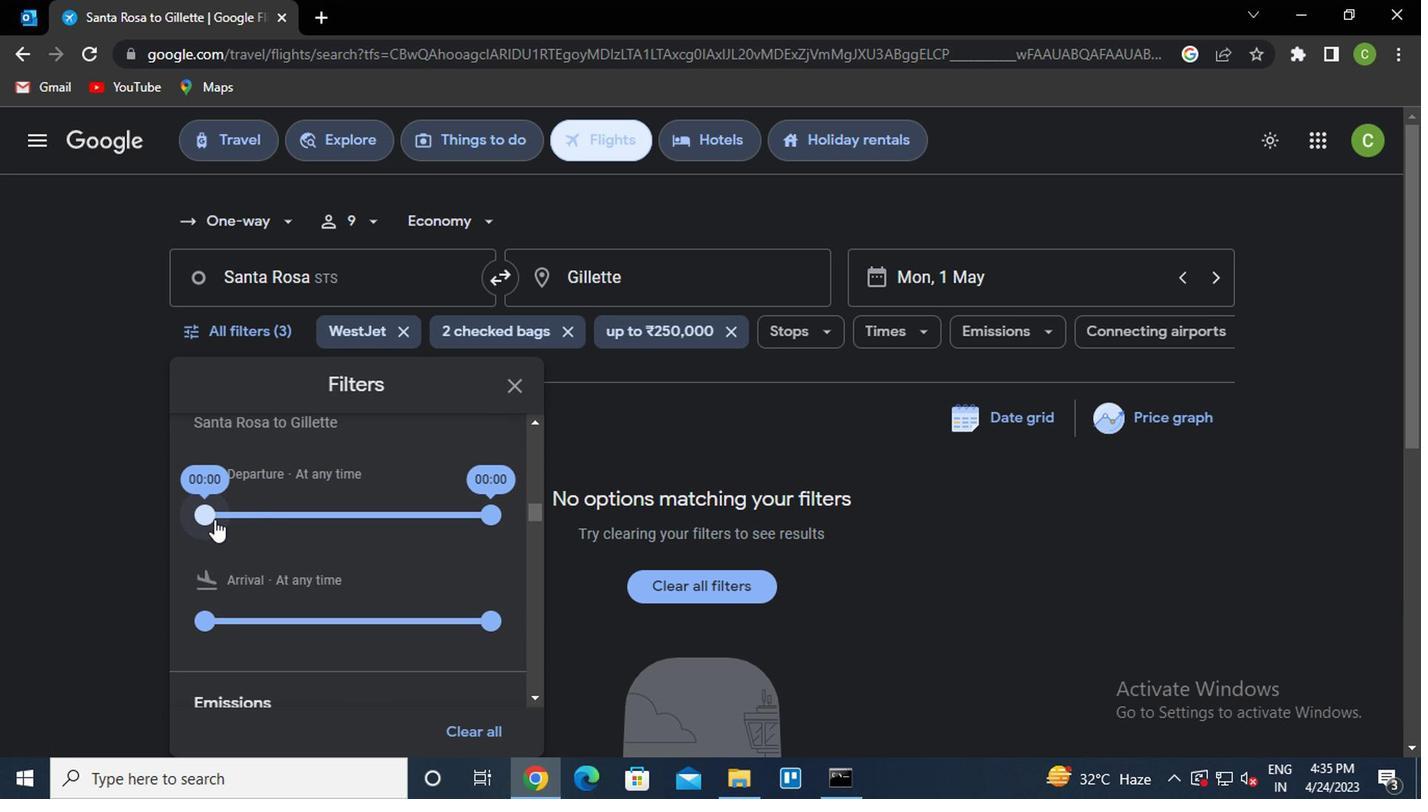 
Action: Mouse pressed left at (202, 522)
Screenshot: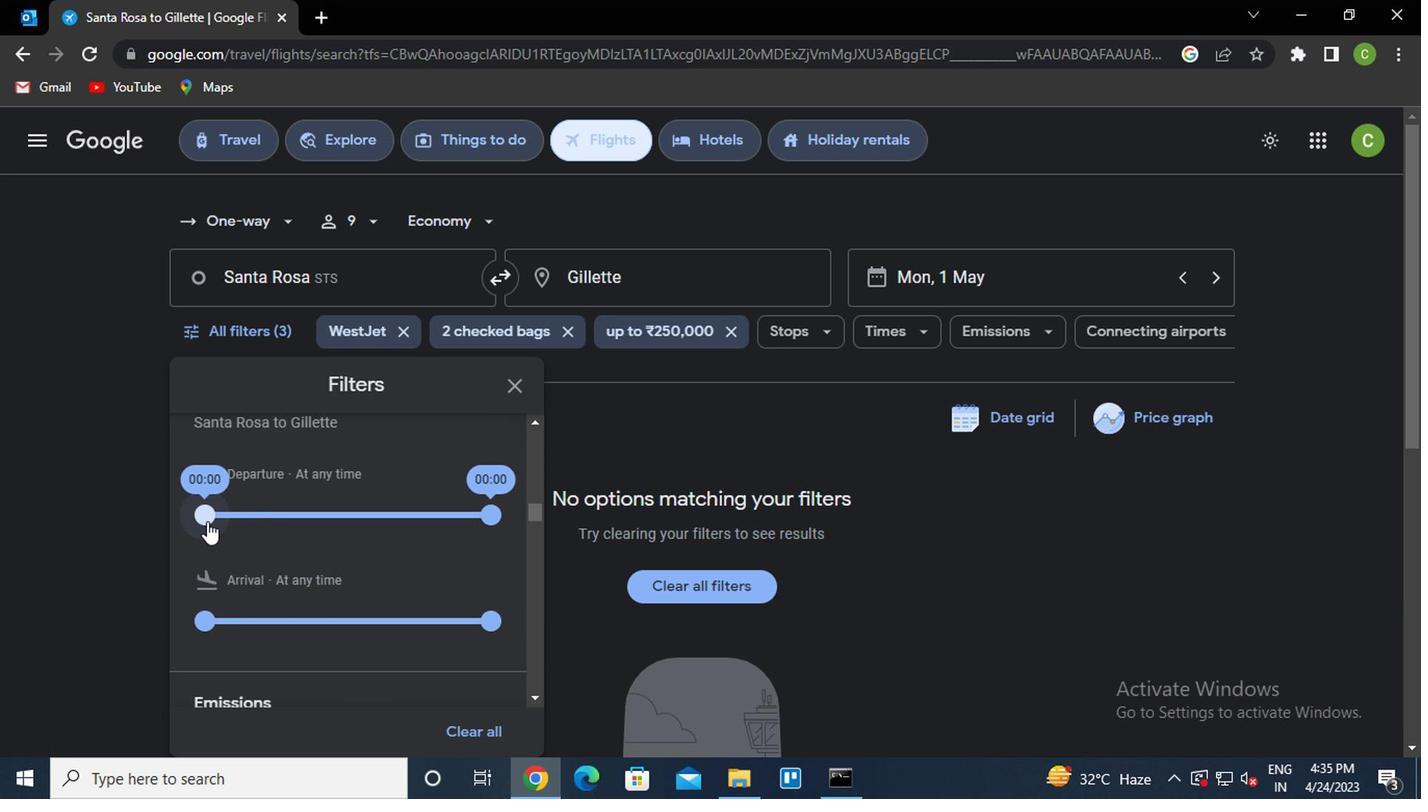 
Action: Mouse moved to (476, 510)
Screenshot: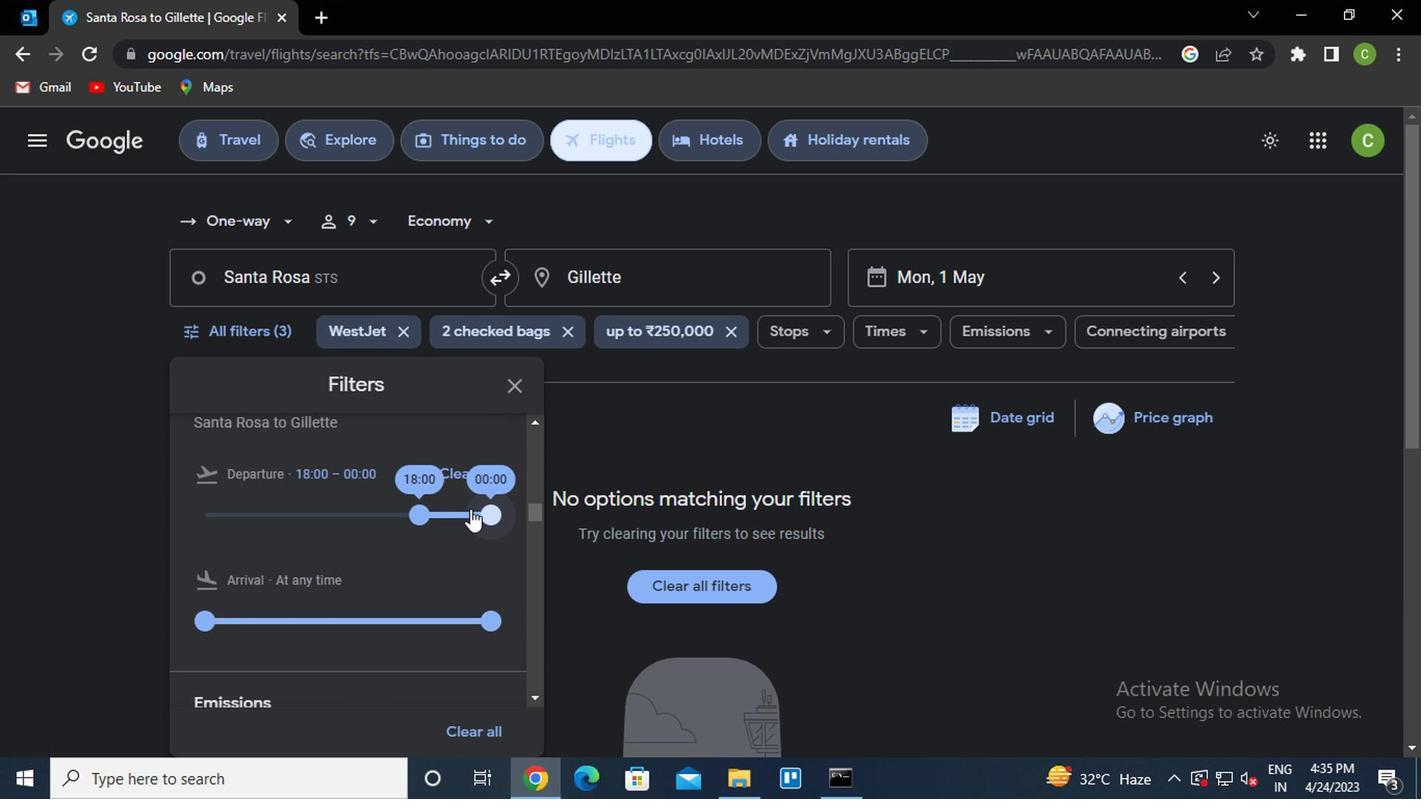 
Action: Mouse pressed left at (476, 510)
Screenshot: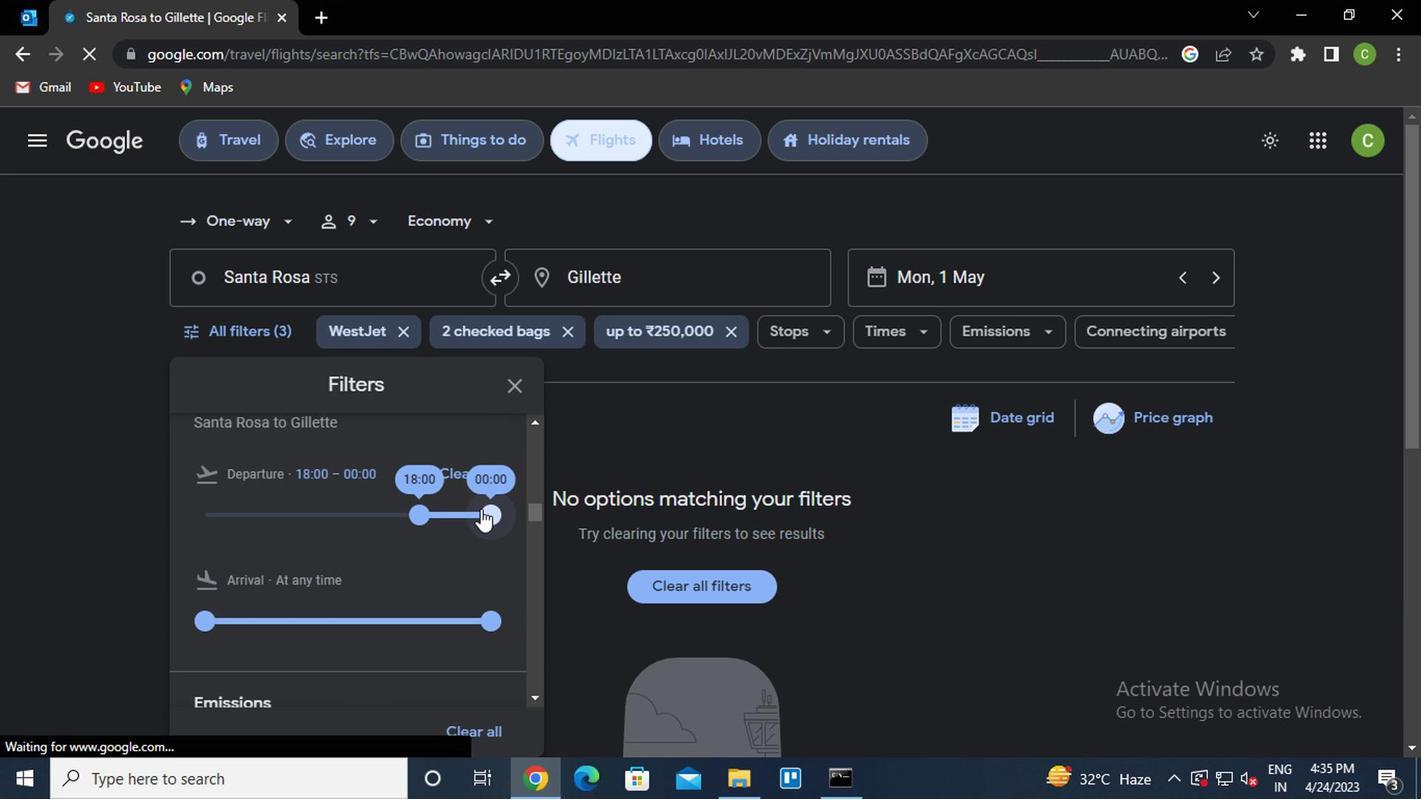 
Action: Mouse moved to (510, 388)
Screenshot: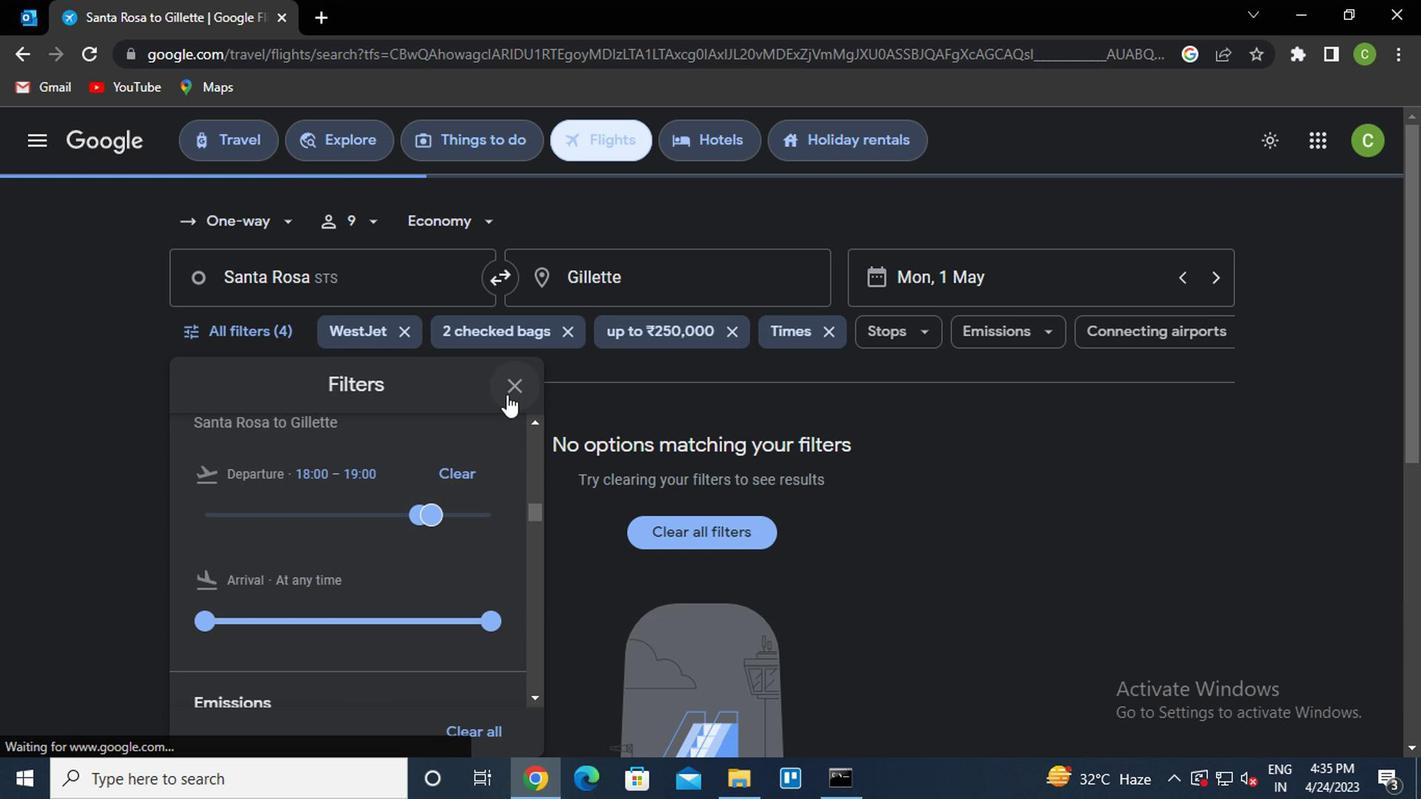
Action: Mouse pressed left at (510, 388)
Screenshot: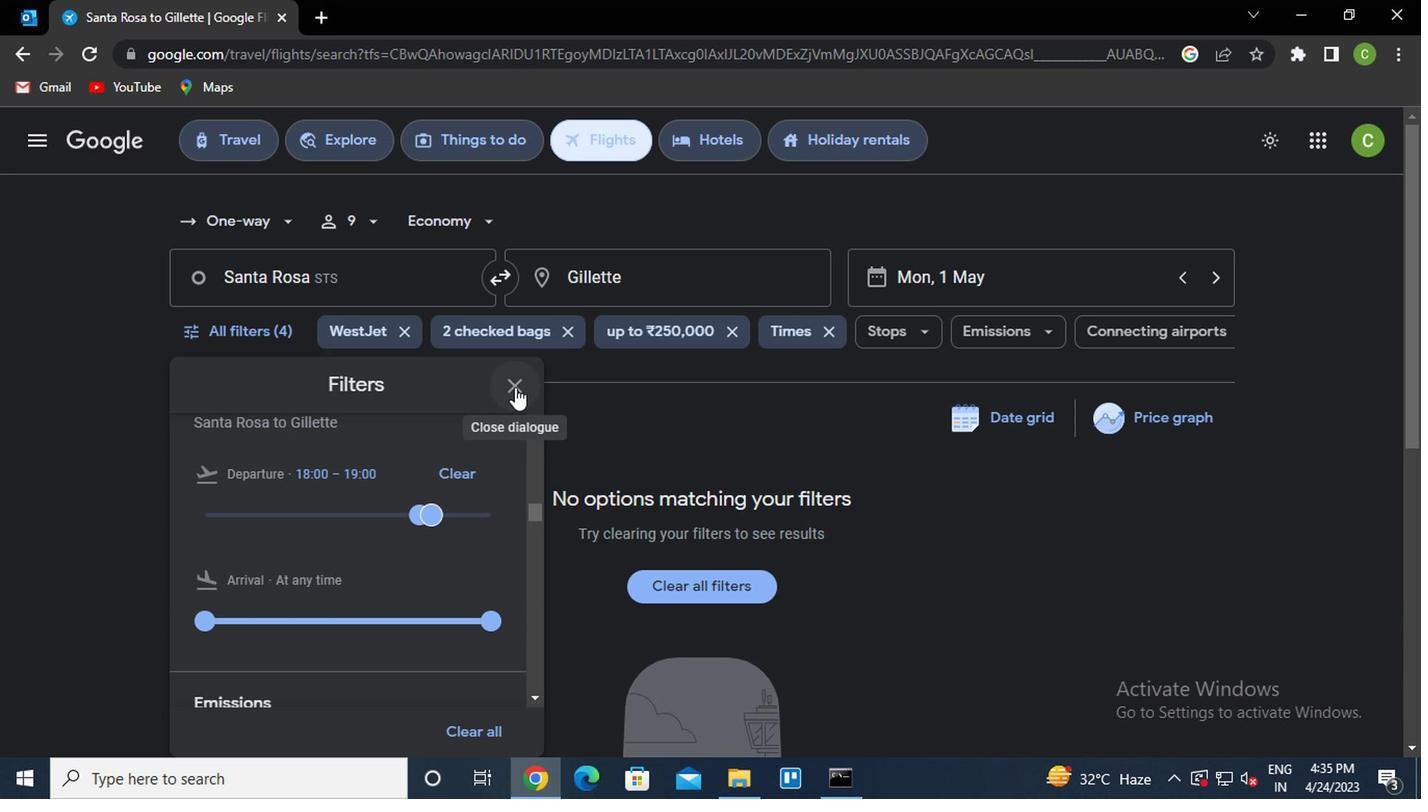 
Action: Mouse moved to (656, 528)
Screenshot: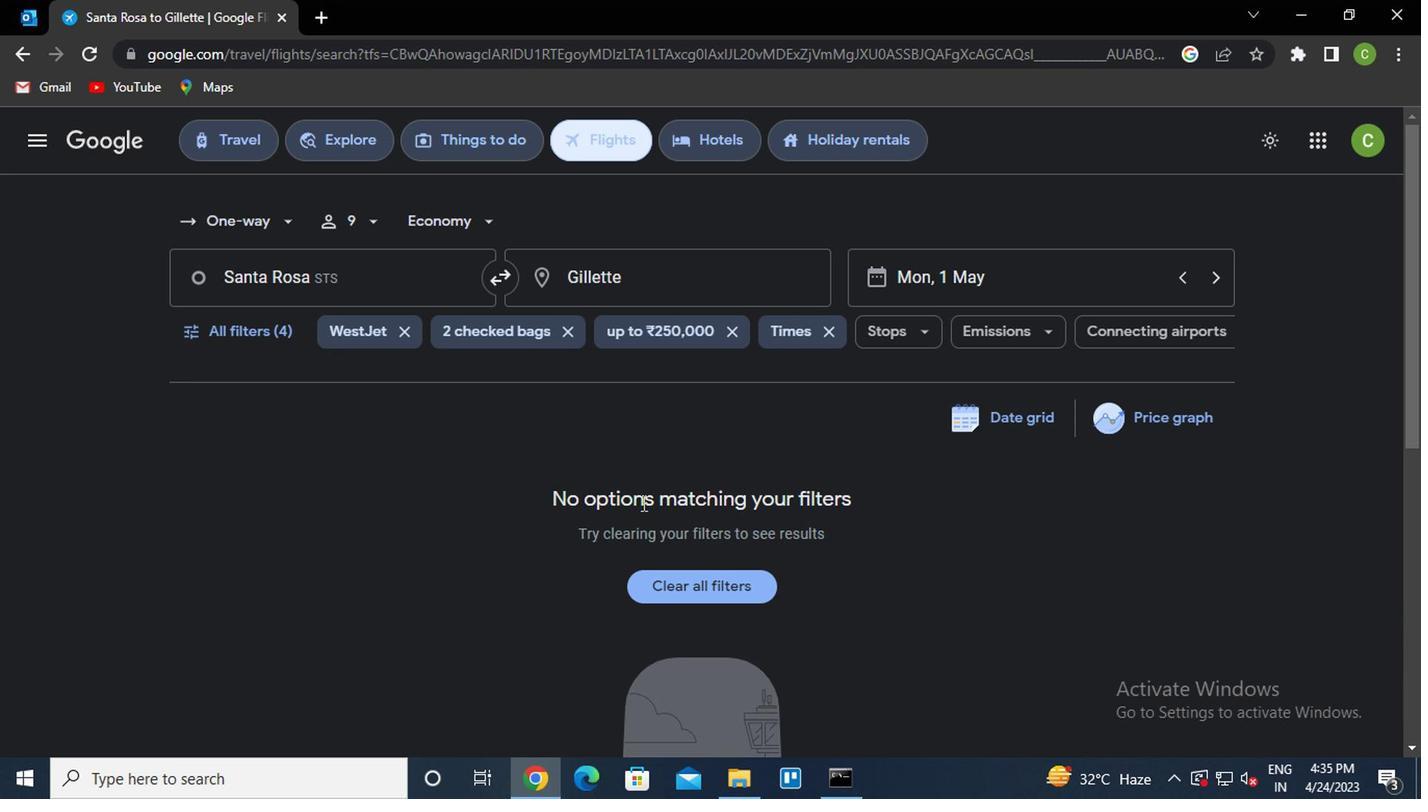 
